 Task: Look for space in Wārāh, Pakistan from 1st July, 2023 to 8th July, 2023 for 2 adults, 1 child in price range Rs.15000 to Rs.20000. Place can be entire place with 1  bedroom having 1 bed and 1 bathroom. Property type can be house, flat, guest house, hotel. Booking option can be shelf check-in. Required host language is English.
Action: Mouse moved to (628, 89)
Screenshot: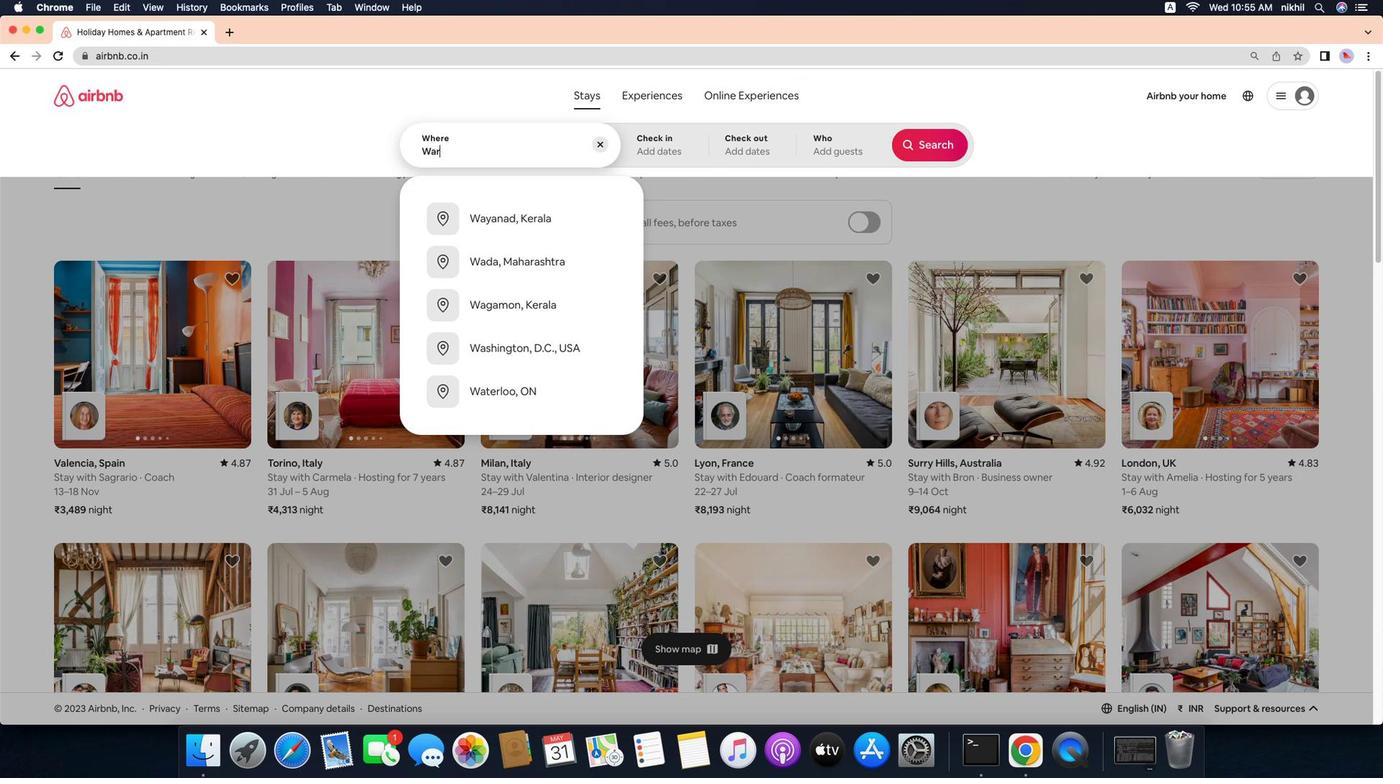 
Action: Mouse pressed left at (628, 89)
Screenshot: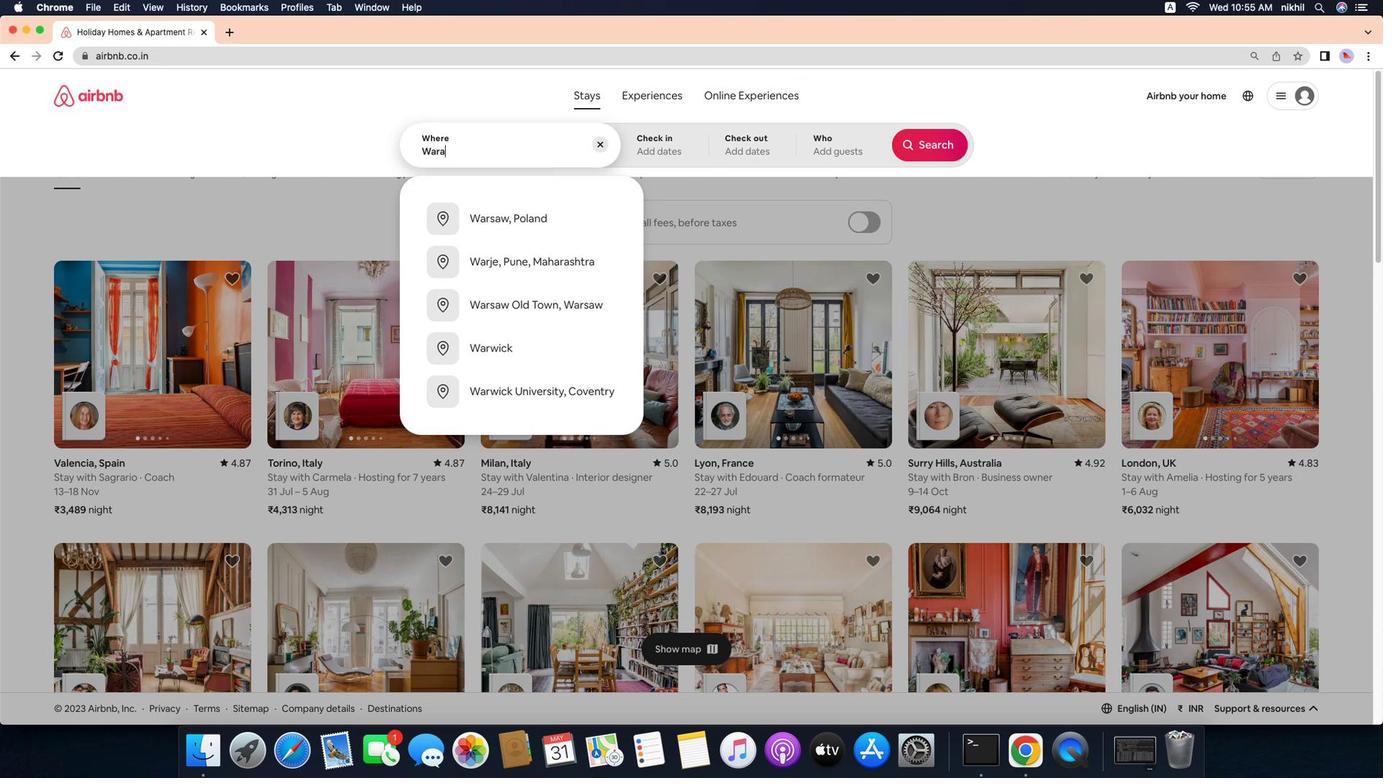 
Action: Mouse moved to (626, 93)
Screenshot: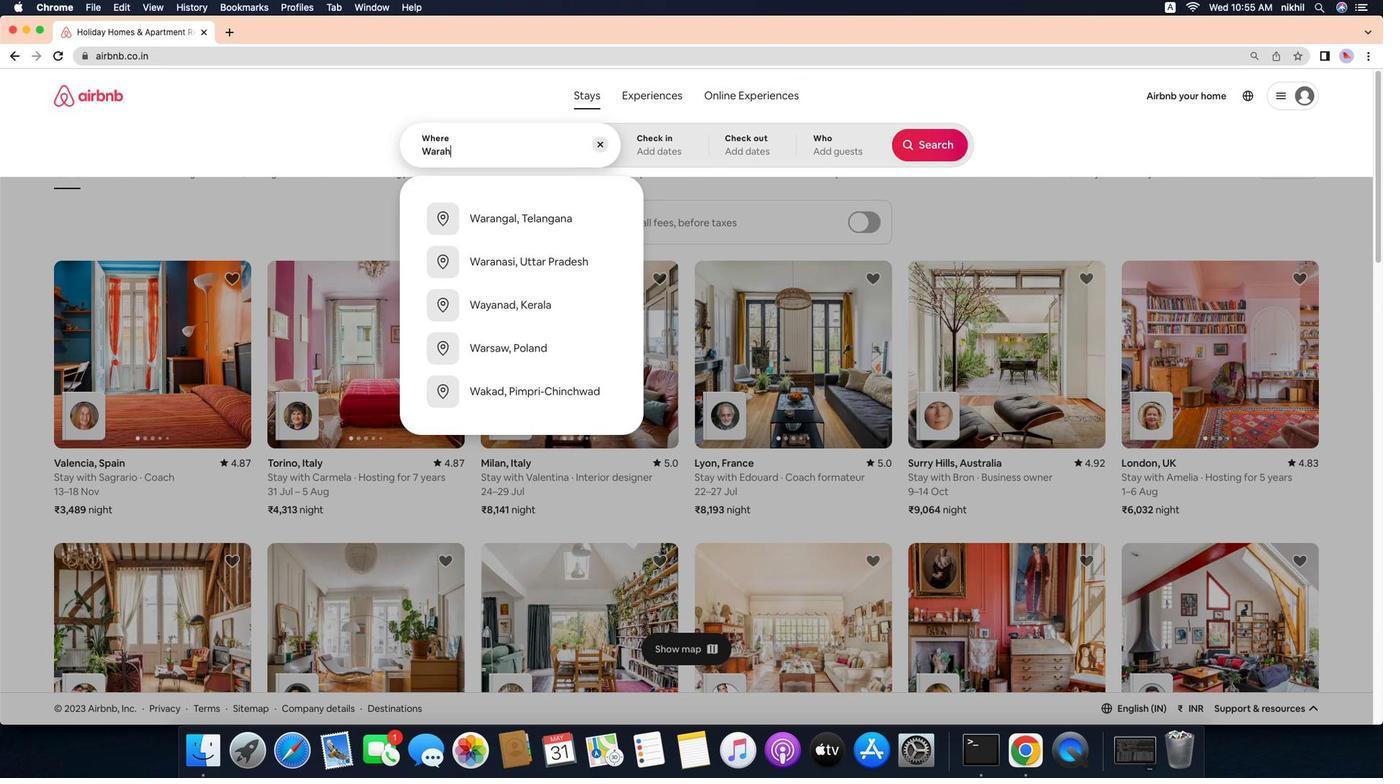 
Action: Mouse pressed left at (626, 93)
Screenshot: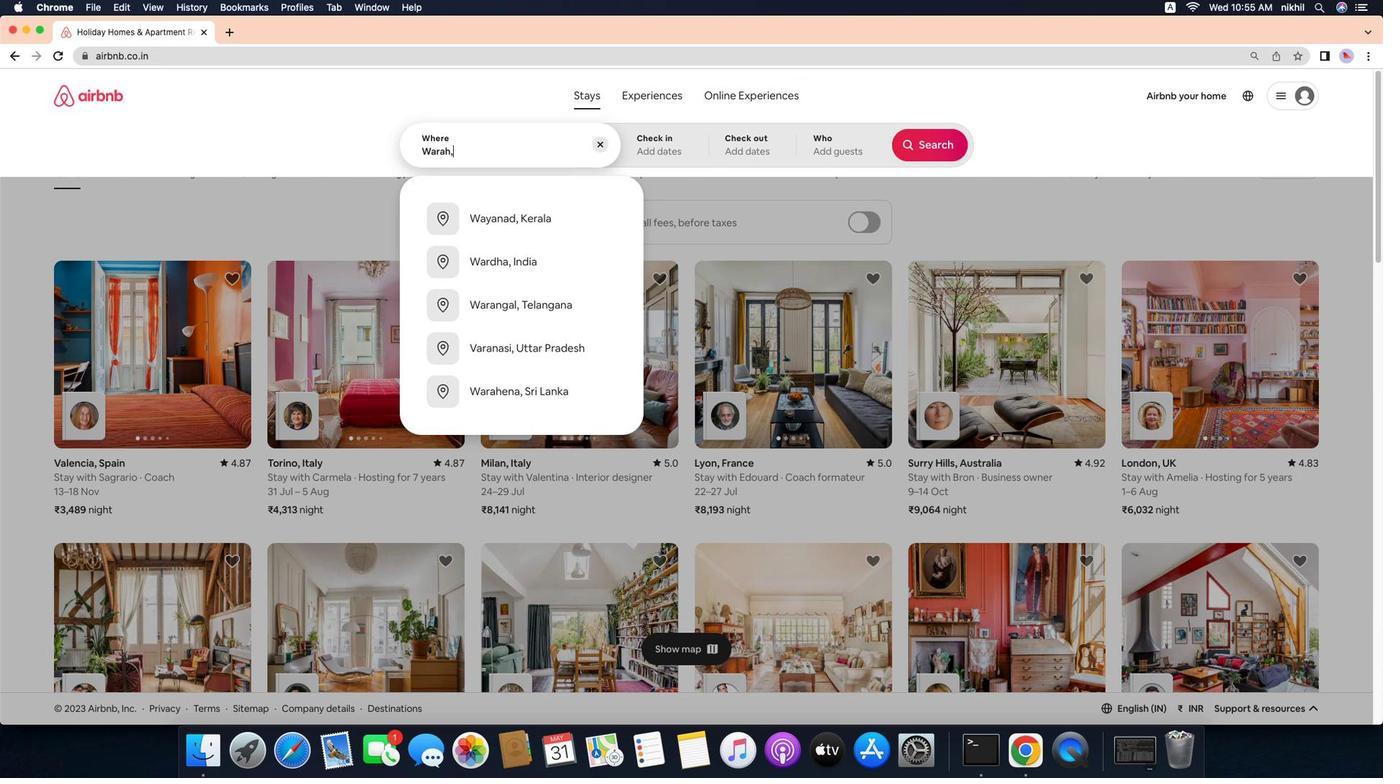 
Action: Mouse moved to (553, 153)
Screenshot: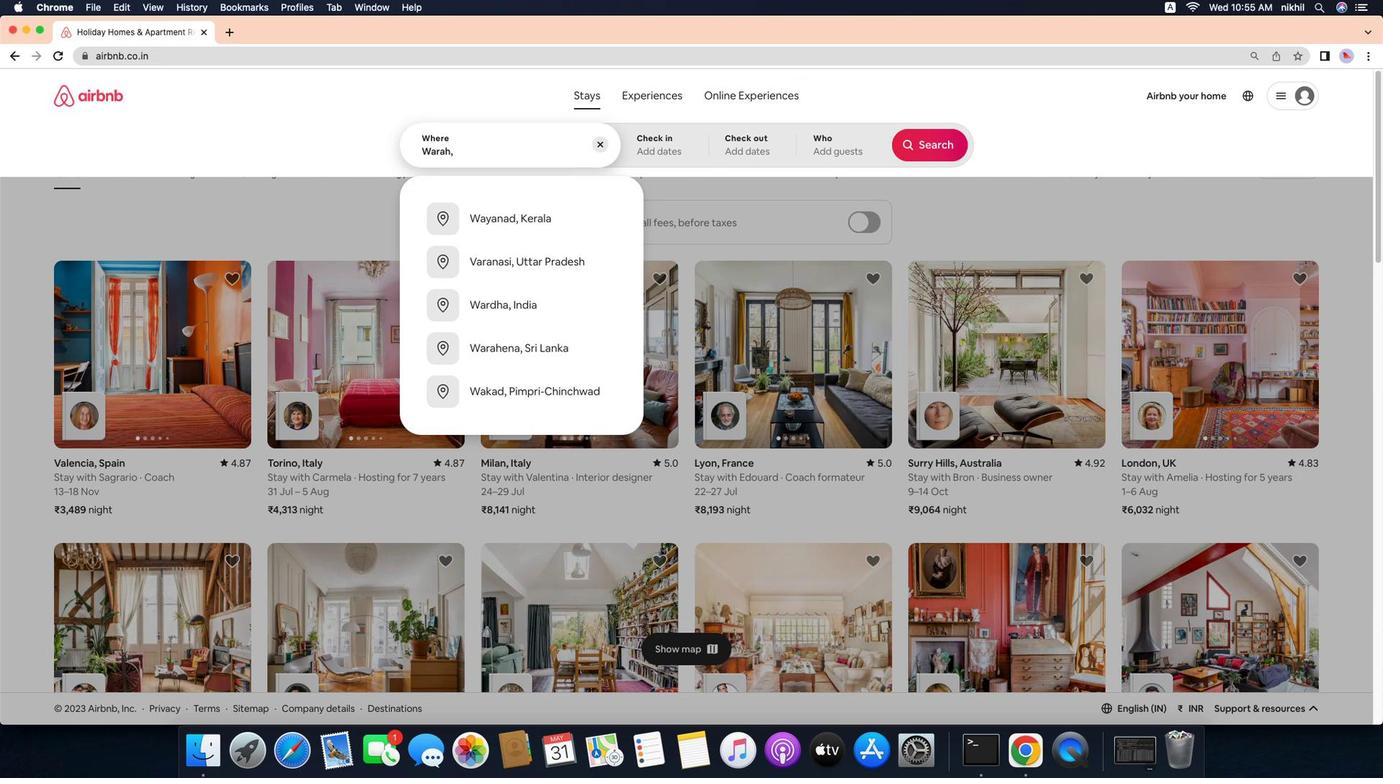 
Action: Mouse pressed left at (553, 153)
Screenshot: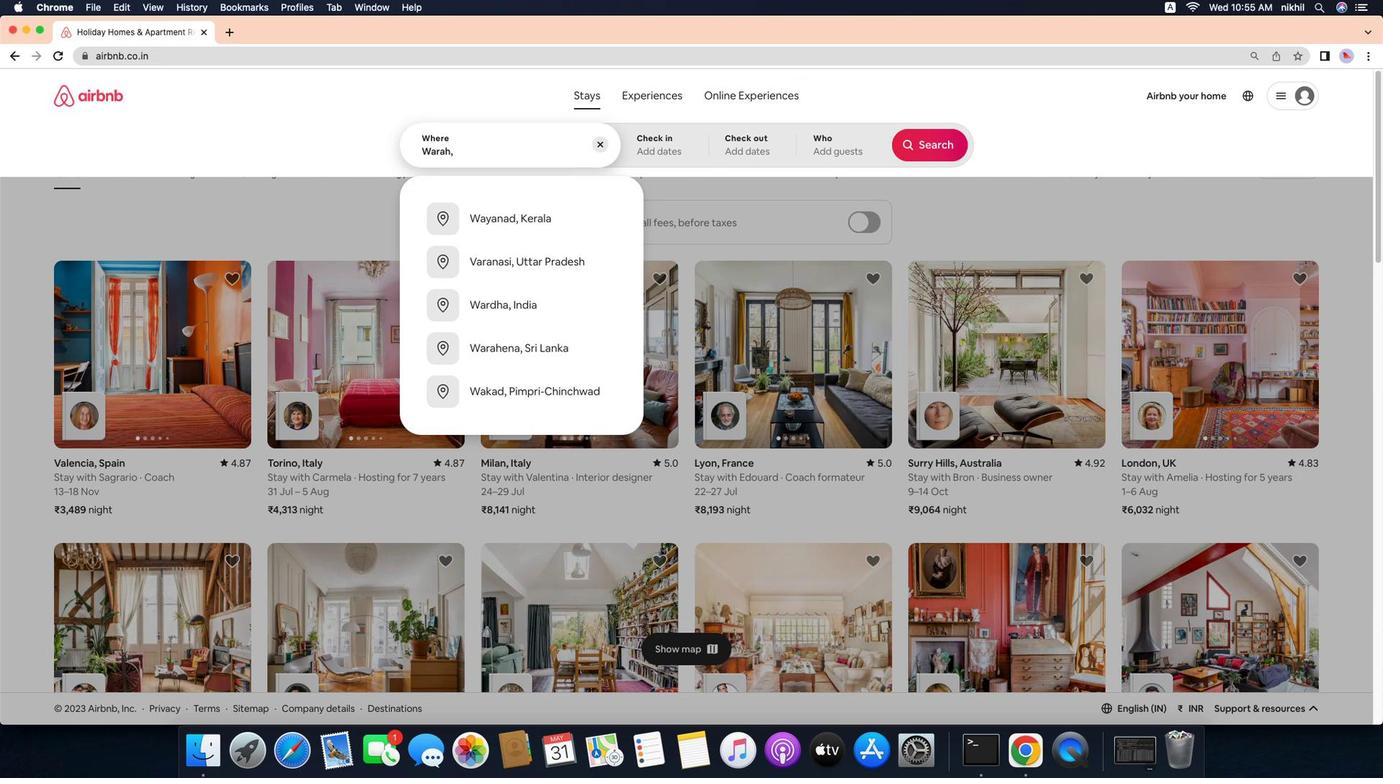 
Action: Mouse moved to (551, 153)
Screenshot: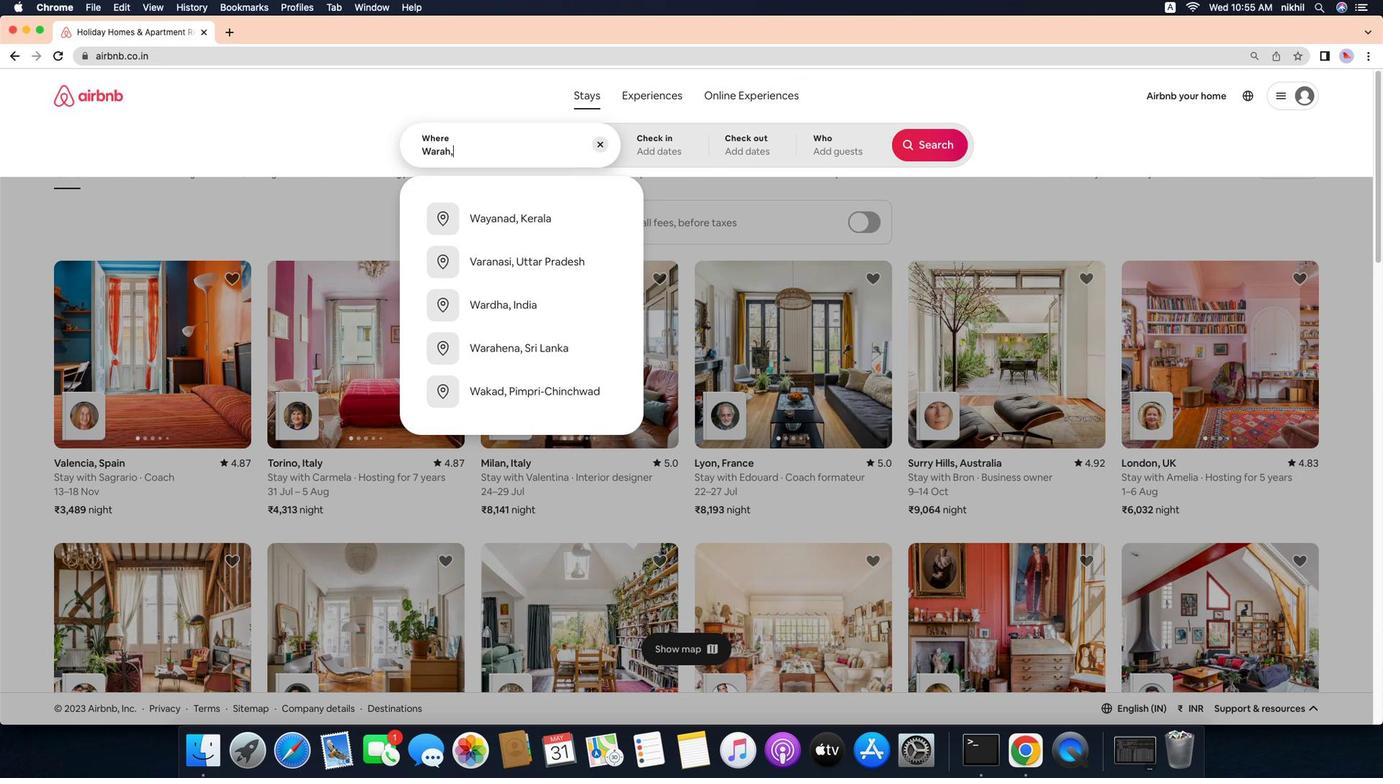 
Action: Key pressed Key.caps_lock'W'Key.caps_lock'a''r''a''h'','Key.spaceKey.caps_lock'P'Key.caps_lock'a'
Screenshot: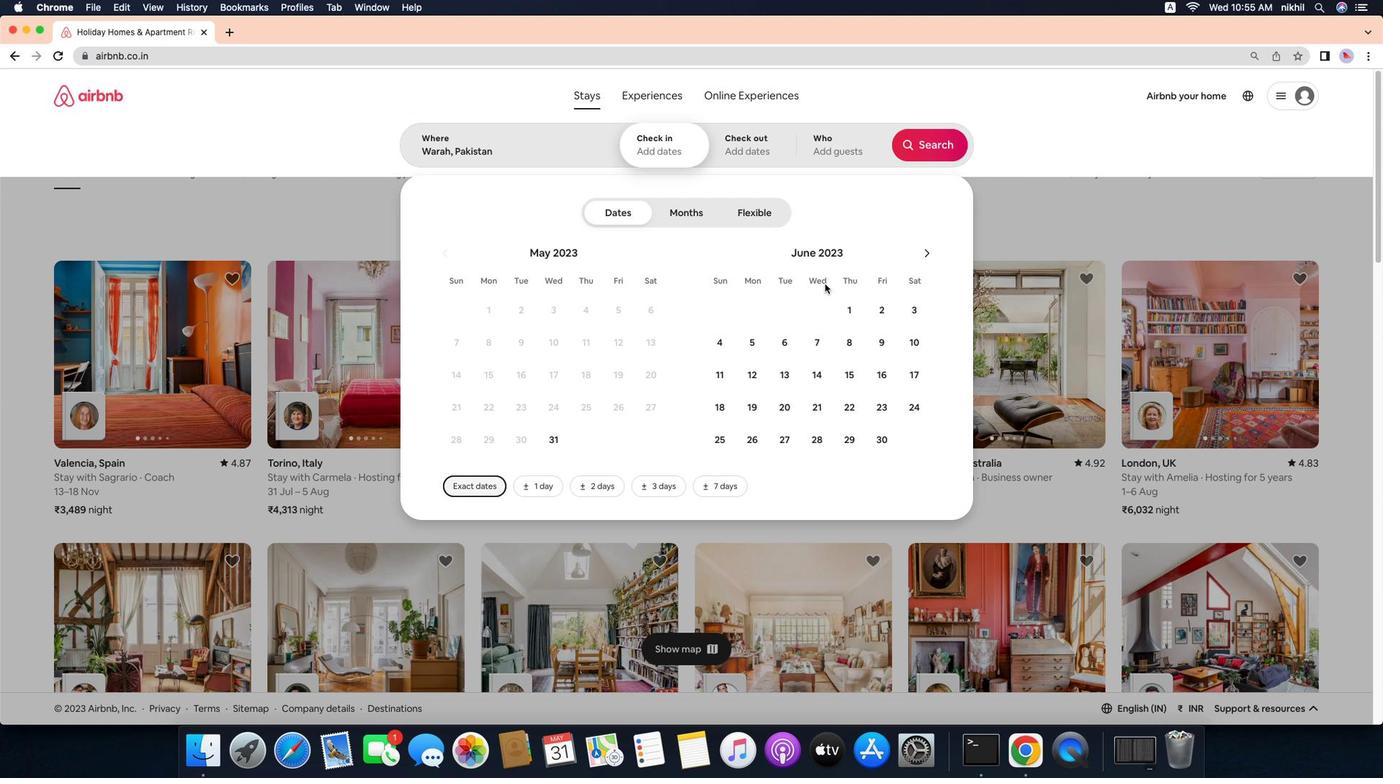 
Action: Mouse moved to (623, 234)
Screenshot: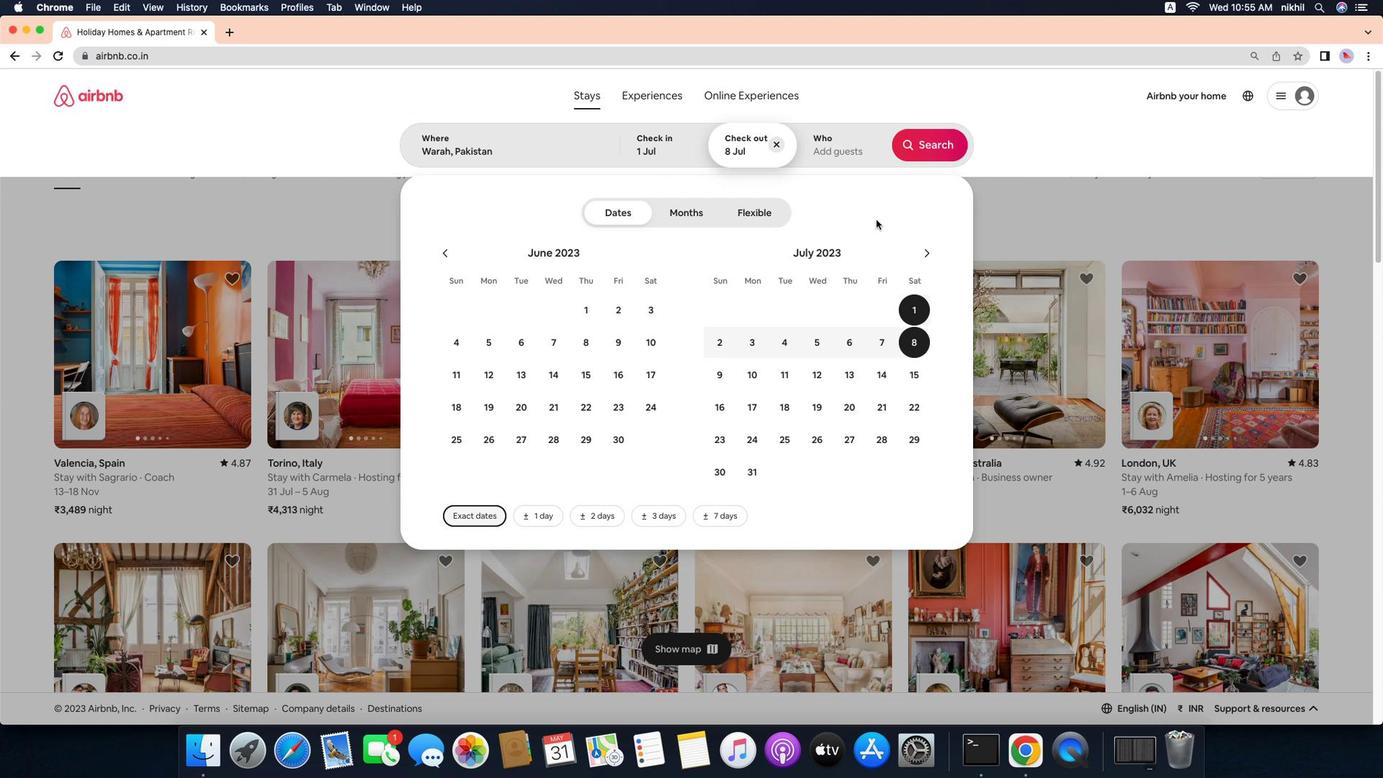 
Action: Mouse pressed left at (623, 234)
Screenshot: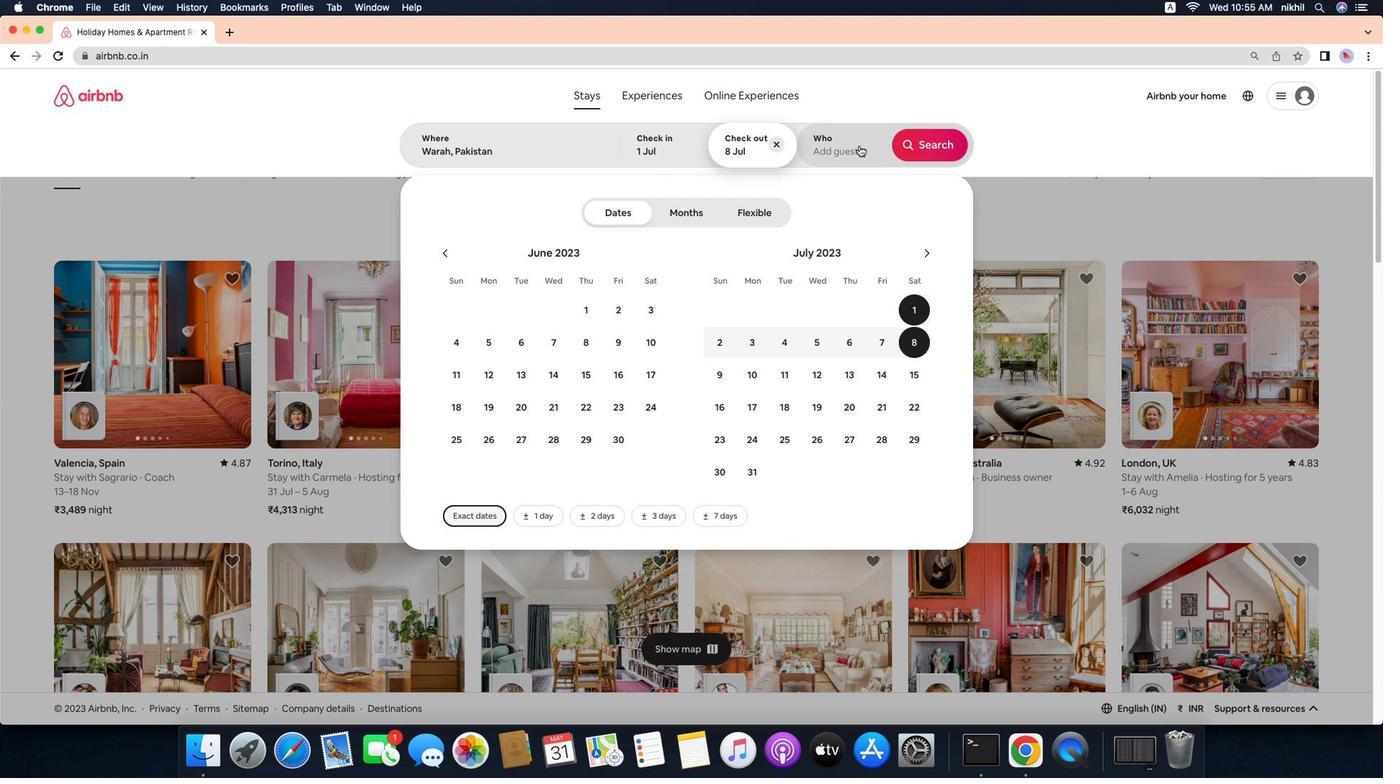 
Action: Mouse moved to (979, 259)
Screenshot: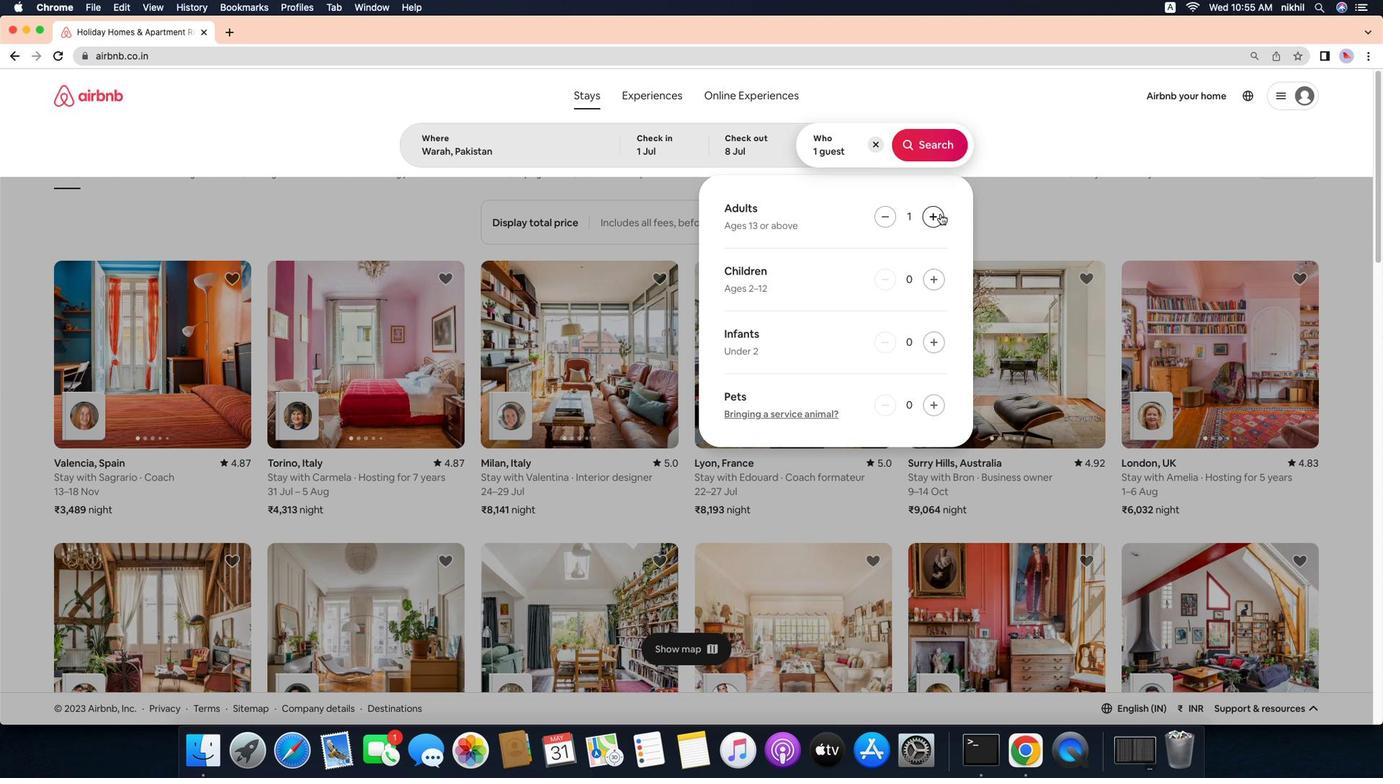 
Action: Mouse pressed left at (979, 259)
Screenshot: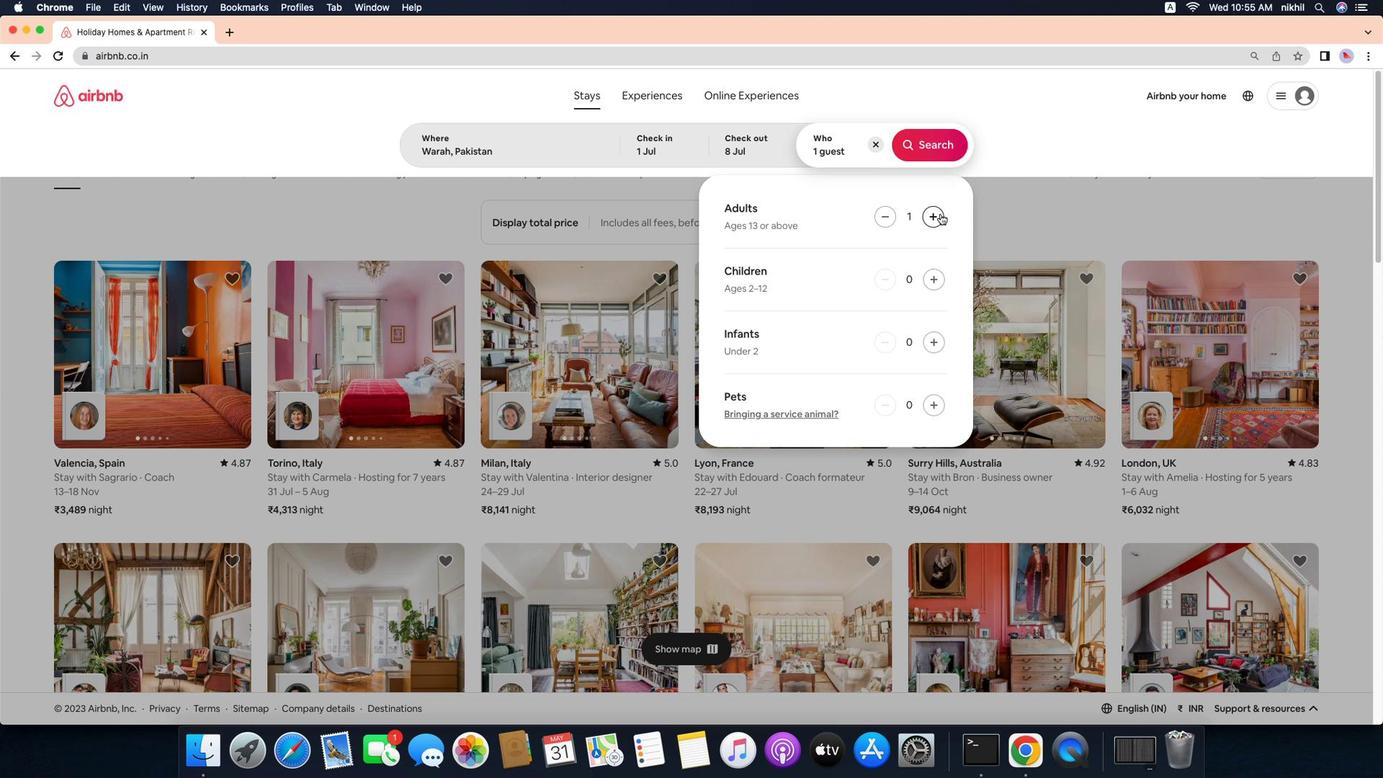 
Action: Mouse moved to (966, 309)
Screenshot: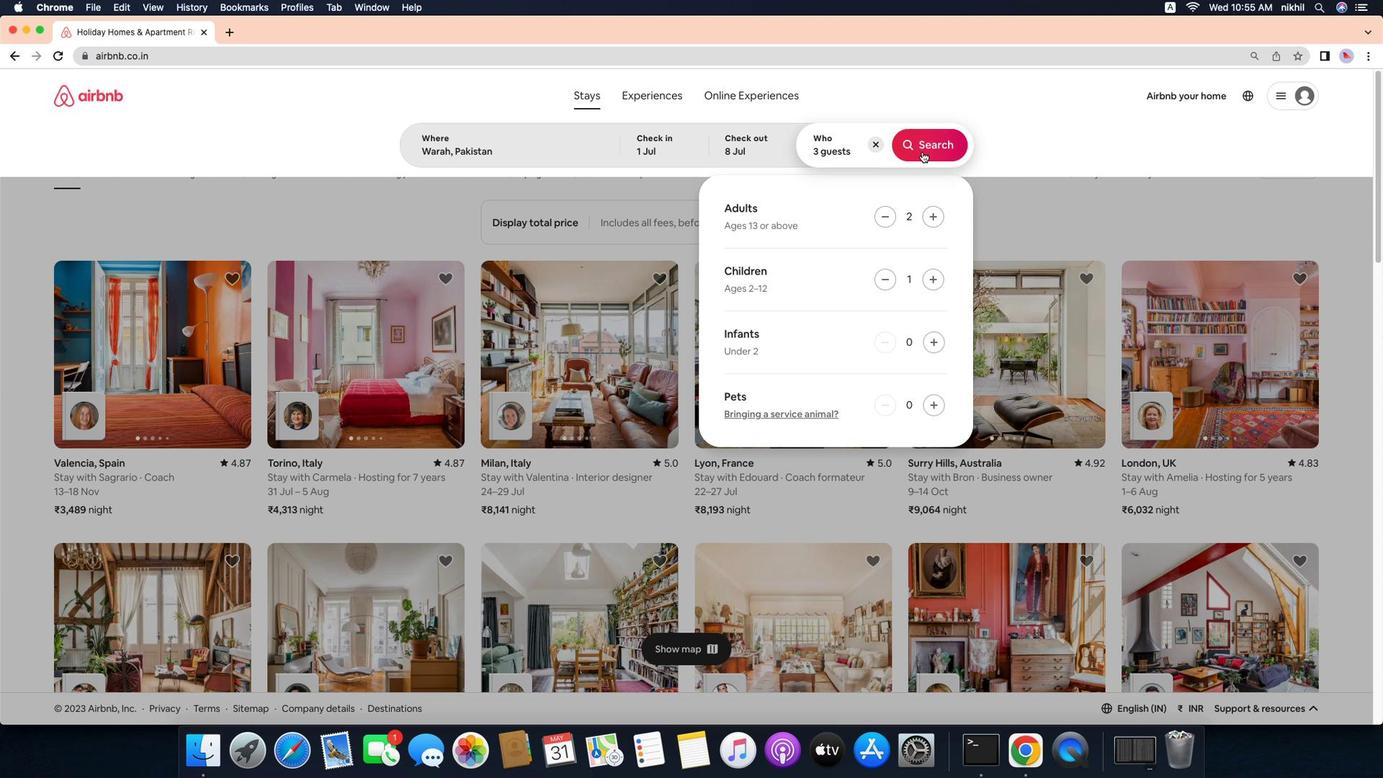 
Action: Mouse pressed left at (966, 309)
Screenshot: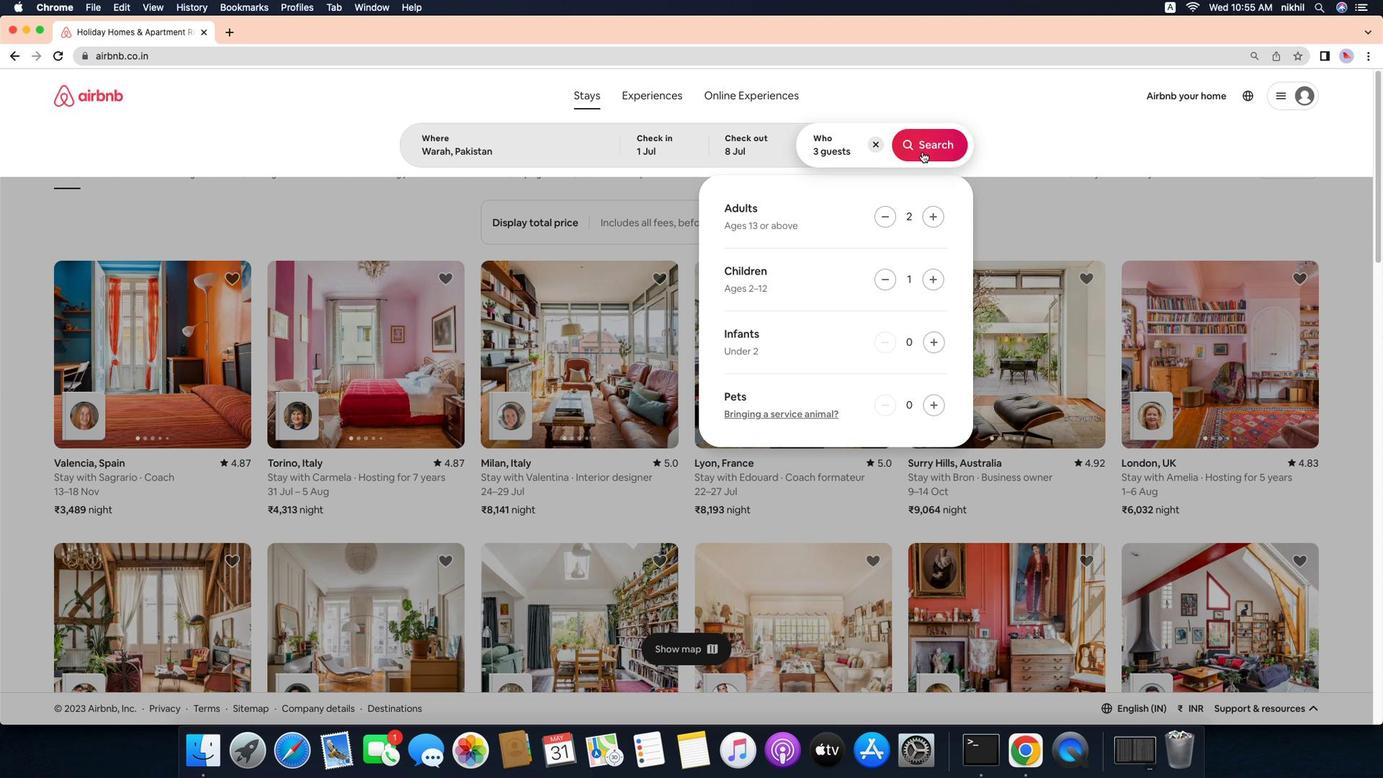 
Action: Mouse moved to (966, 353)
Screenshot: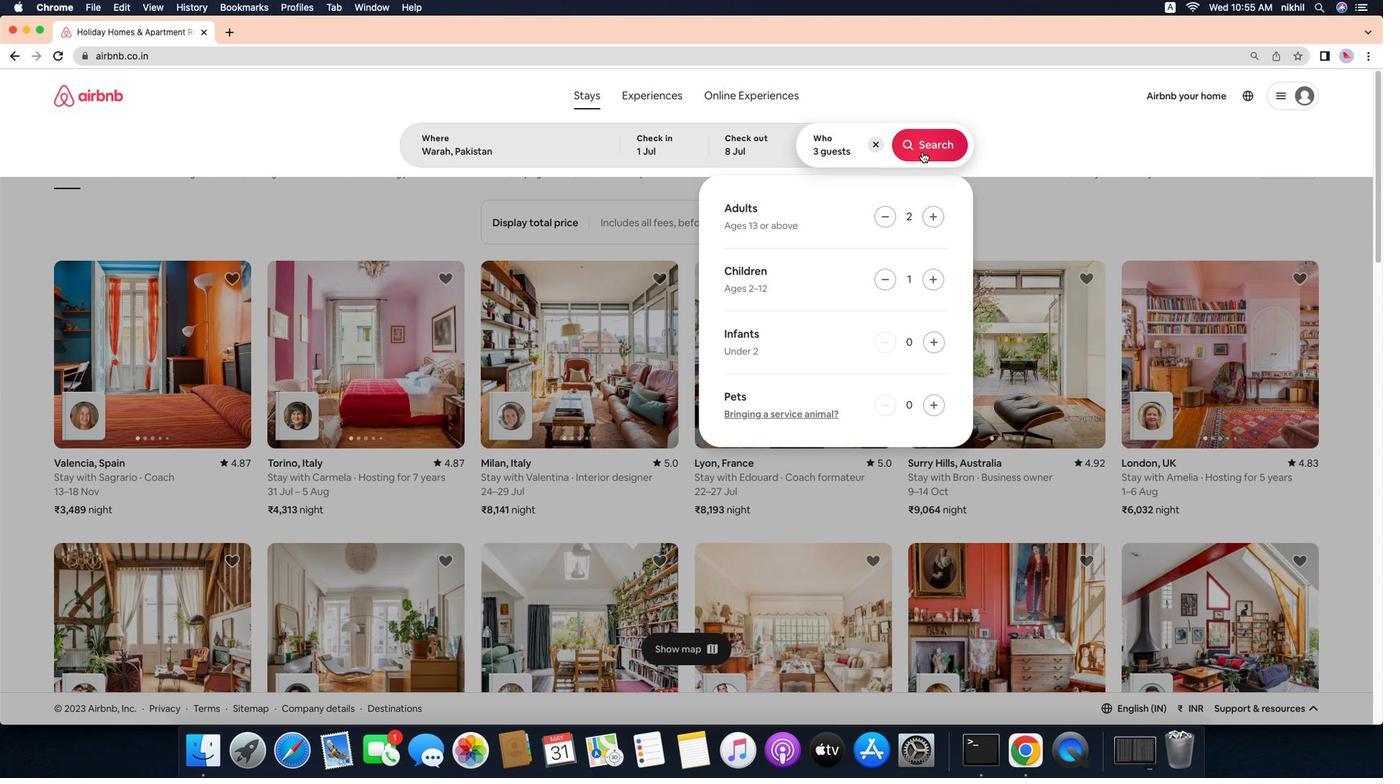 
Action: Mouse pressed left at (966, 353)
Screenshot: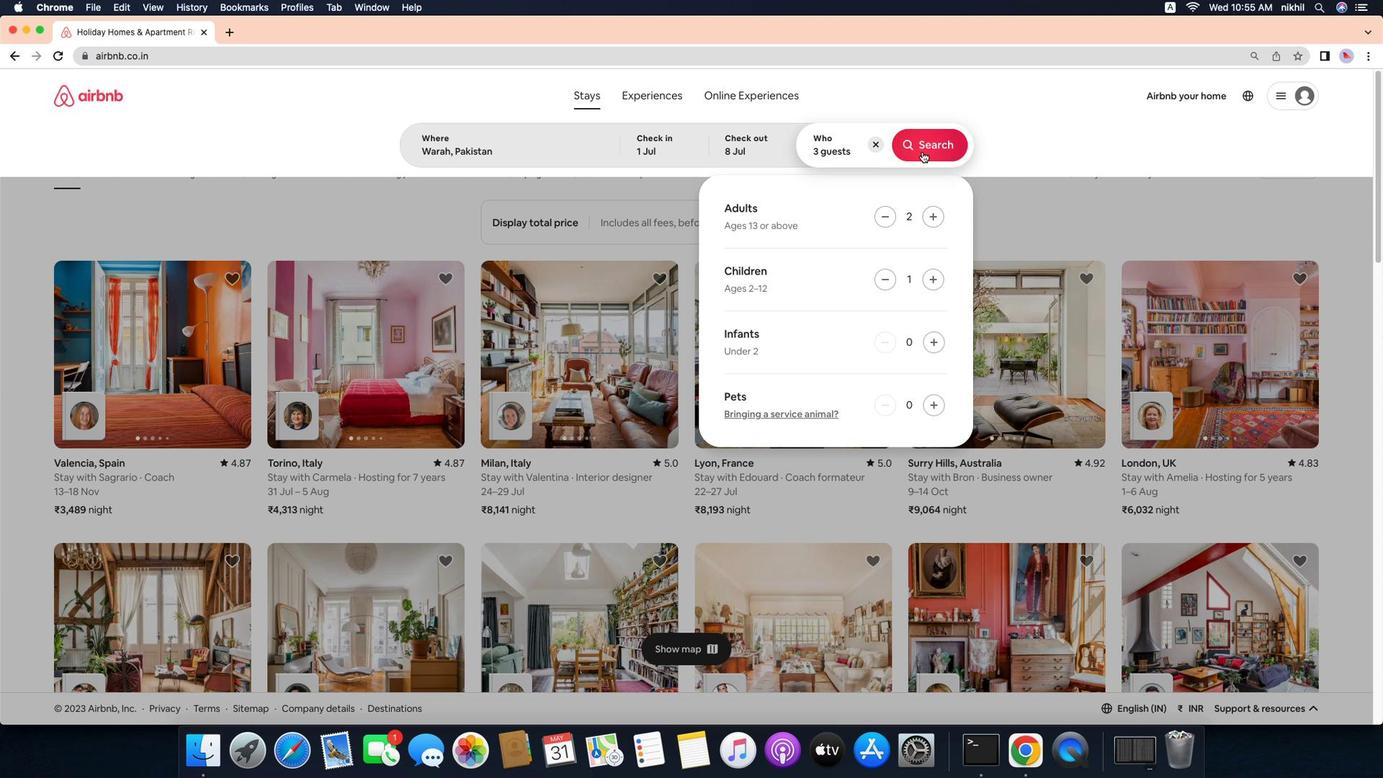 
Action: Mouse moved to (905, 143)
Screenshot: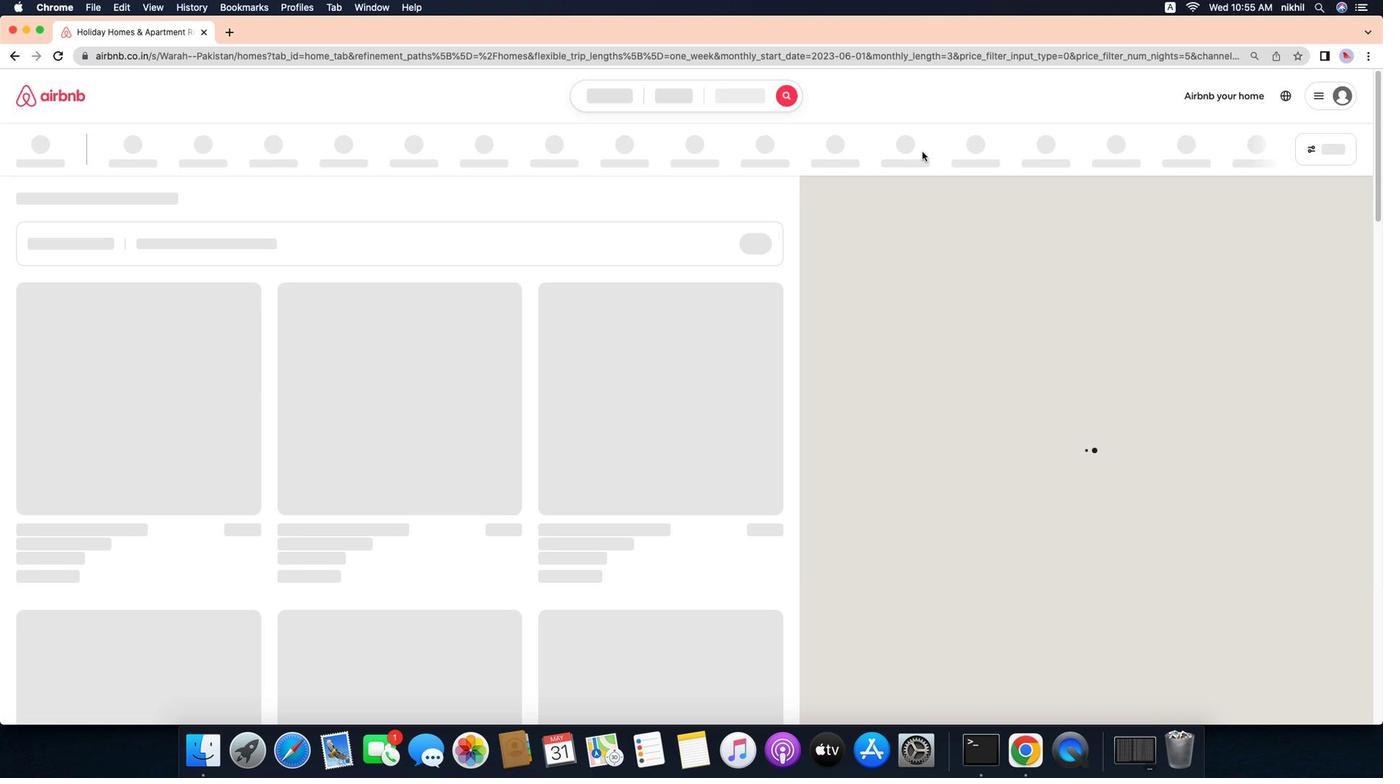 
Action: Mouse pressed left at (905, 143)
Screenshot: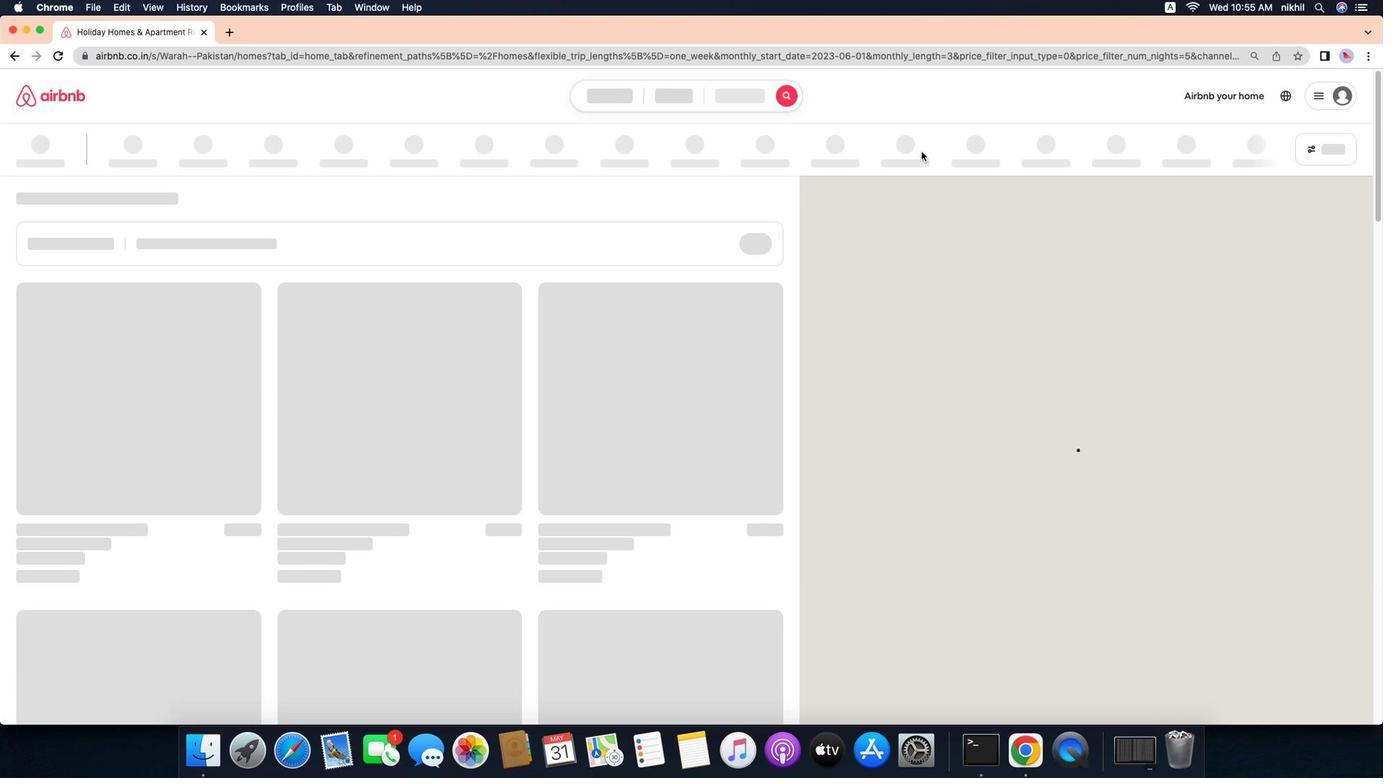 
Action: Mouse moved to (992, 216)
Screenshot: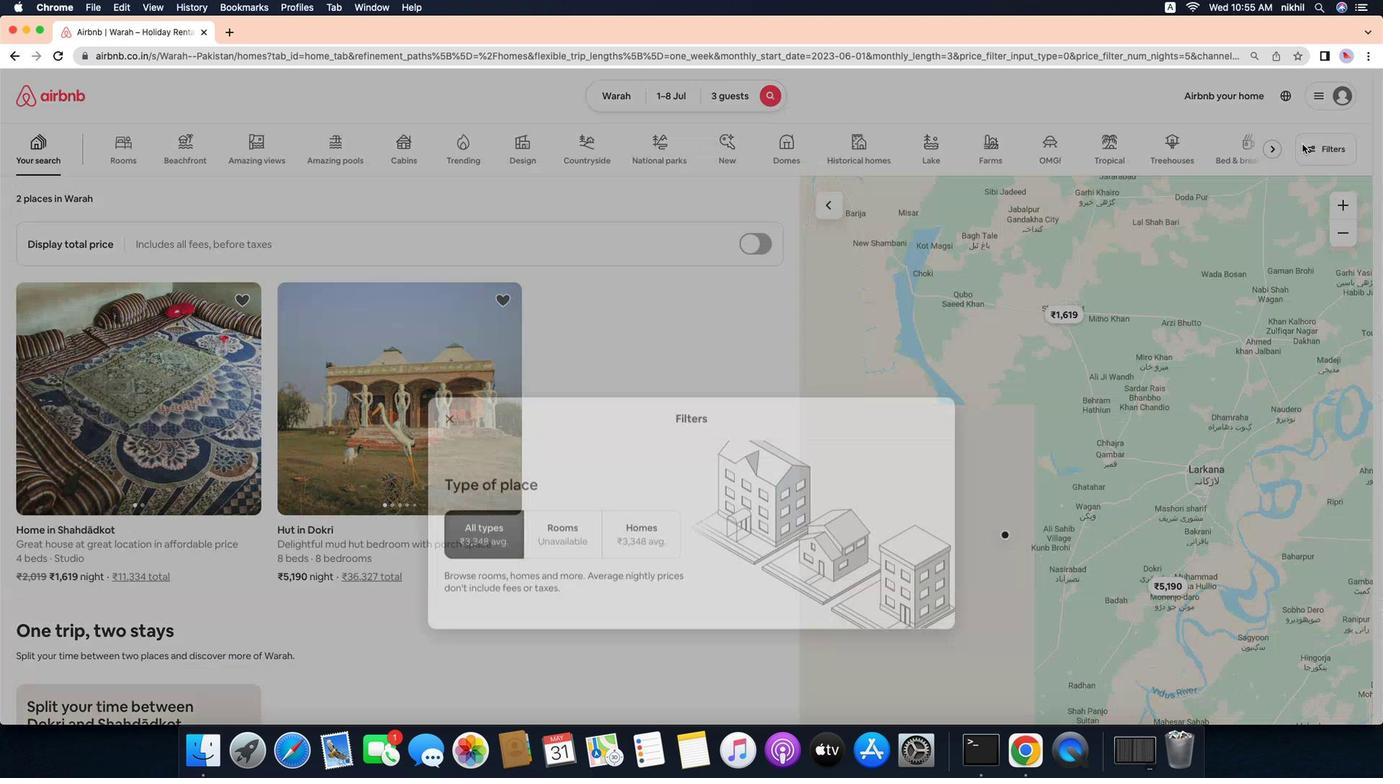 
Action: Mouse pressed left at (992, 216)
Screenshot: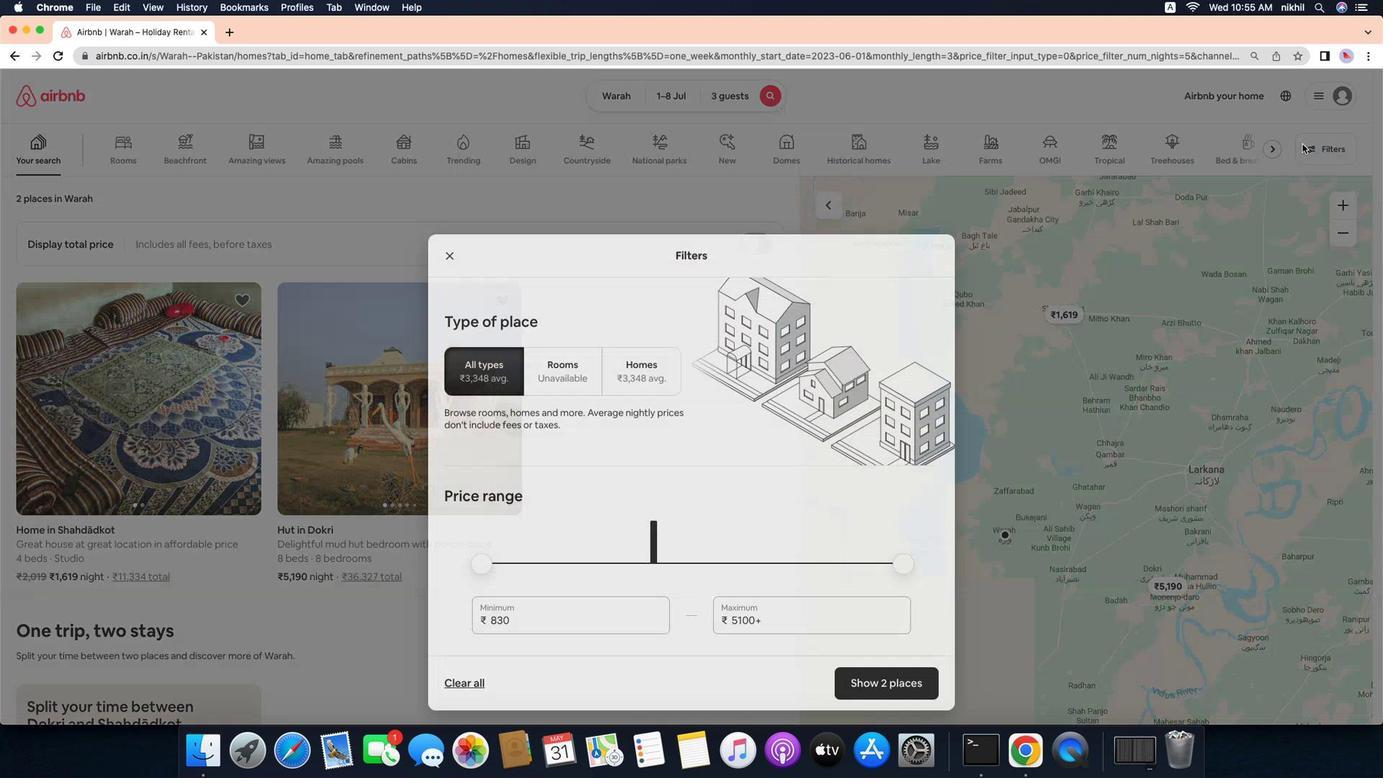 
Action: Mouse pressed left at (992, 216)
Screenshot: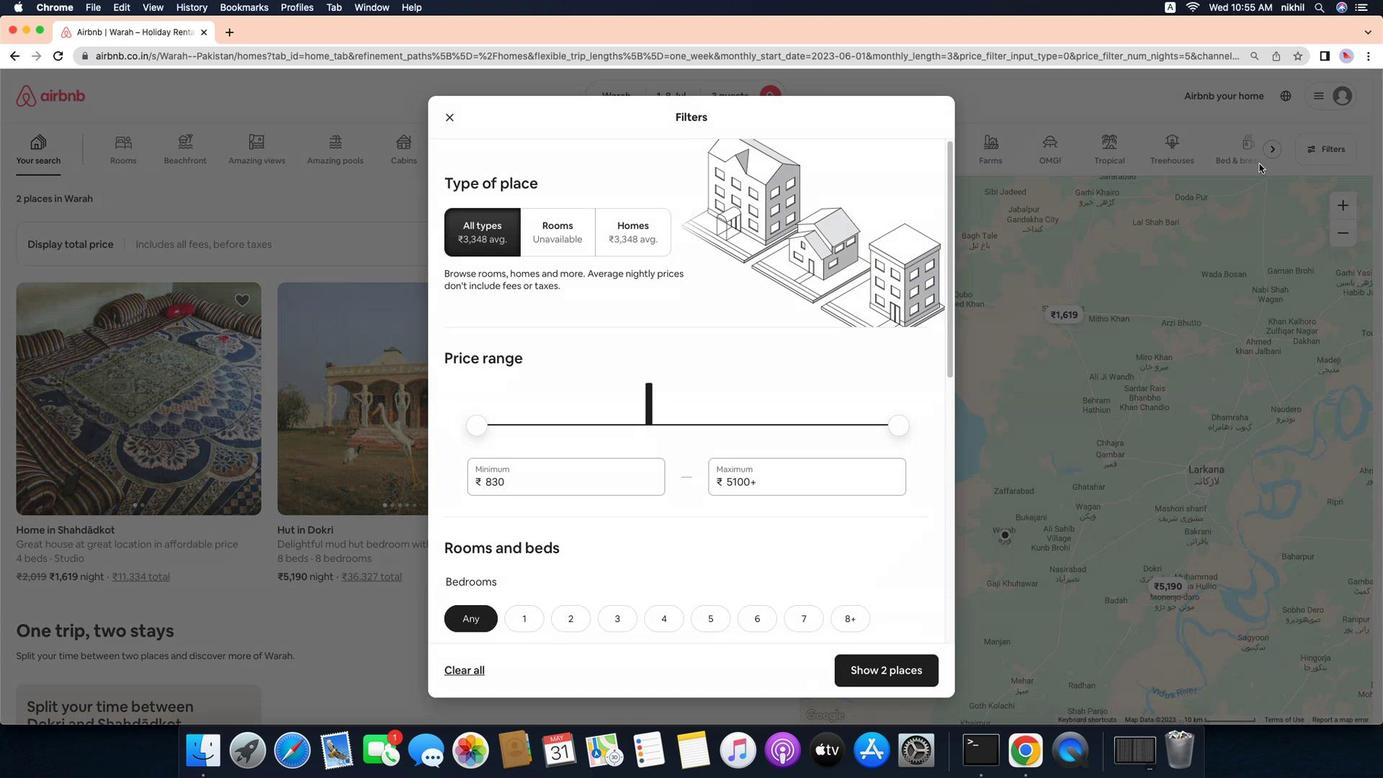 
Action: Mouse moved to (989, 286)
Screenshot: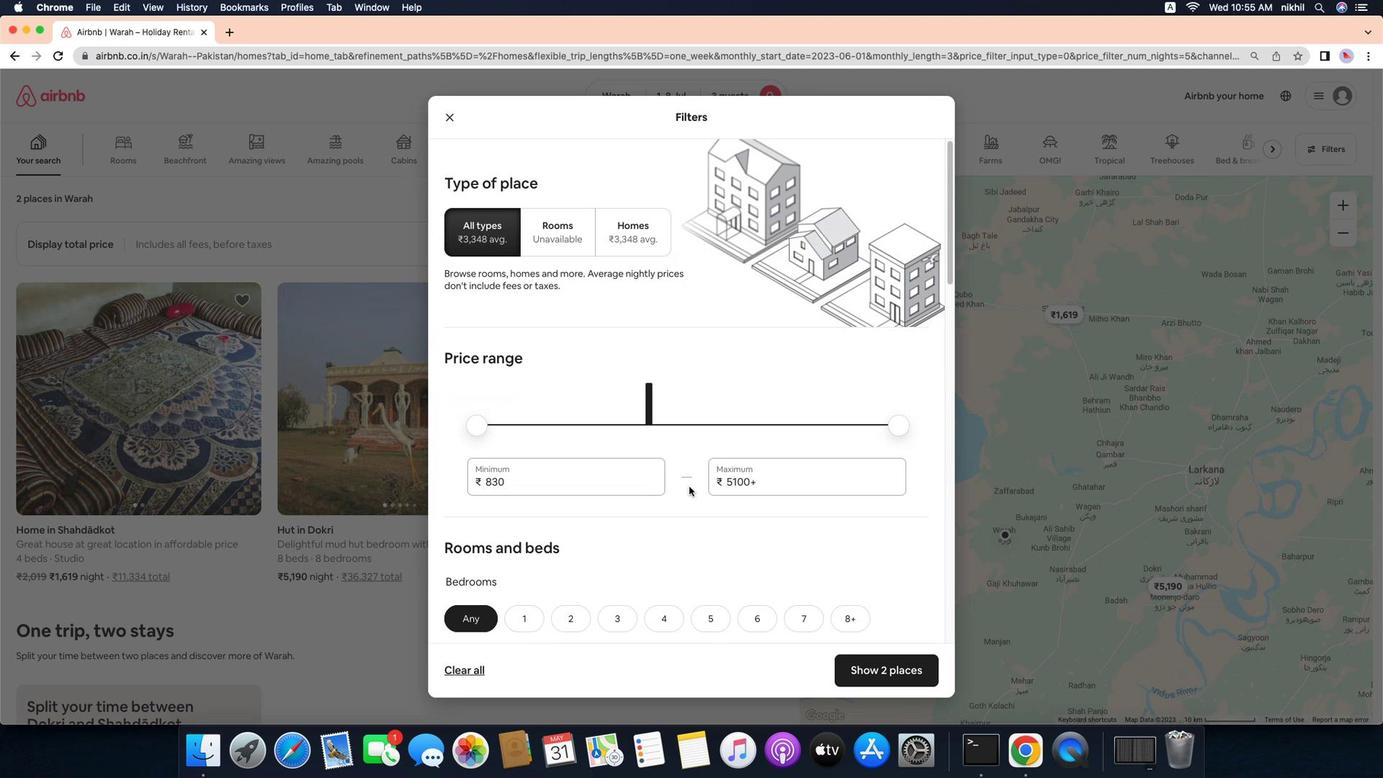 
Action: Mouse pressed left at (989, 286)
Screenshot: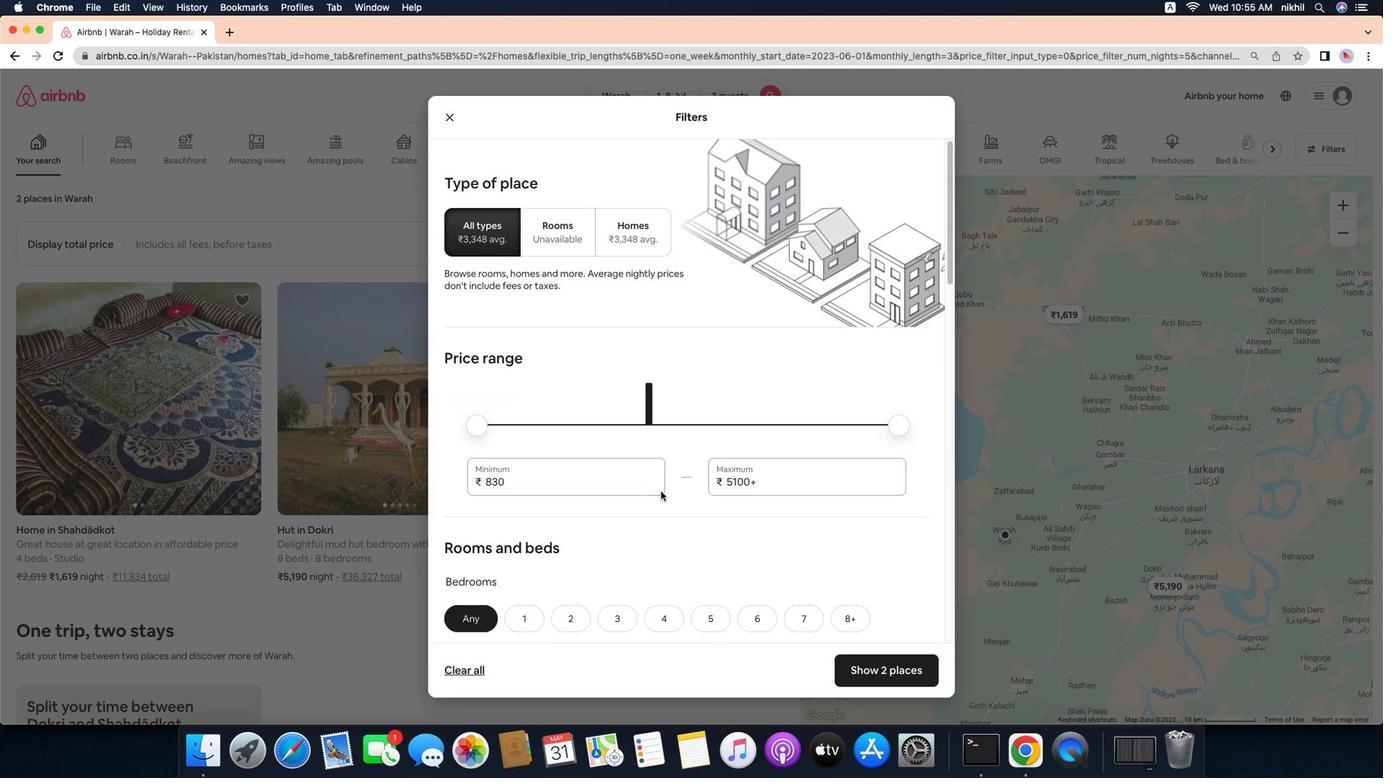 
Action: Mouse moved to (971, 149)
Screenshot: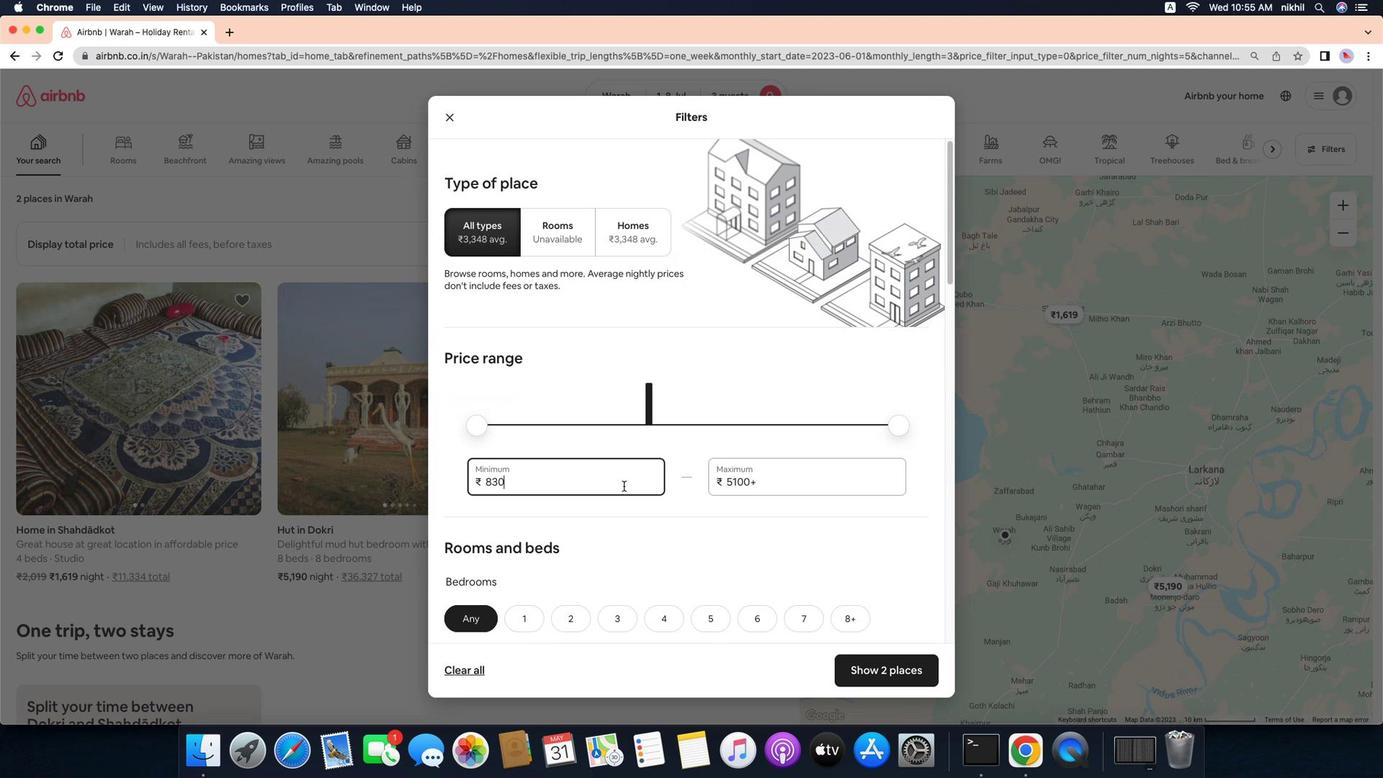 
Action: Mouse pressed left at (971, 149)
Screenshot: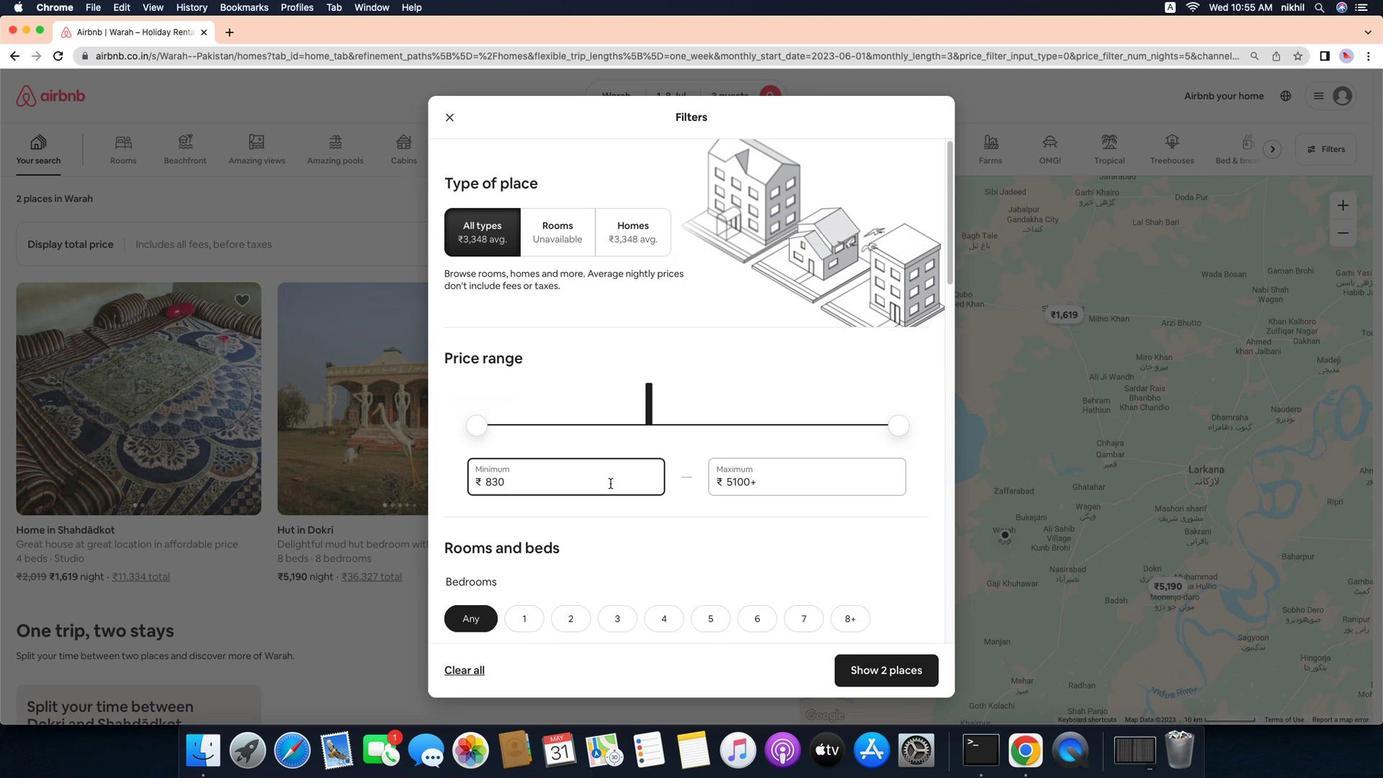 
Action: Mouse moved to (1377, 142)
Screenshot: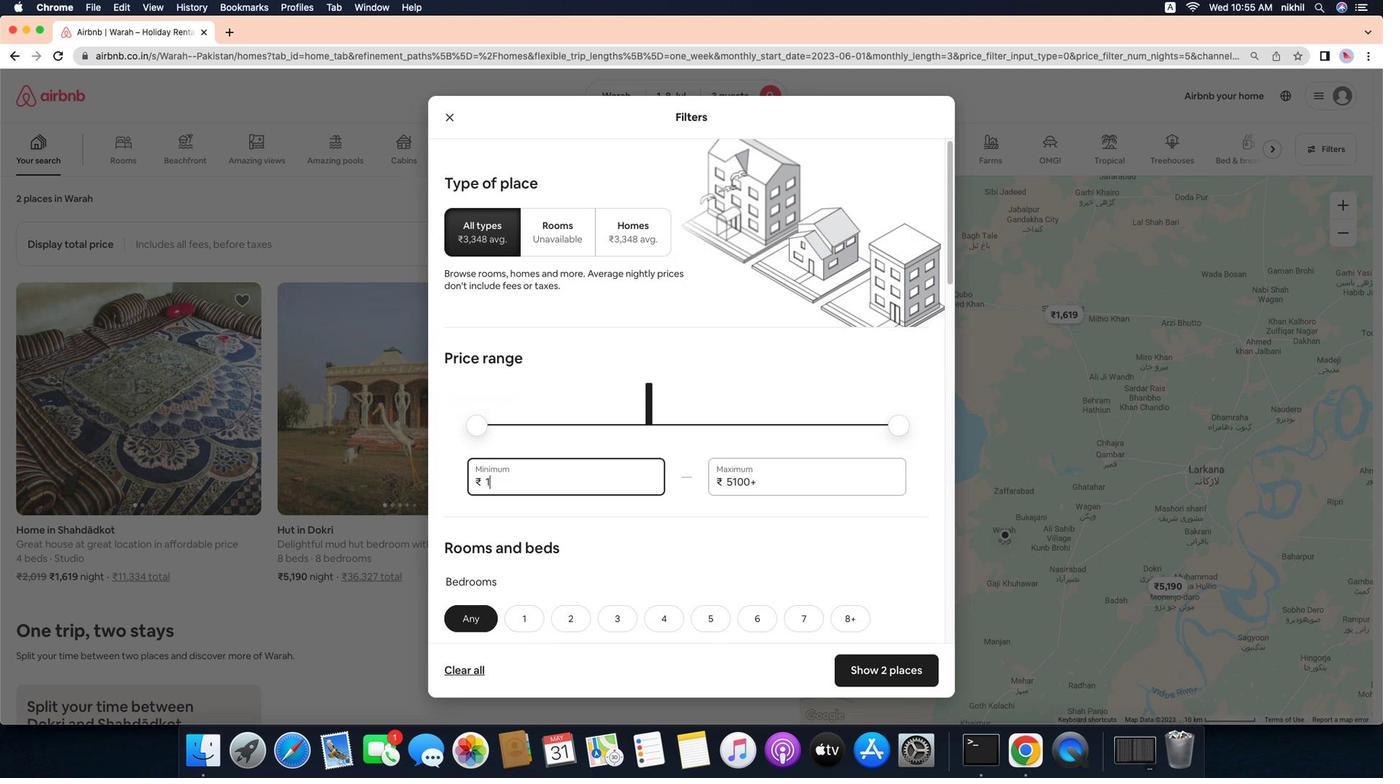 
Action: Mouse pressed left at (1377, 142)
Screenshot: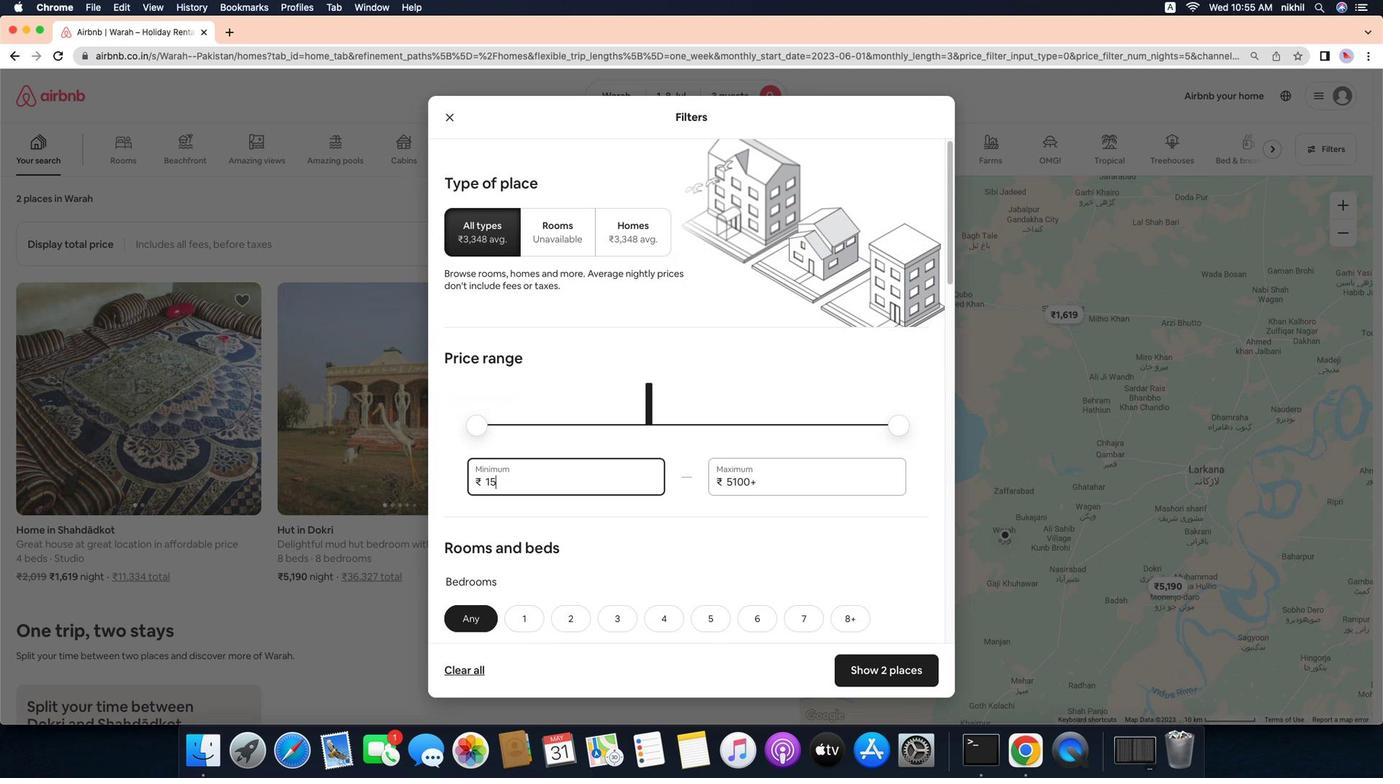 
Action: Mouse moved to (653, 506)
Screenshot: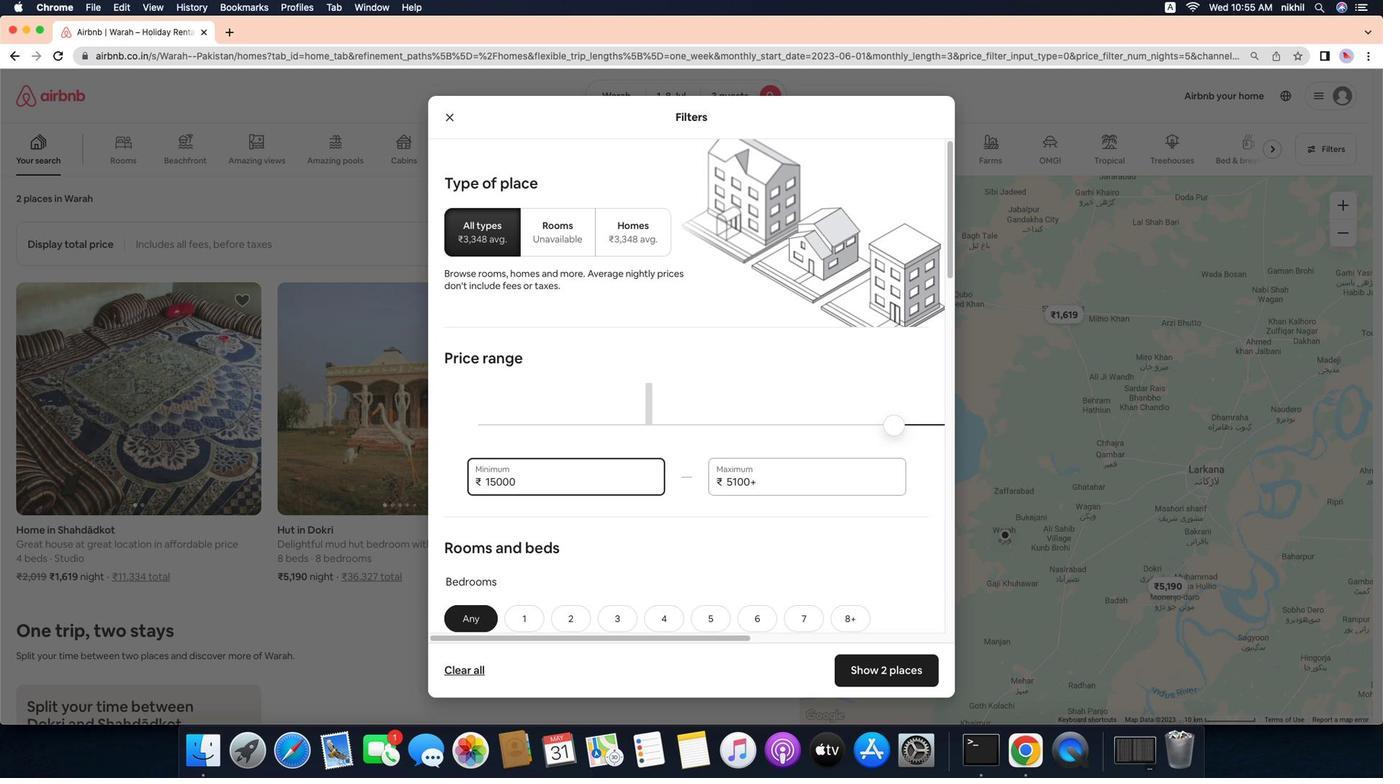 
Action: Mouse pressed left at (653, 506)
Screenshot: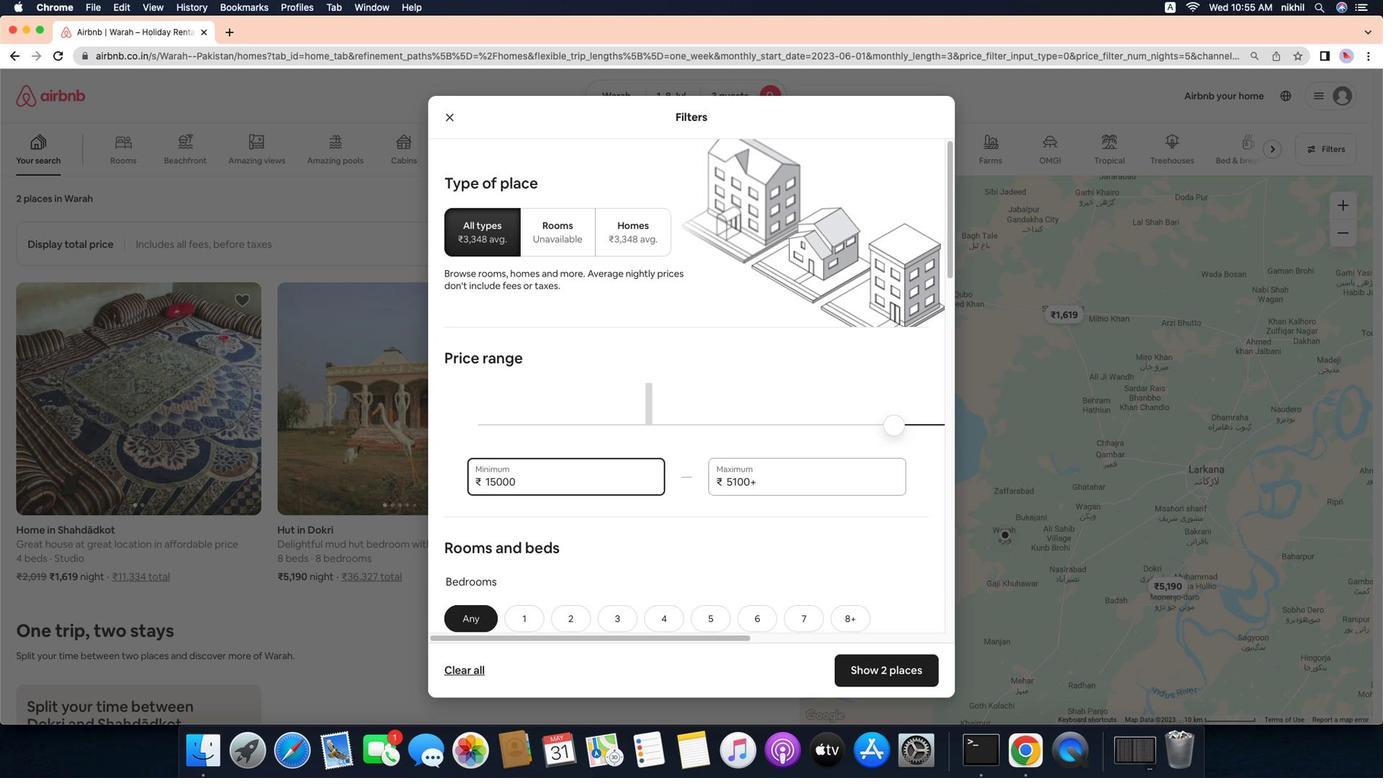 
Action: Mouse moved to (639, 504)
Screenshot: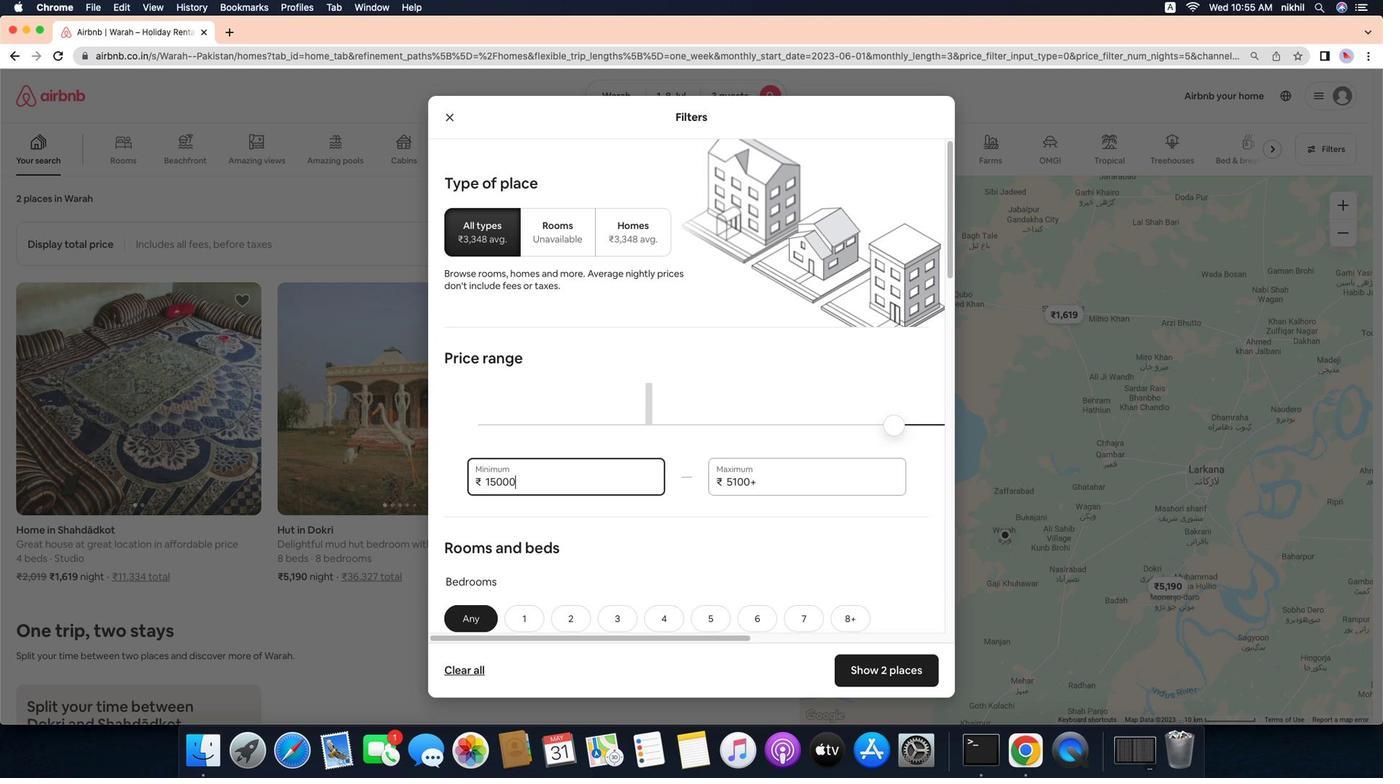 
Action: Key pressed Key.backspaceKey.backspaceKey.backspaceKey.backspace'1''5''0''0''0'
Screenshot: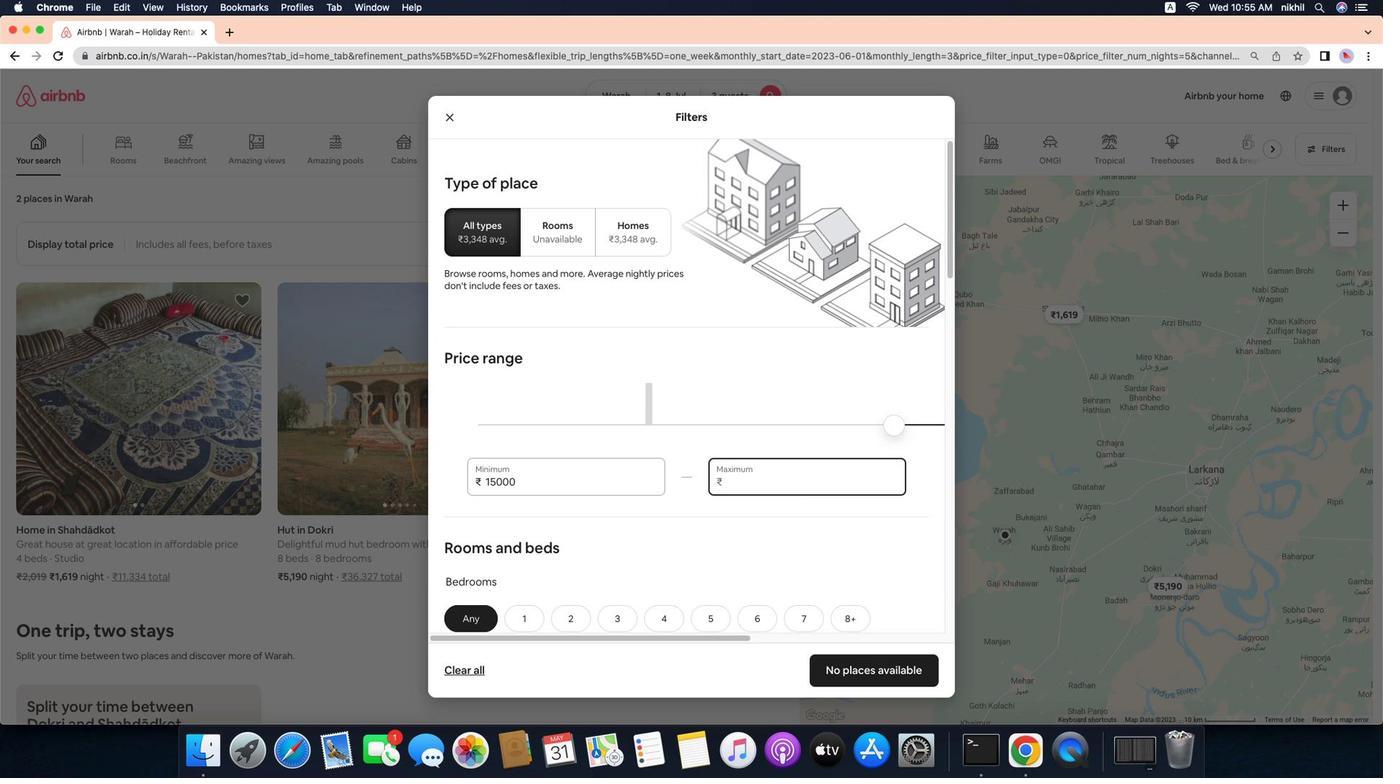 
Action: Mouse moved to (836, 512)
Screenshot: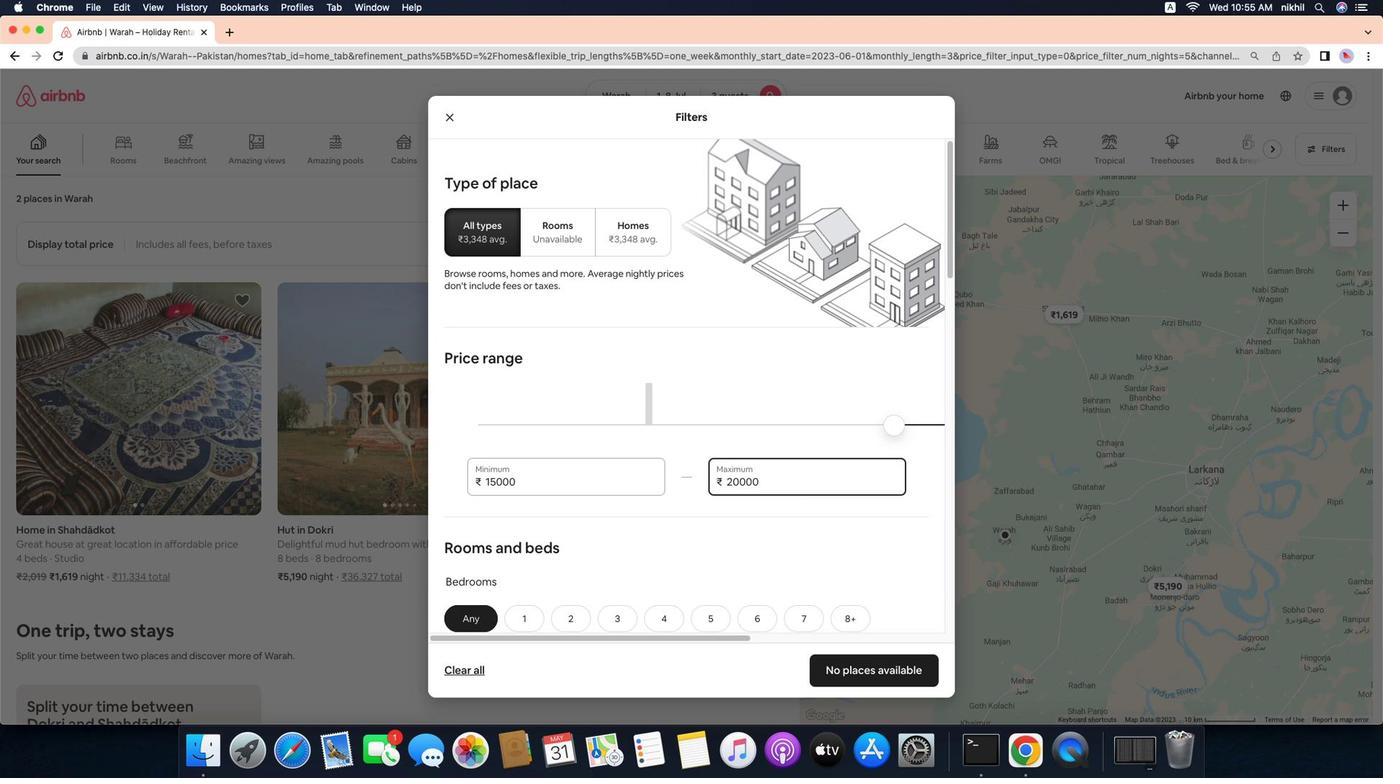 
Action: Mouse pressed left at (836, 512)
Screenshot: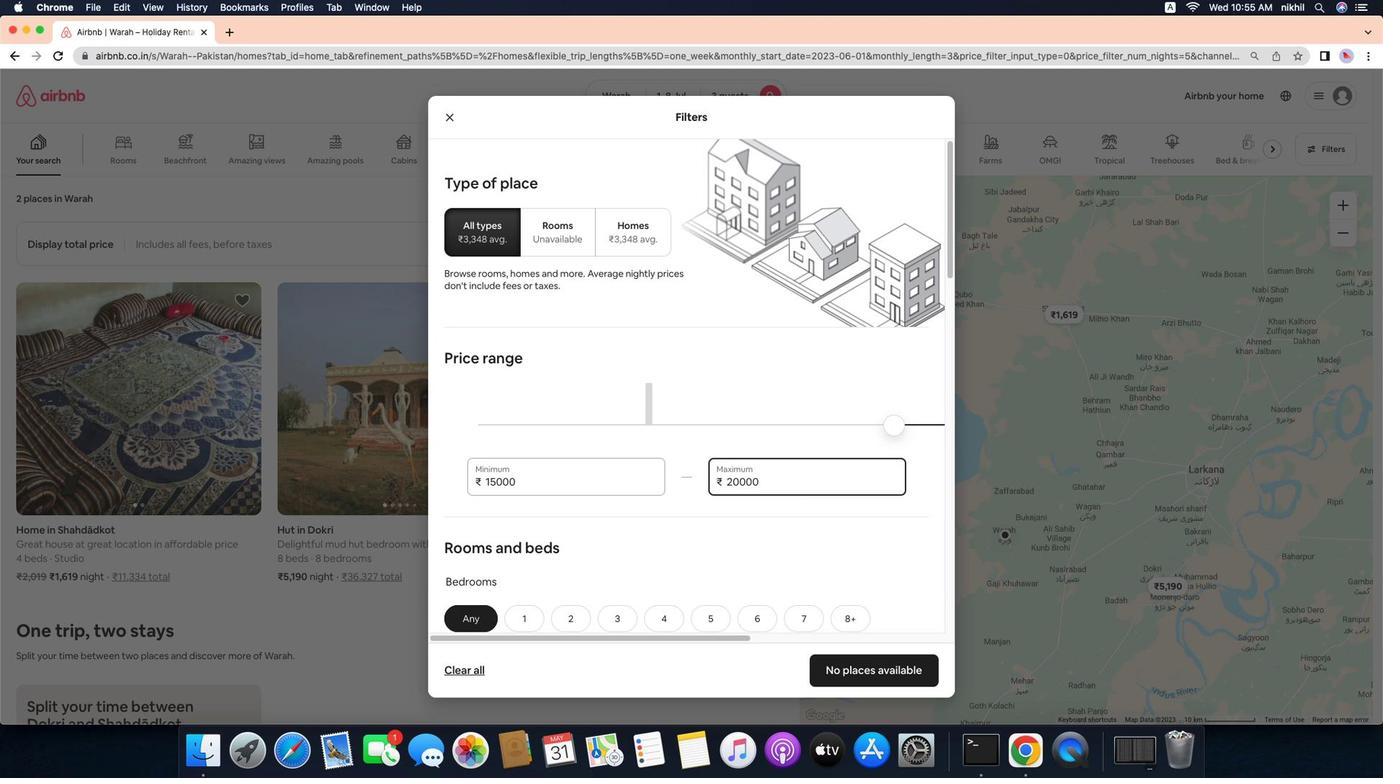 
Action: Key pressed Key.backspaceKey.backspaceKey.backspaceKey.backspaceKey.backspaceKey.backspace'2''0''0''0''0'
Screenshot: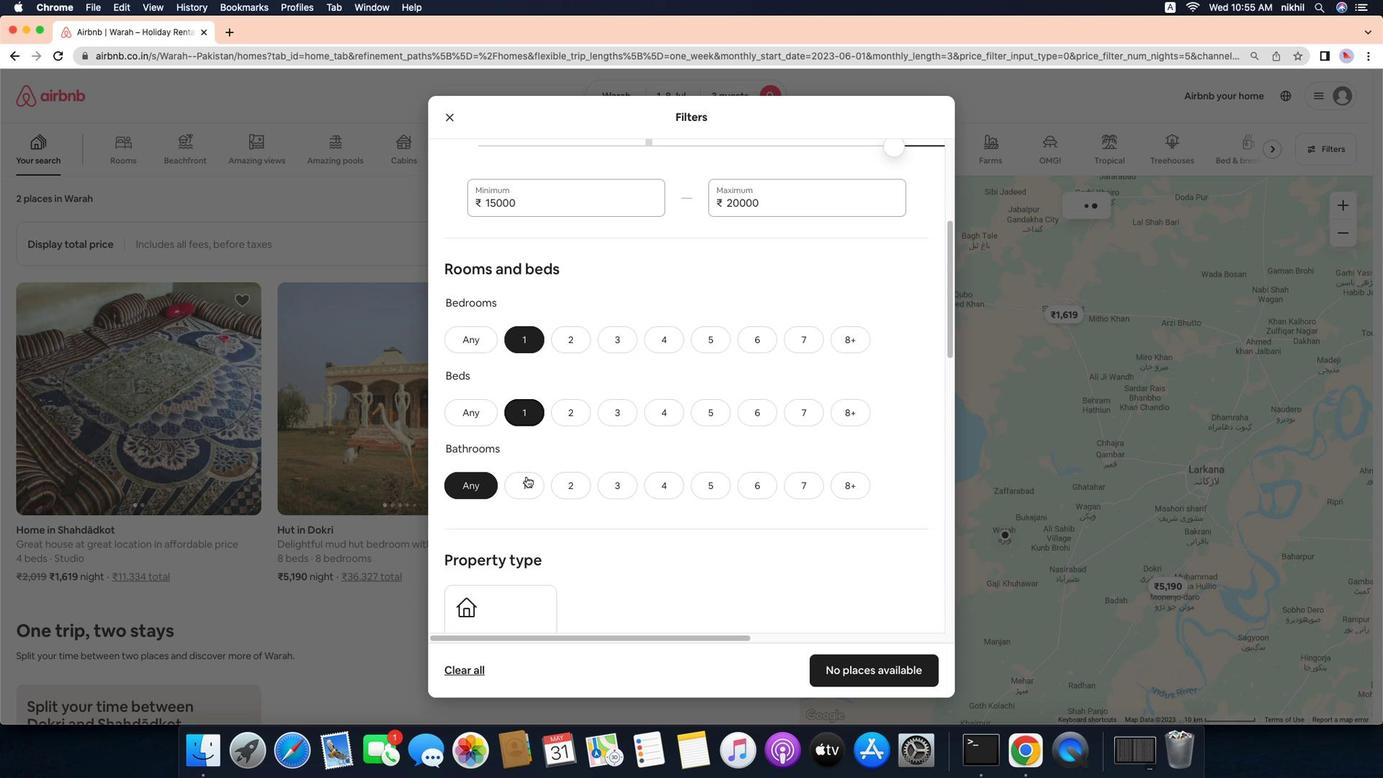 
Action: Mouse moved to (697, 538)
Screenshot: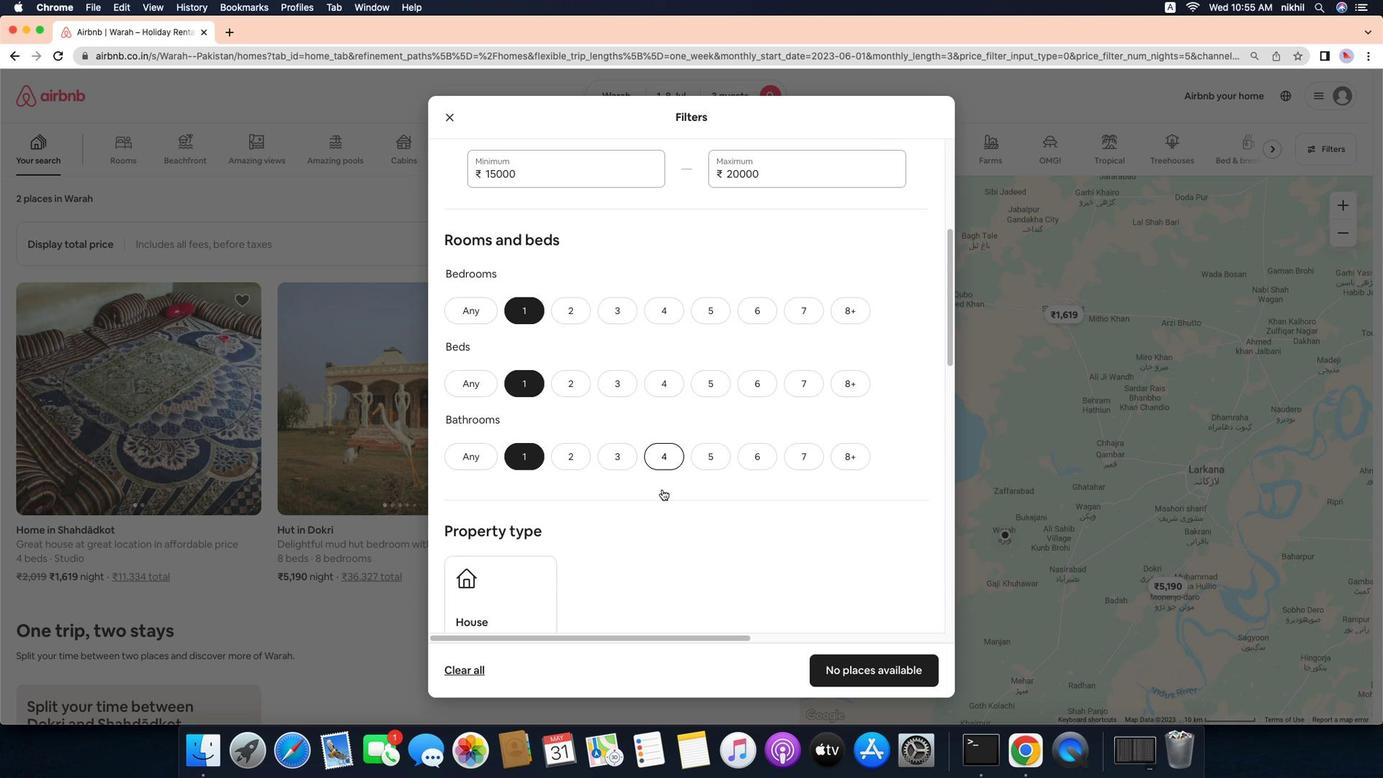 
Action: Mouse scrolled (697, 538) with delta (-10, -11)
Screenshot: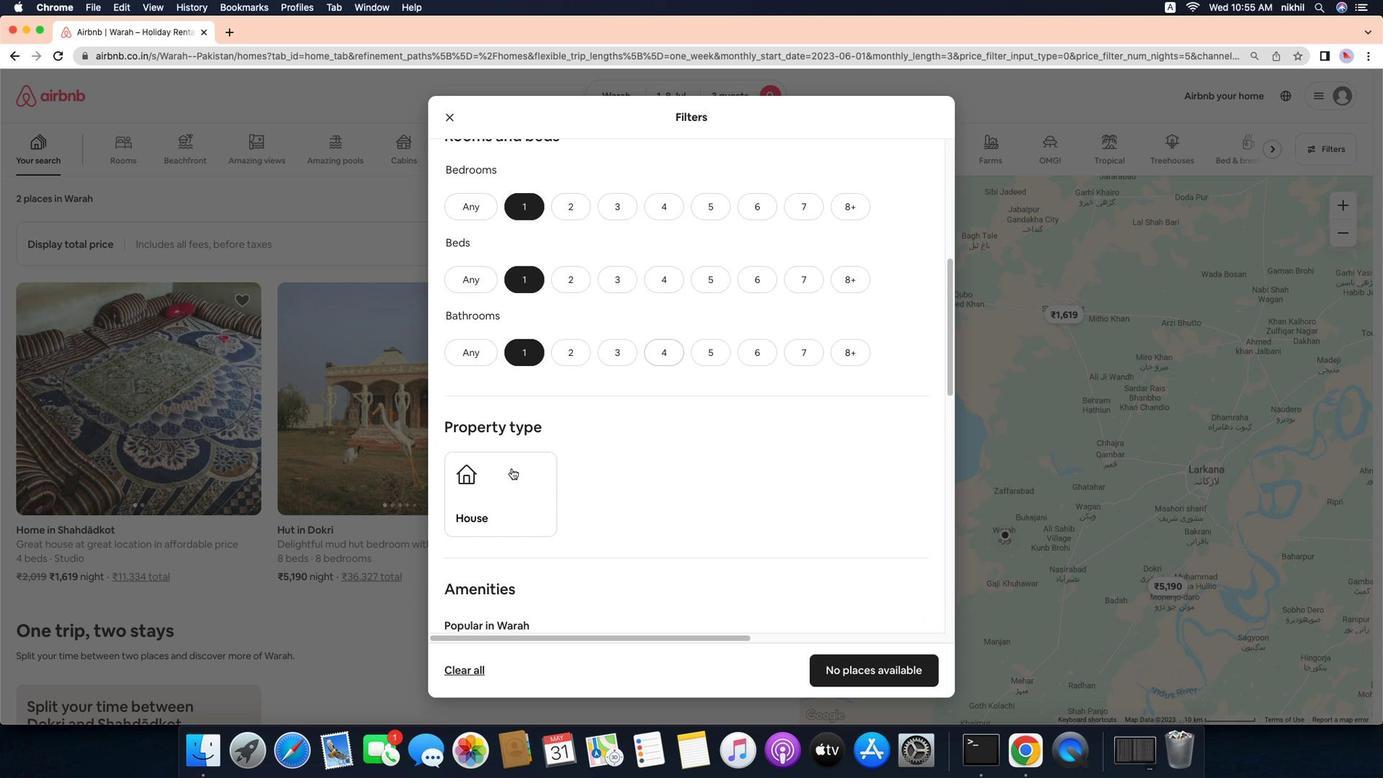 
Action: Mouse scrolled (697, 538) with delta (-10, -11)
Screenshot: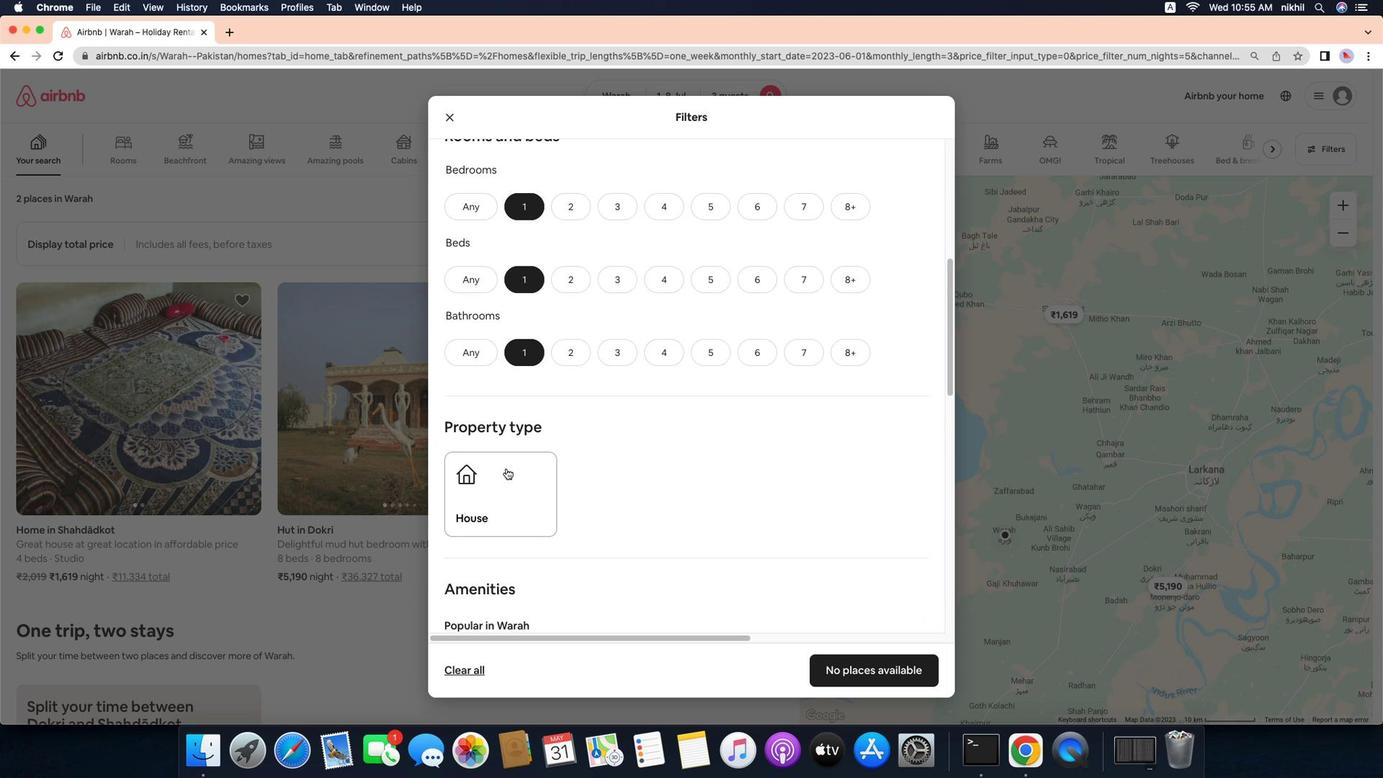 
Action: Mouse scrolled (697, 538) with delta (-10, -12)
Screenshot: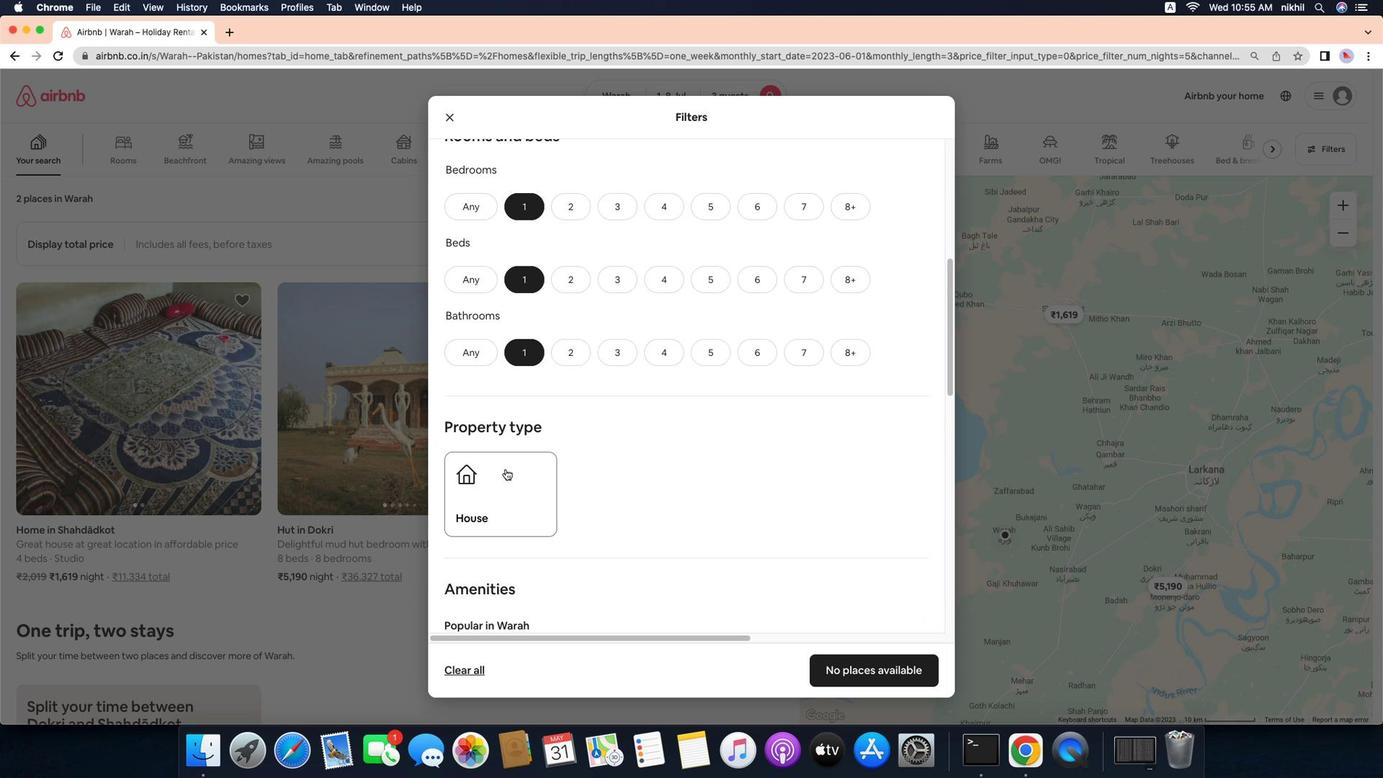 
Action: Mouse scrolled (697, 538) with delta (-10, -14)
Screenshot: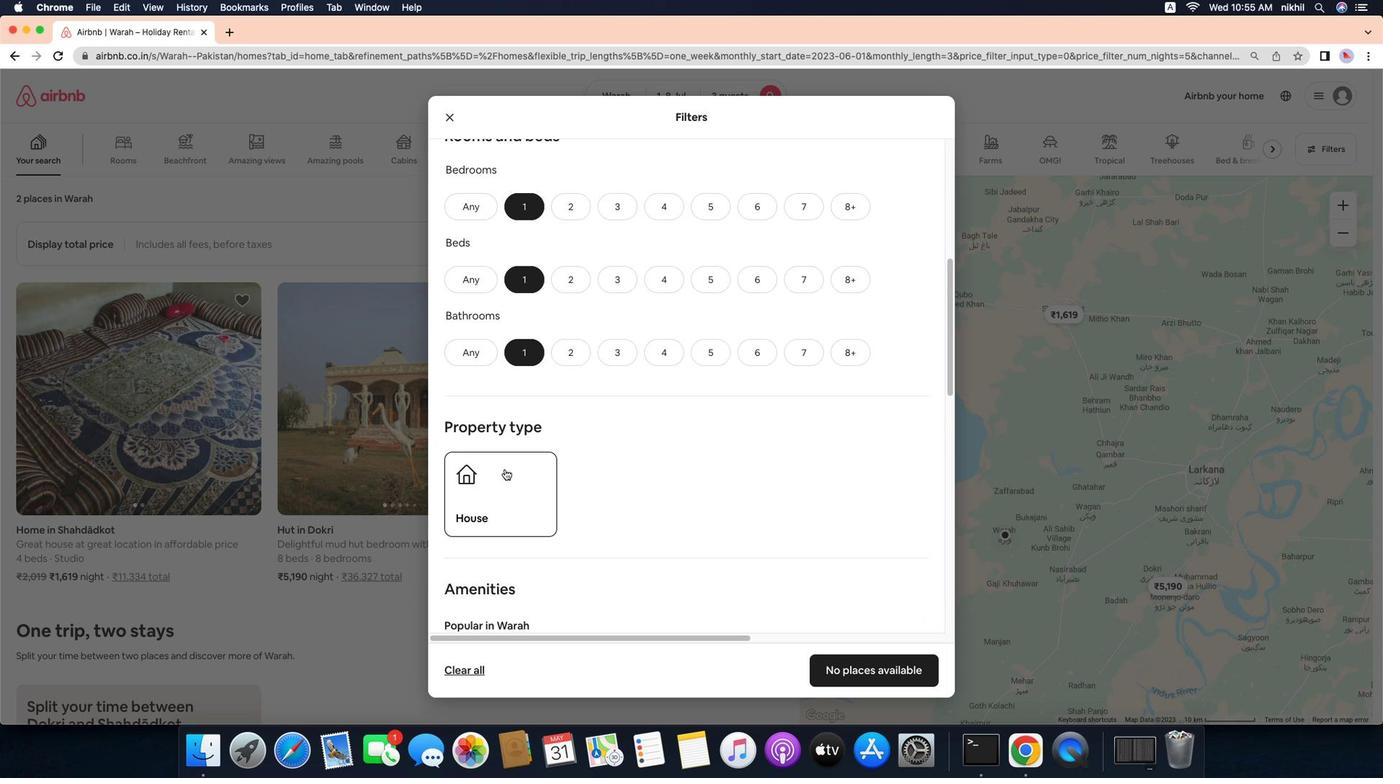 
Action: Mouse moved to (556, 366)
Screenshot: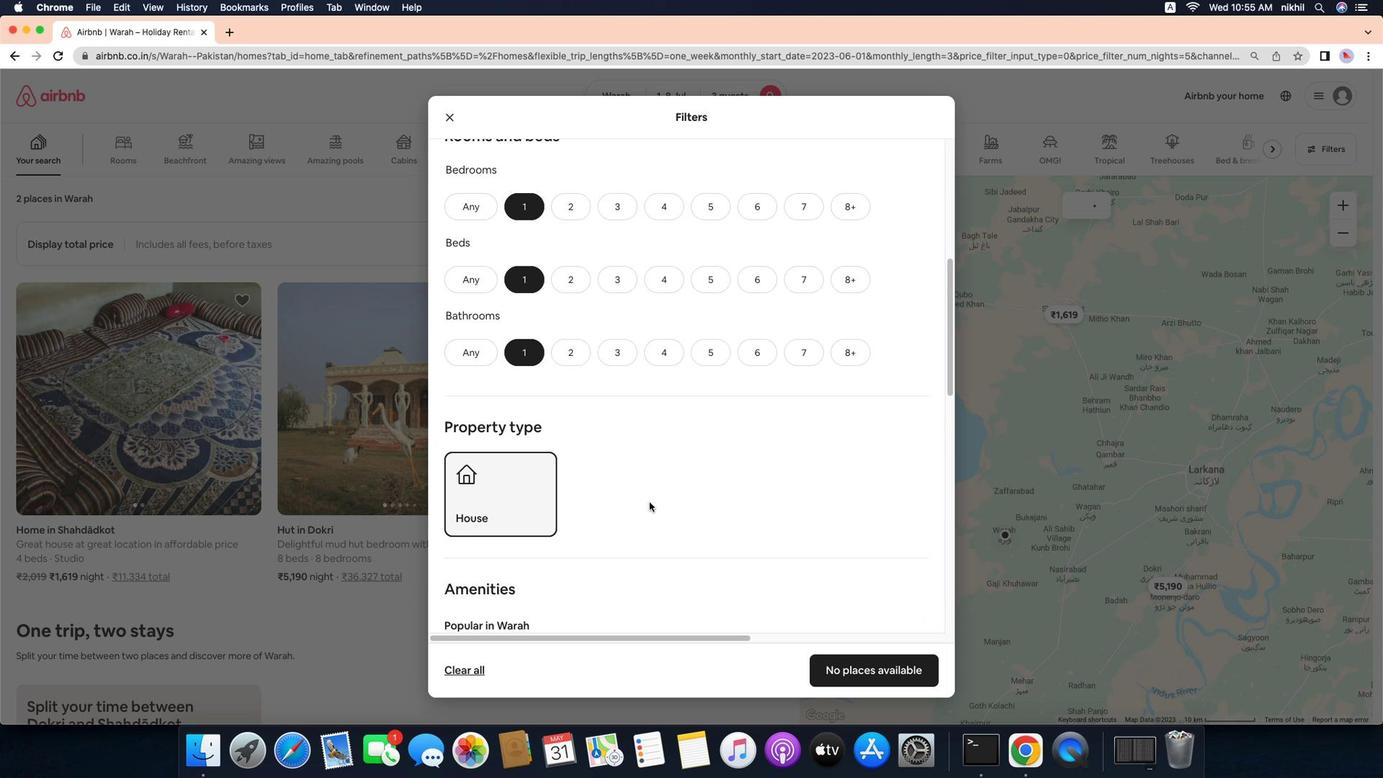 
Action: Mouse pressed left at (556, 366)
Screenshot: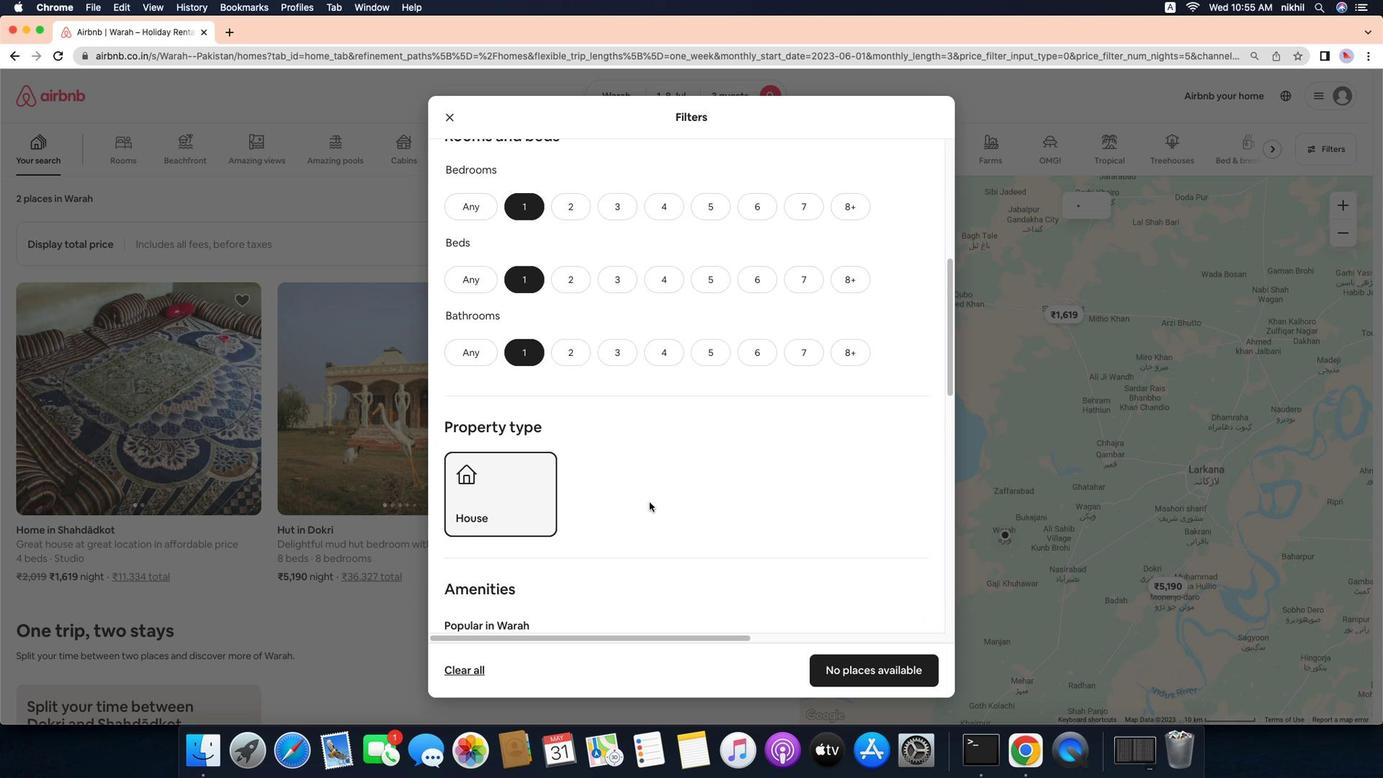 
Action: Mouse moved to (553, 355)
Screenshot: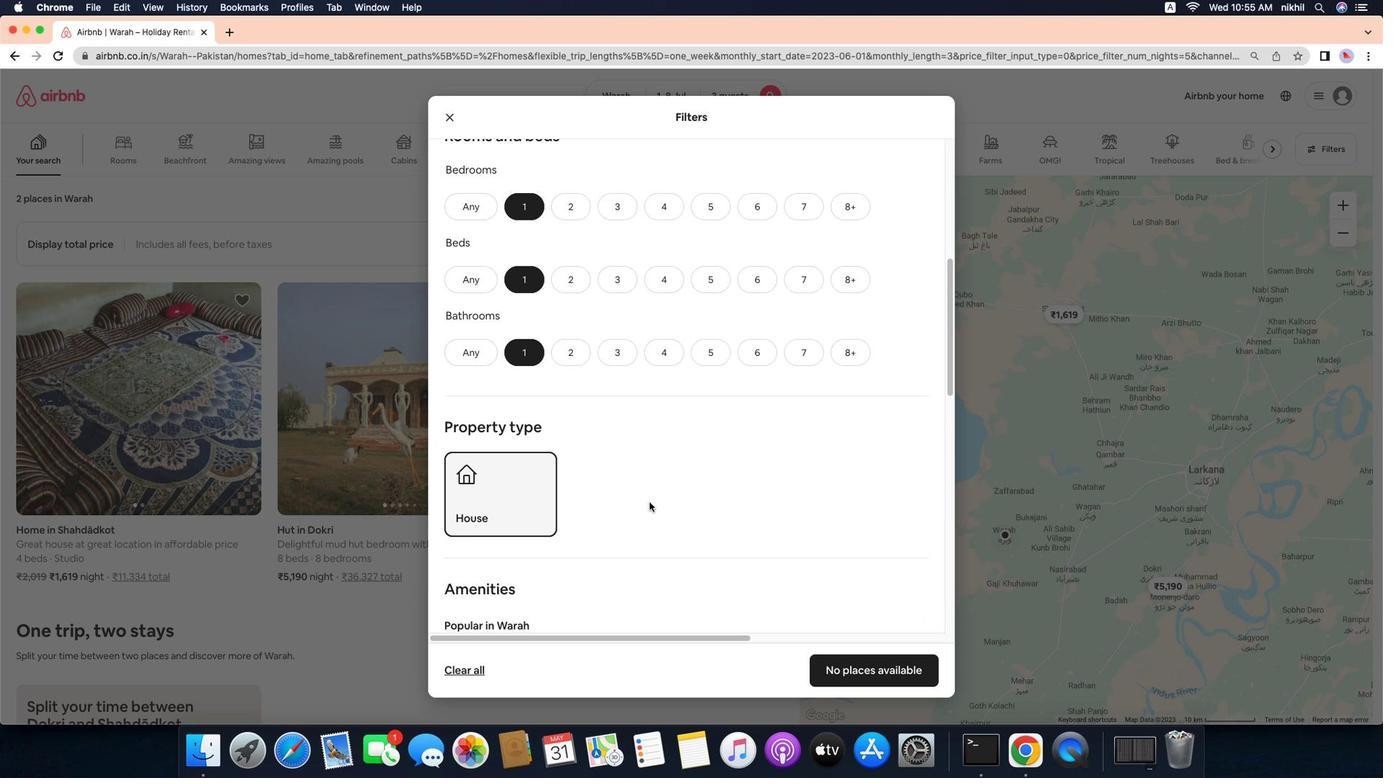 
Action: Mouse pressed left at (553, 355)
Screenshot: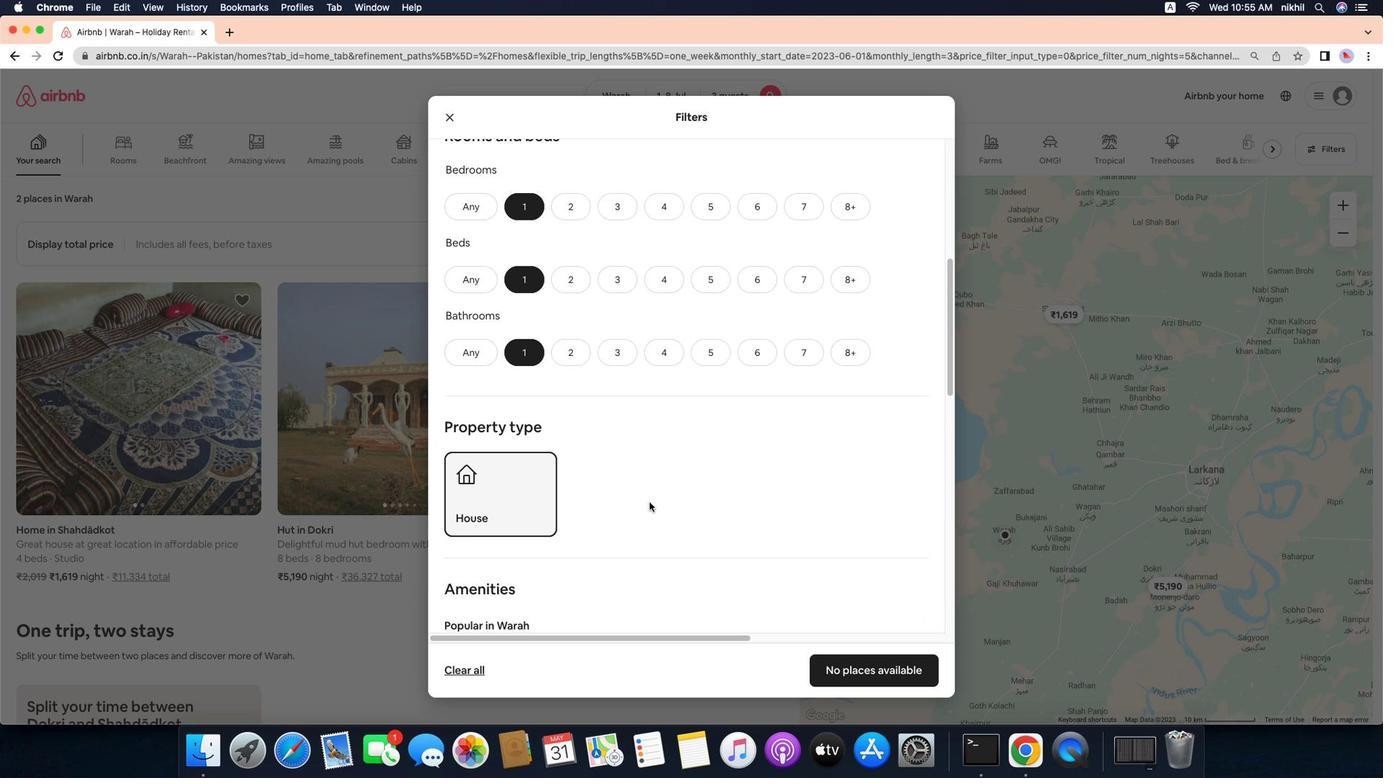
Action: Mouse moved to (548, 441)
Screenshot: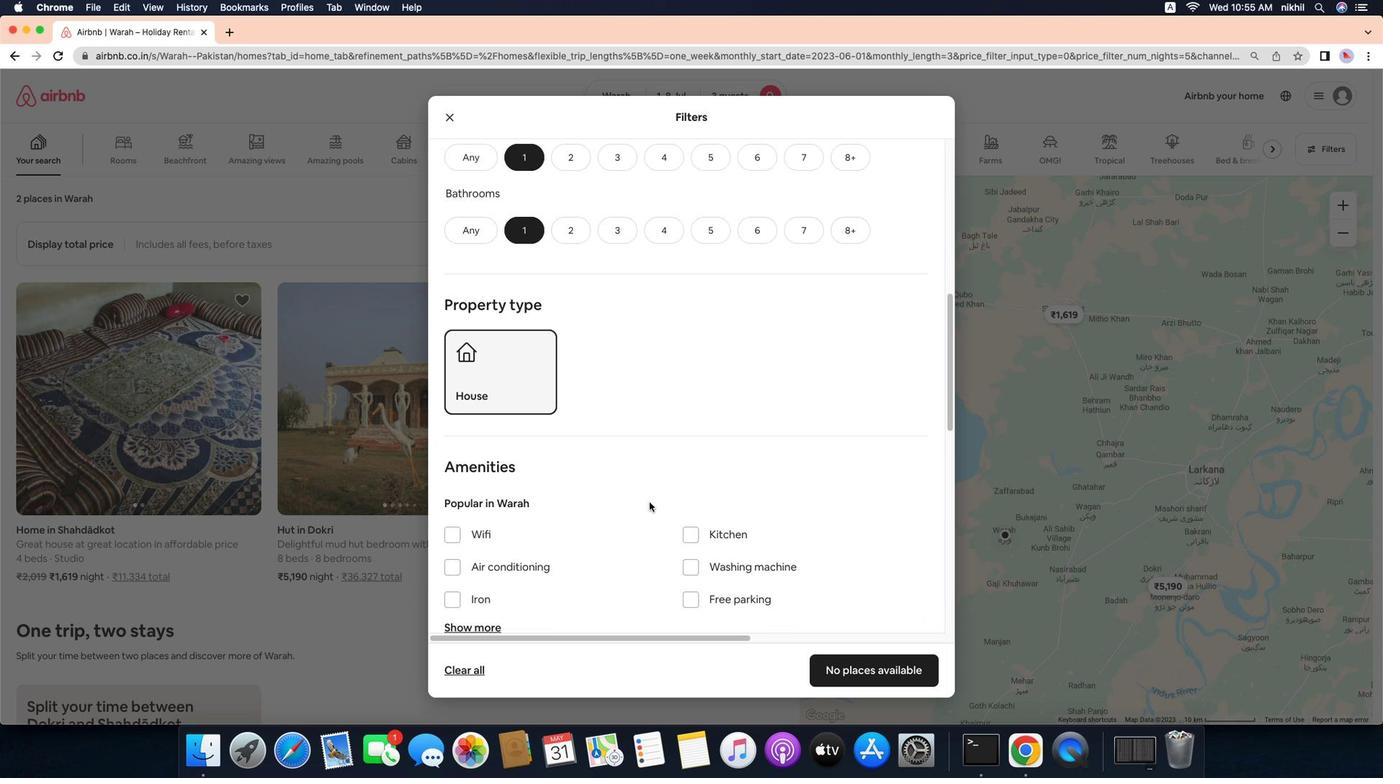 
Action: Mouse pressed left at (548, 441)
Screenshot: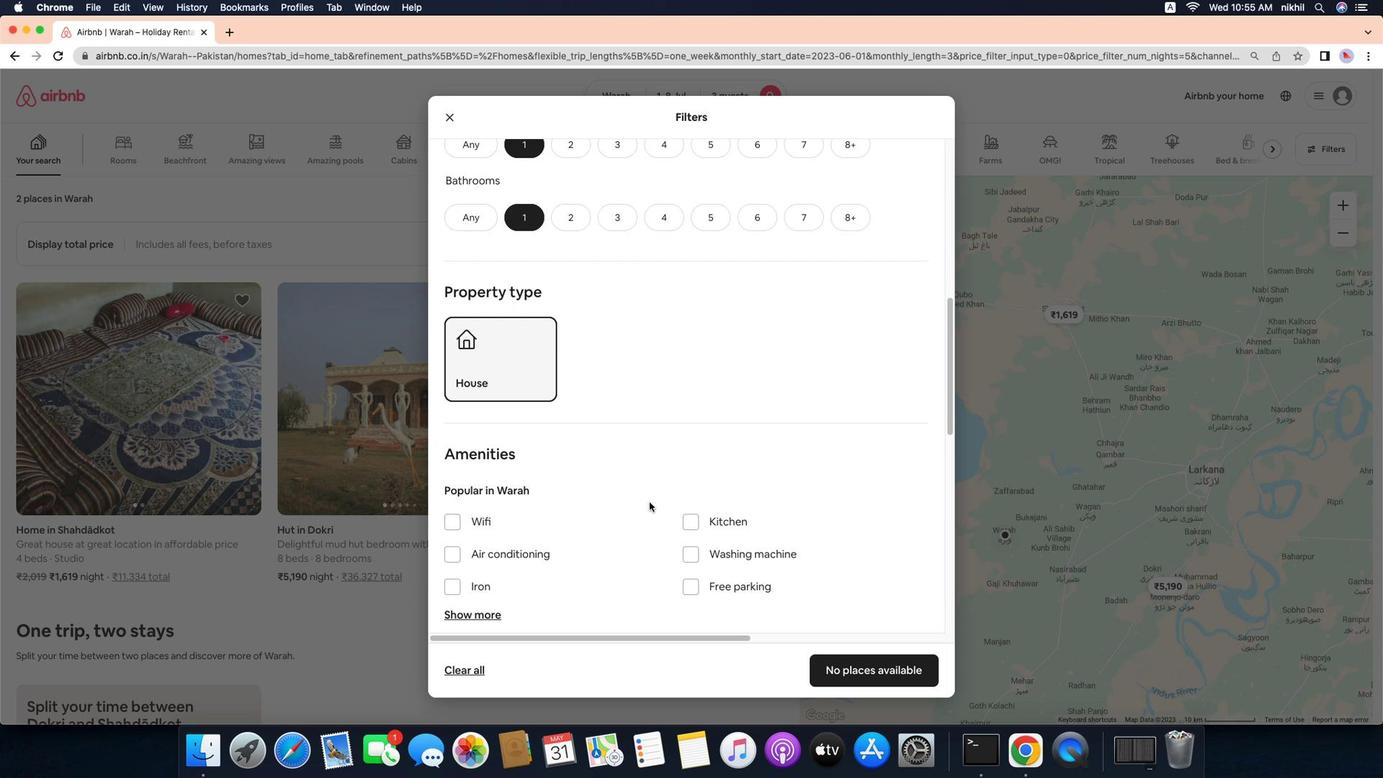 
Action: Mouse moved to (551, 505)
Screenshot: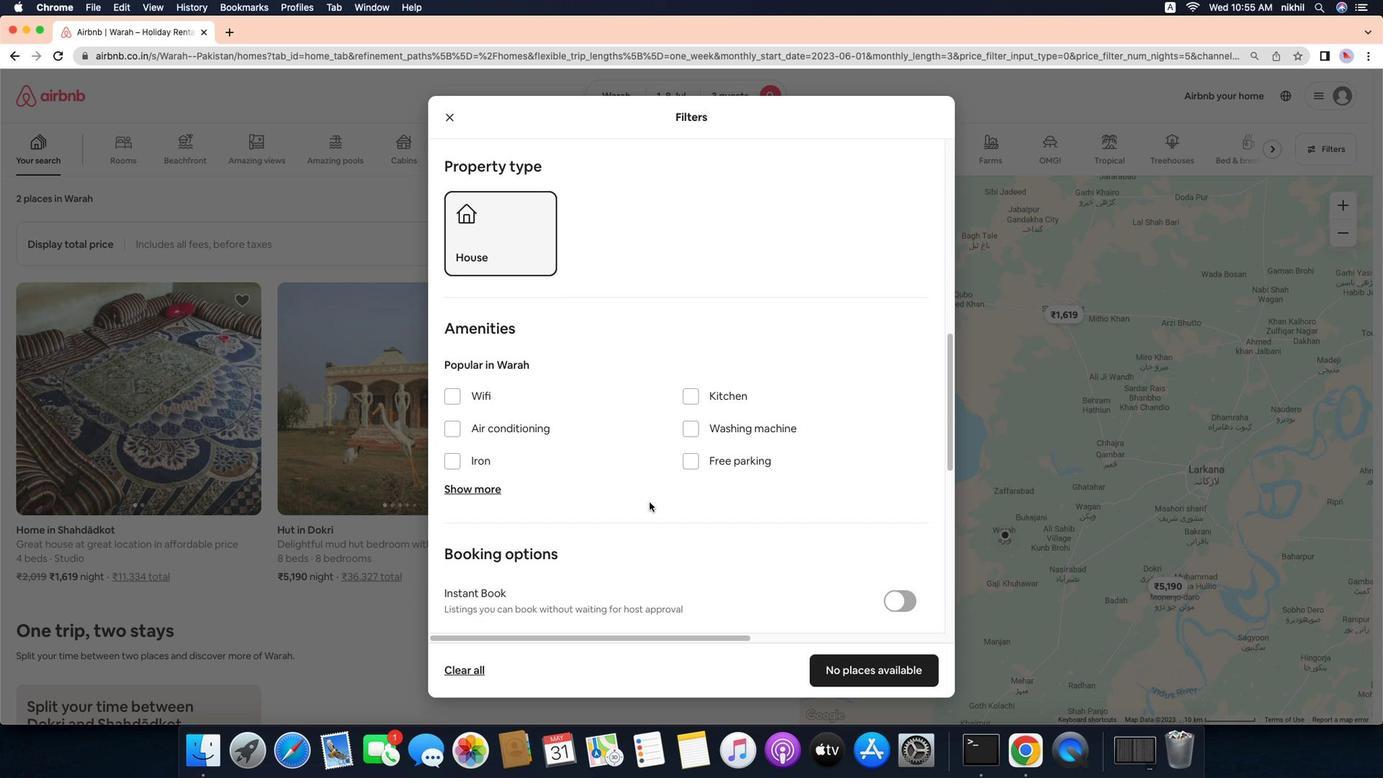 
Action: Mouse pressed left at (551, 505)
Screenshot: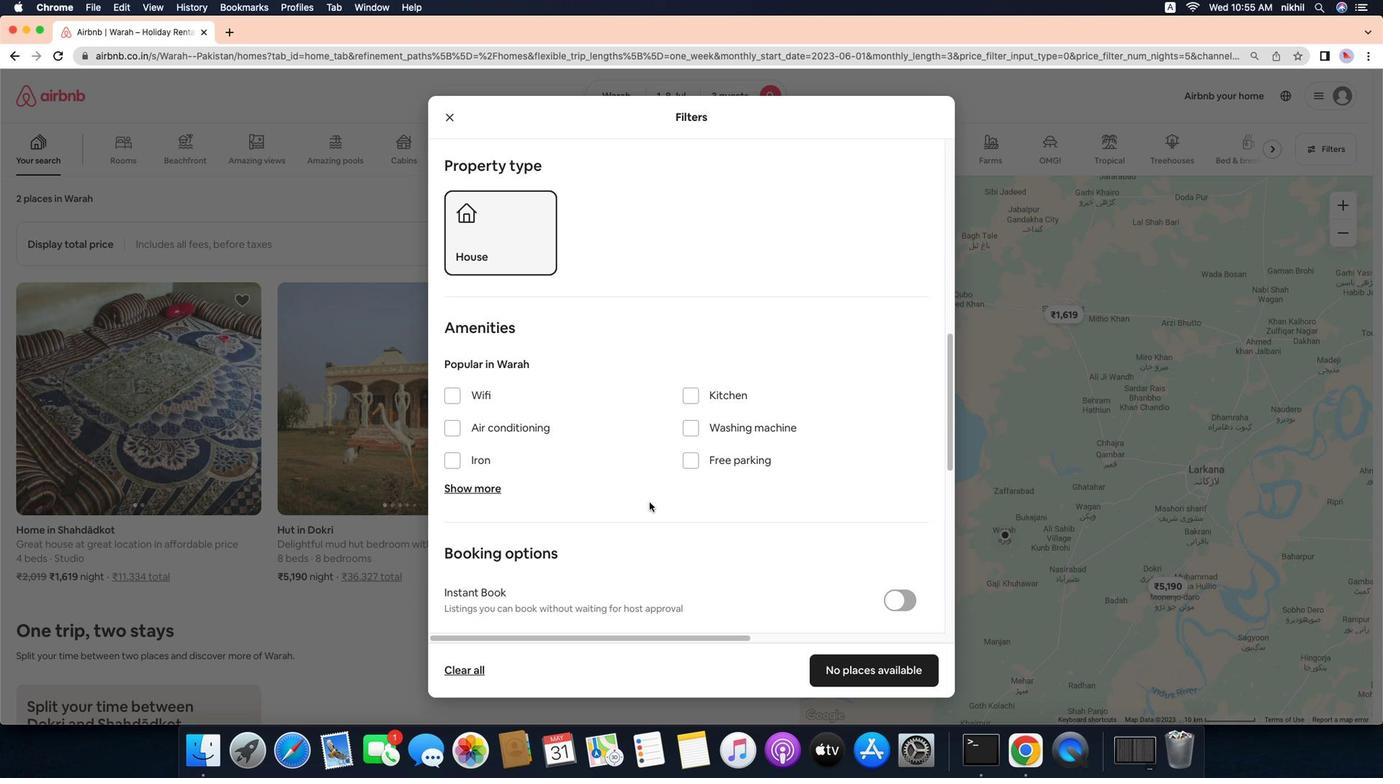 
Action: Mouse moved to (694, 510)
Screenshot: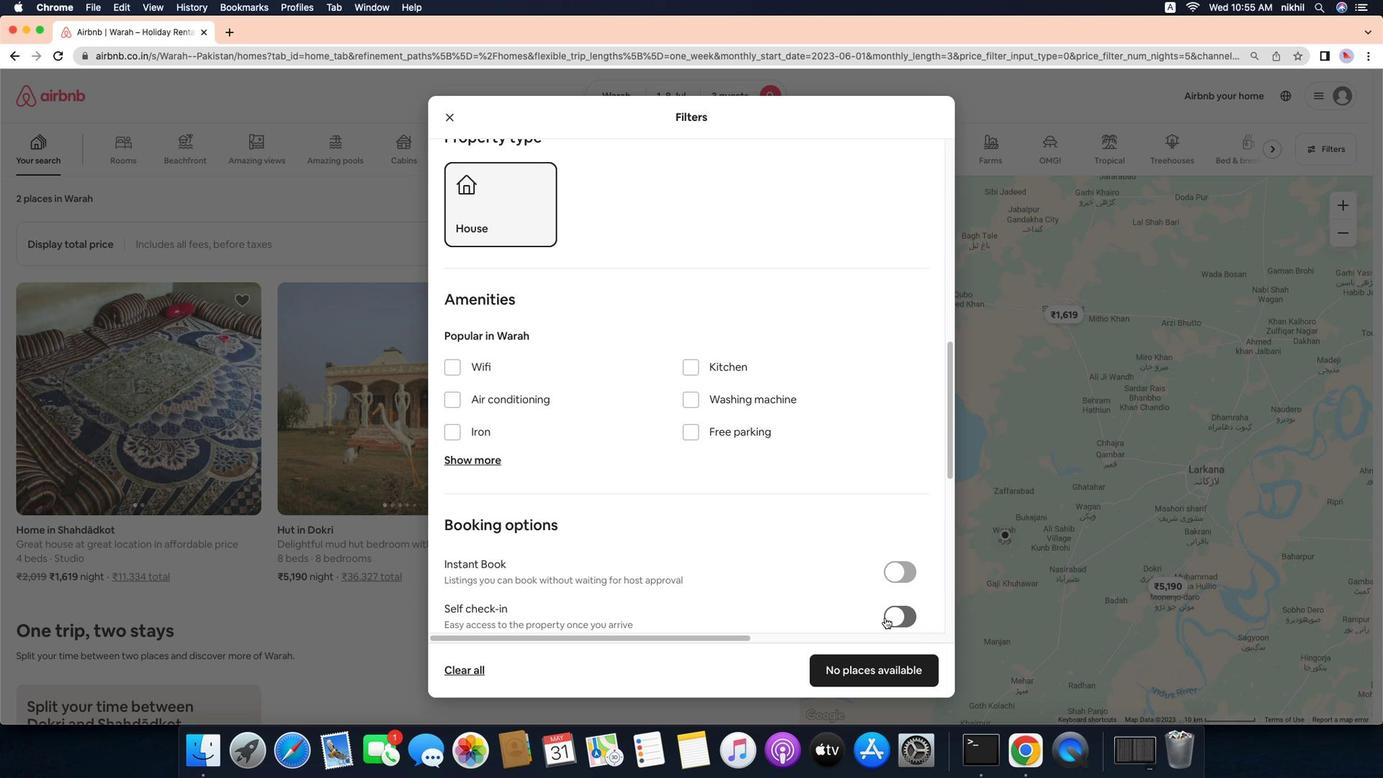 
Action: Mouse scrolled (694, 510) with delta (-10, -11)
Screenshot: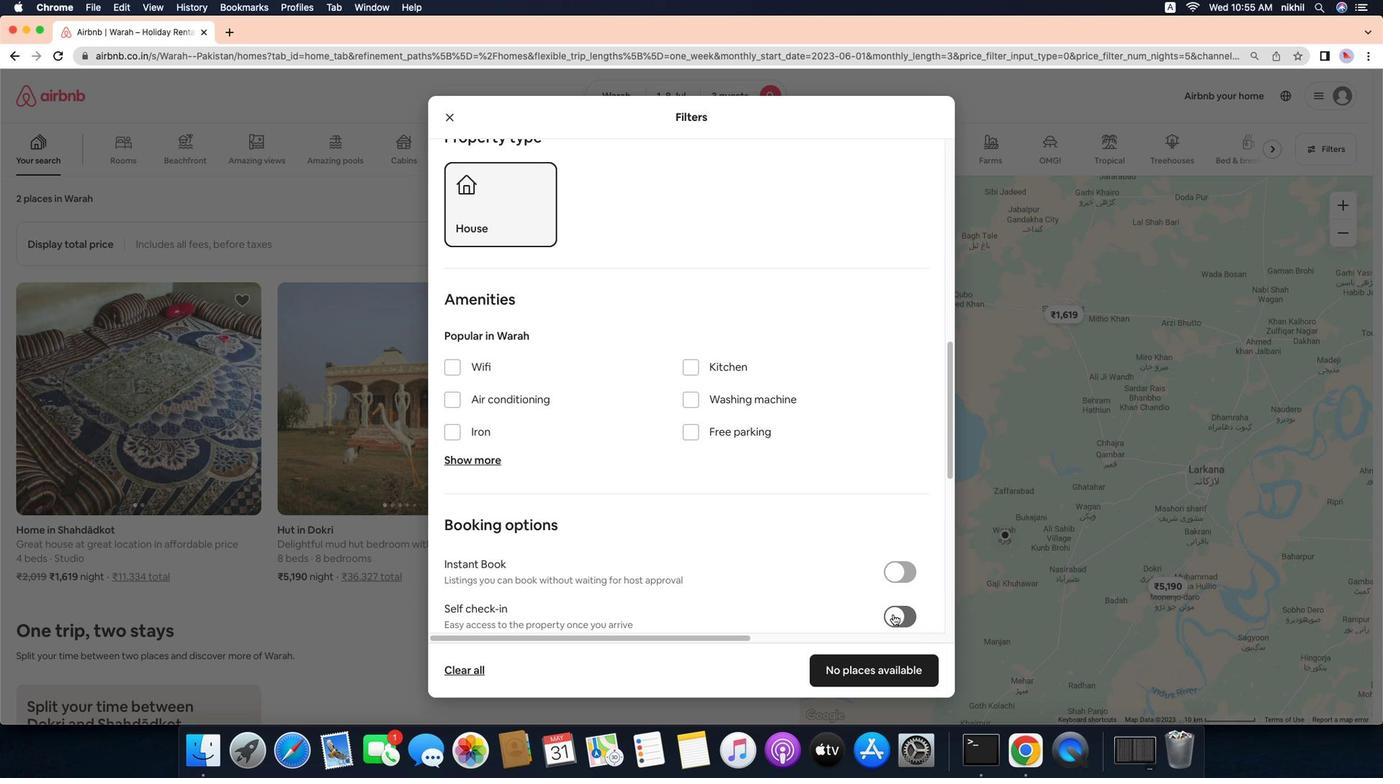 
Action: Mouse scrolled (694, 510) with delta (-10, -11)
Screenshot: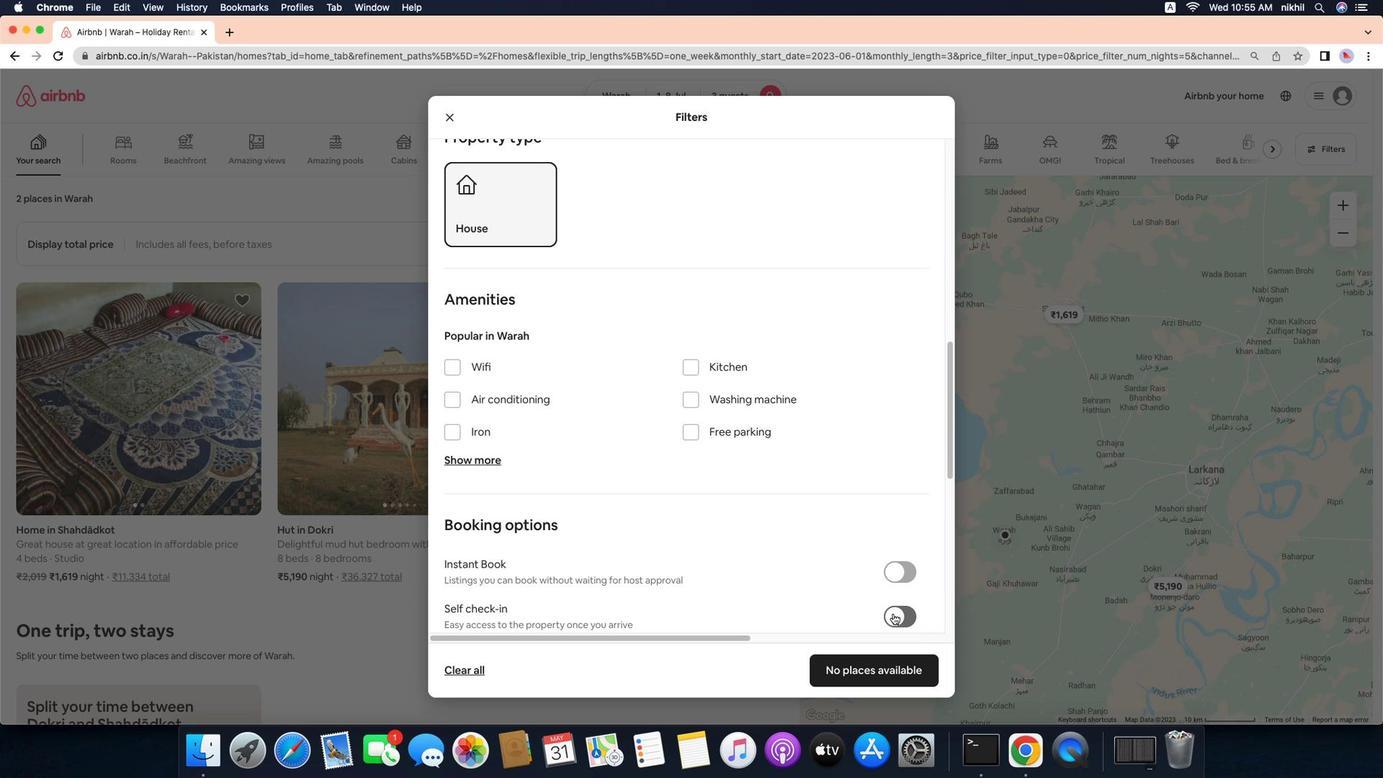 
Action: Mouse scrolled (694, 510) with delta (-10, -12)
Screenshot: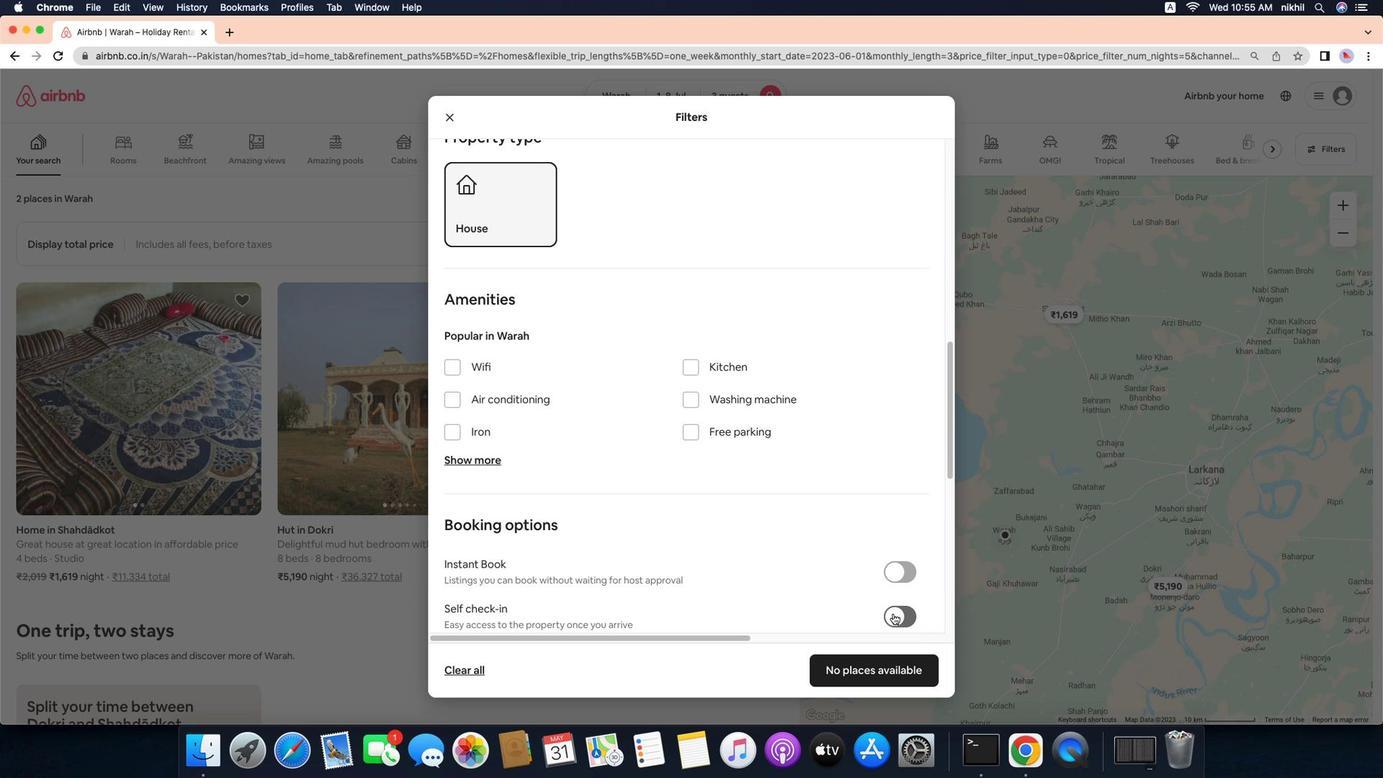 
Action: Mouse moved to (527, 488)
Screenshot: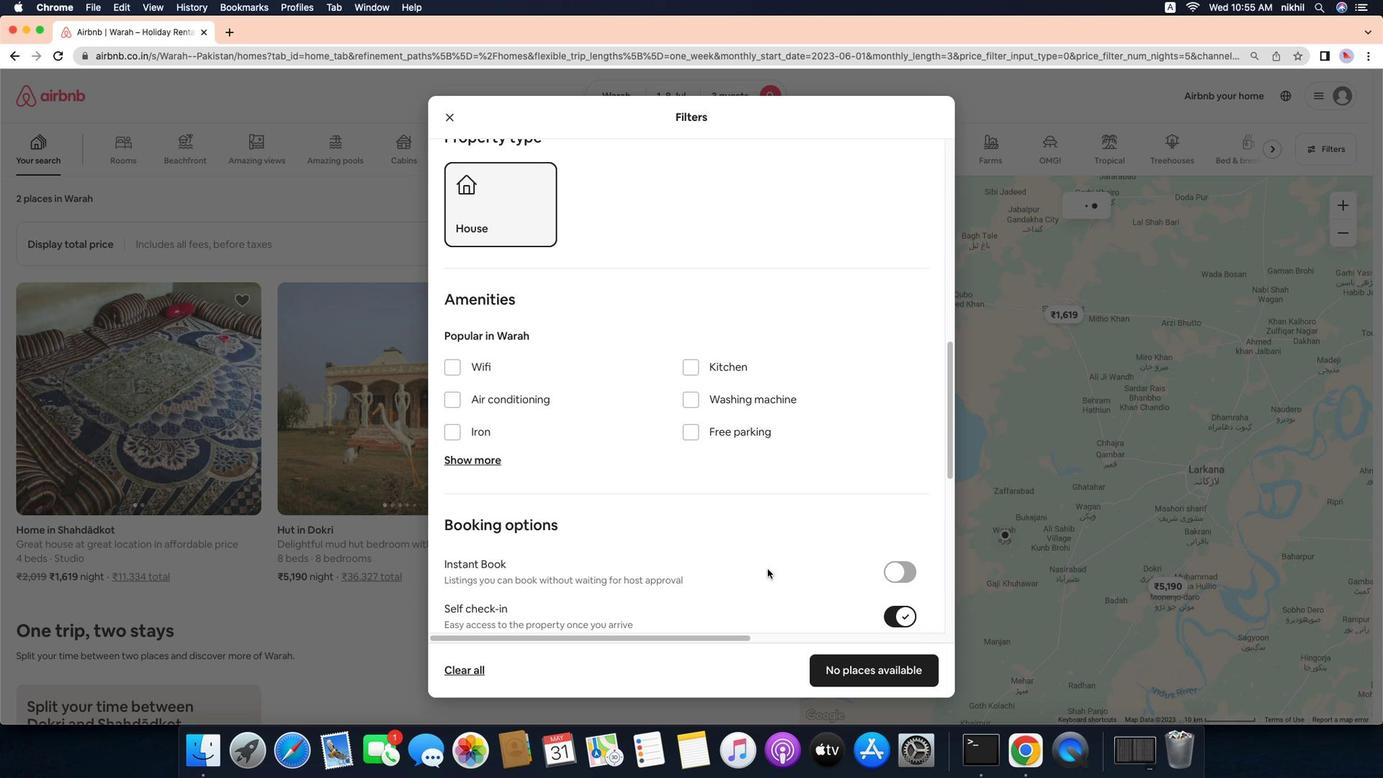 
Action: Mouse pressed left at (527, 488)
Screenshot: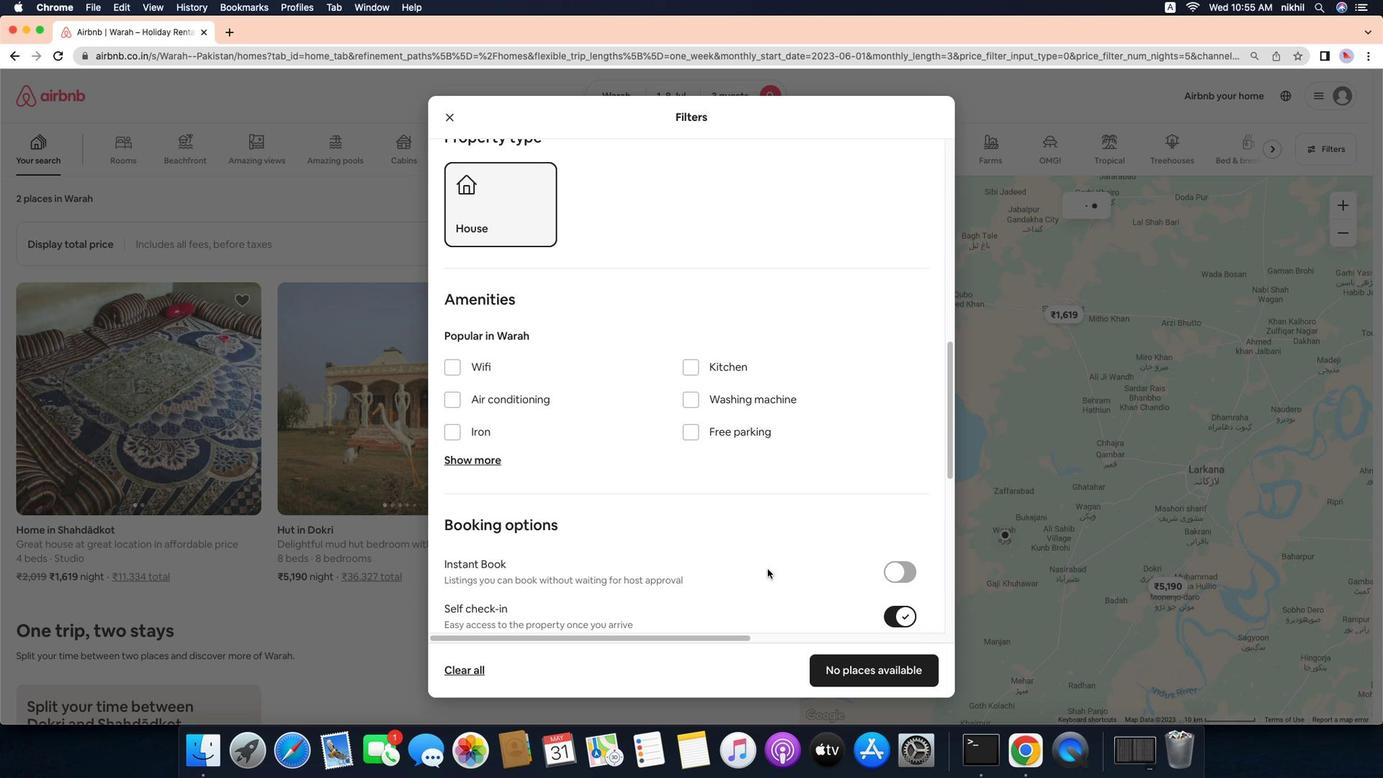 
Action: Mouse moved to (681, 524)
Screenshot: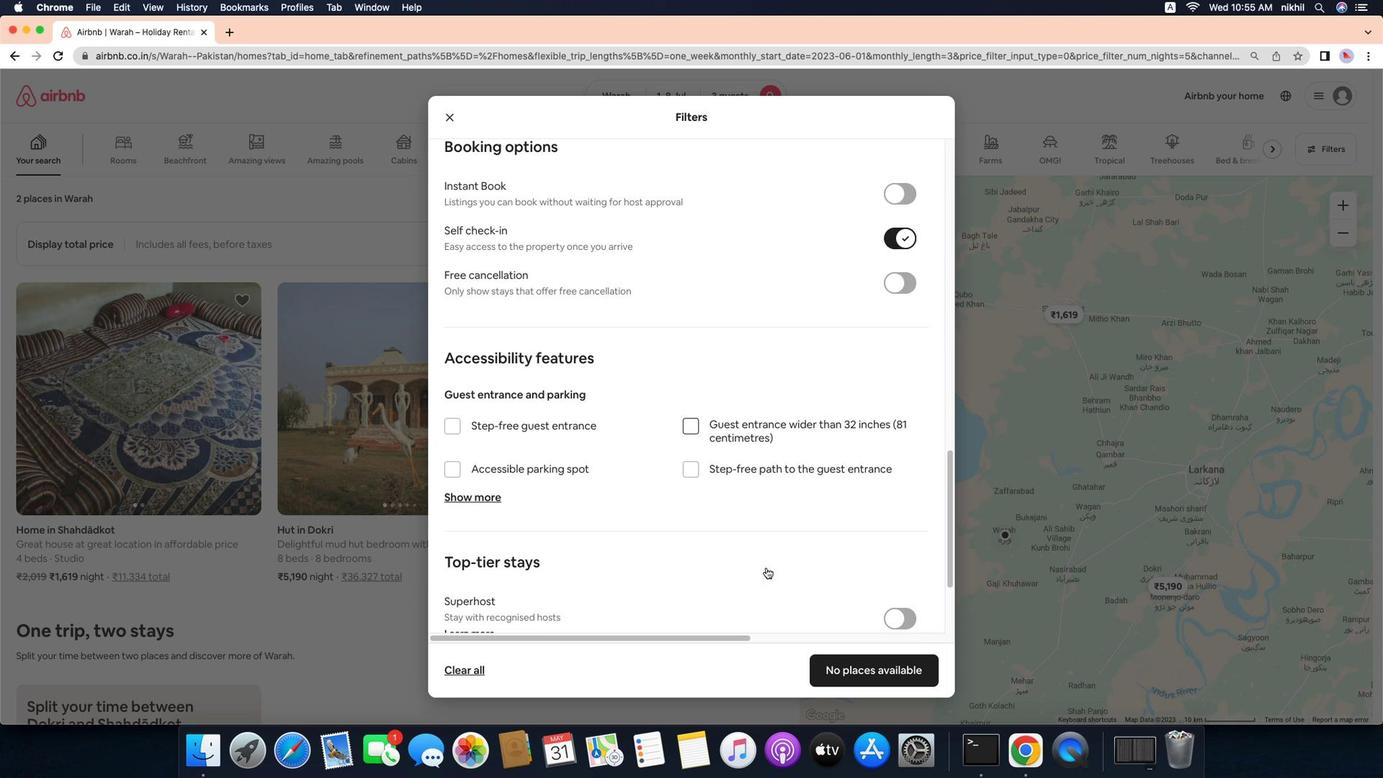 
Action: Mouse scrolled (681, 524) with delta (-10, -11)
Screenshot: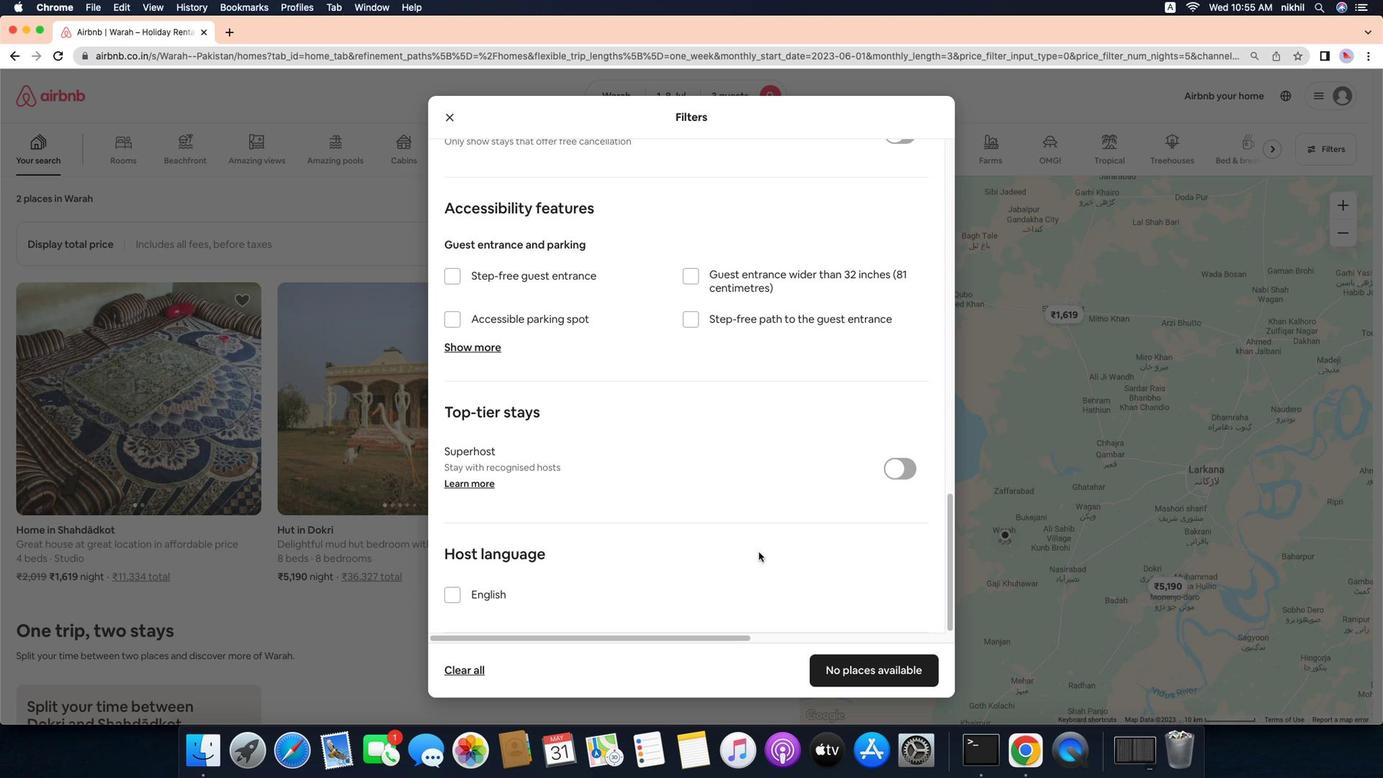 
Action: Mouse scrolled (681, 524) with delta (-10, -11)
Screenshot: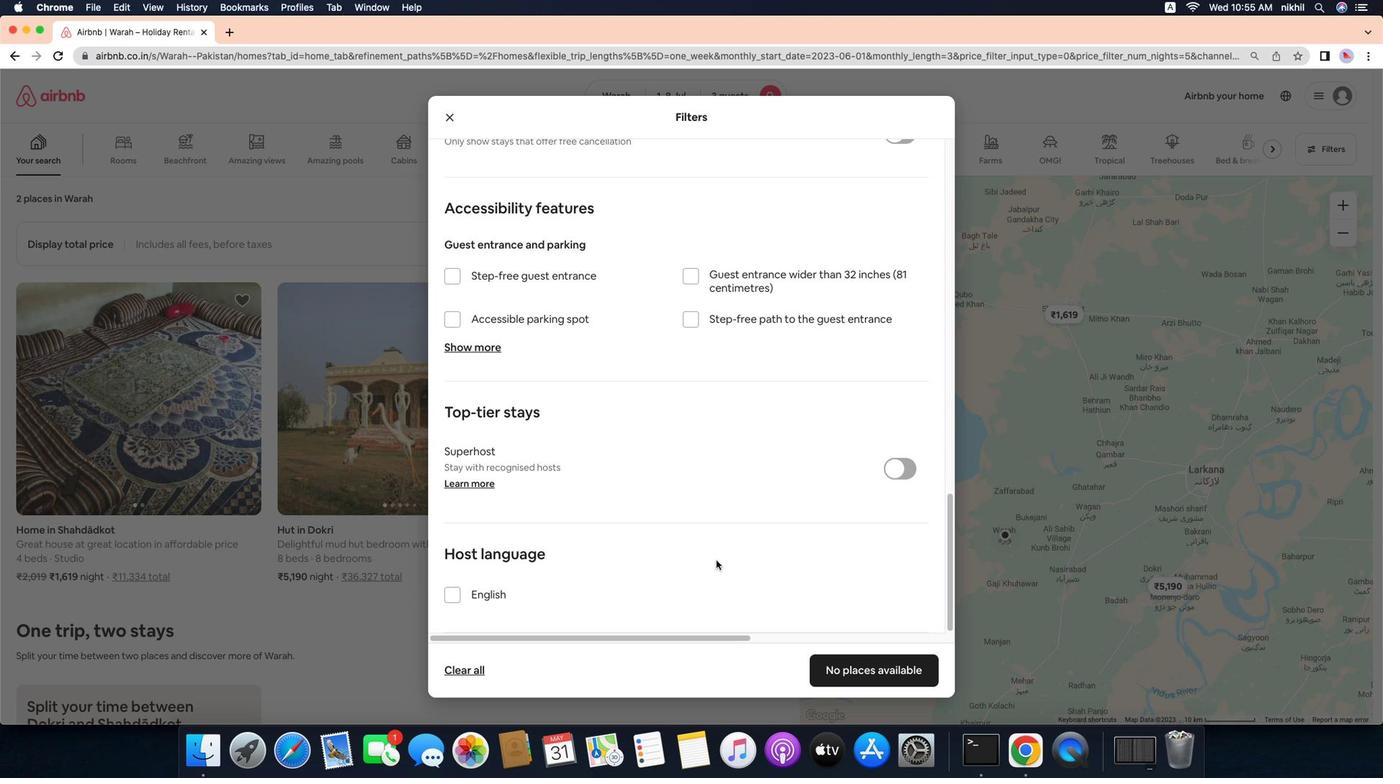 
Action: Mouse scrolled (681, 524) with delta (-10, -11)
Screenshot: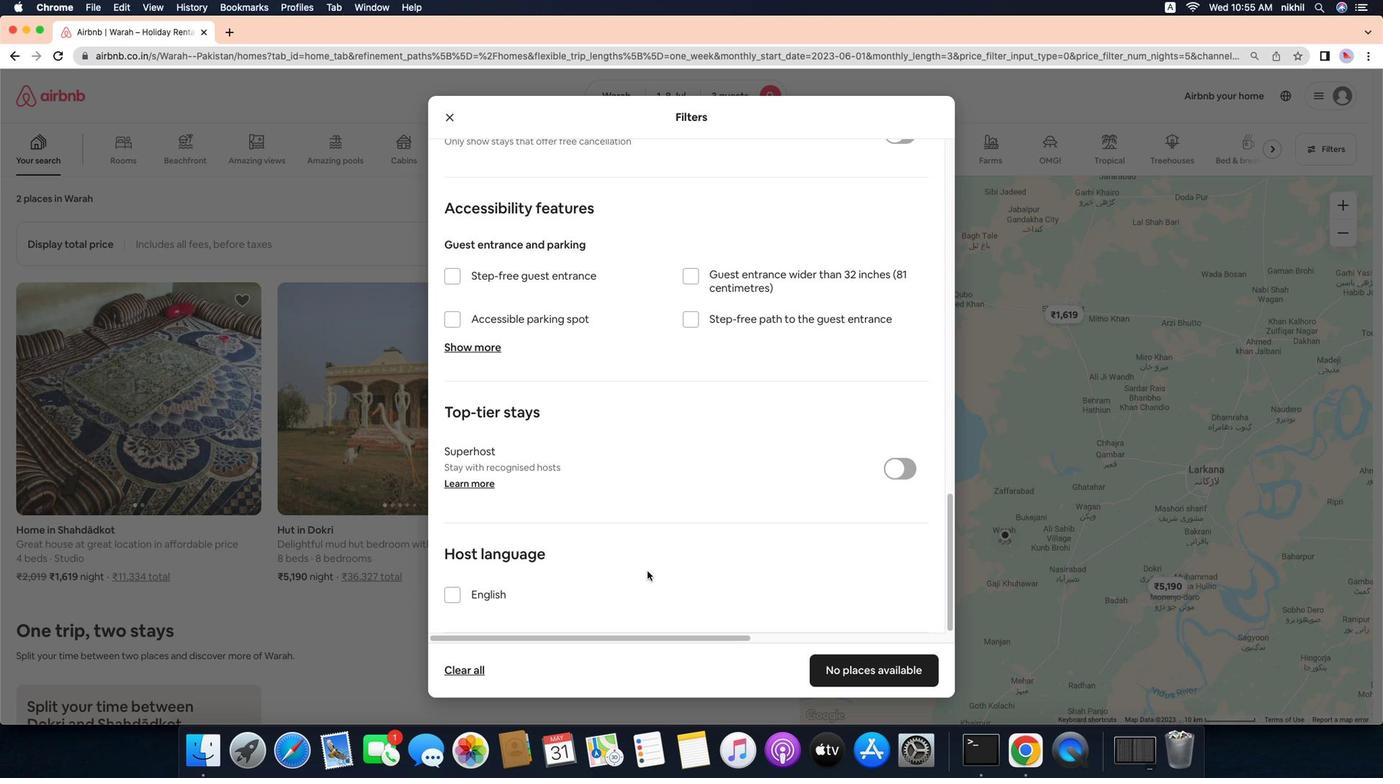 
Action: Mouse scrolled (681, 524) with delta (-10, -12)
Screenshot: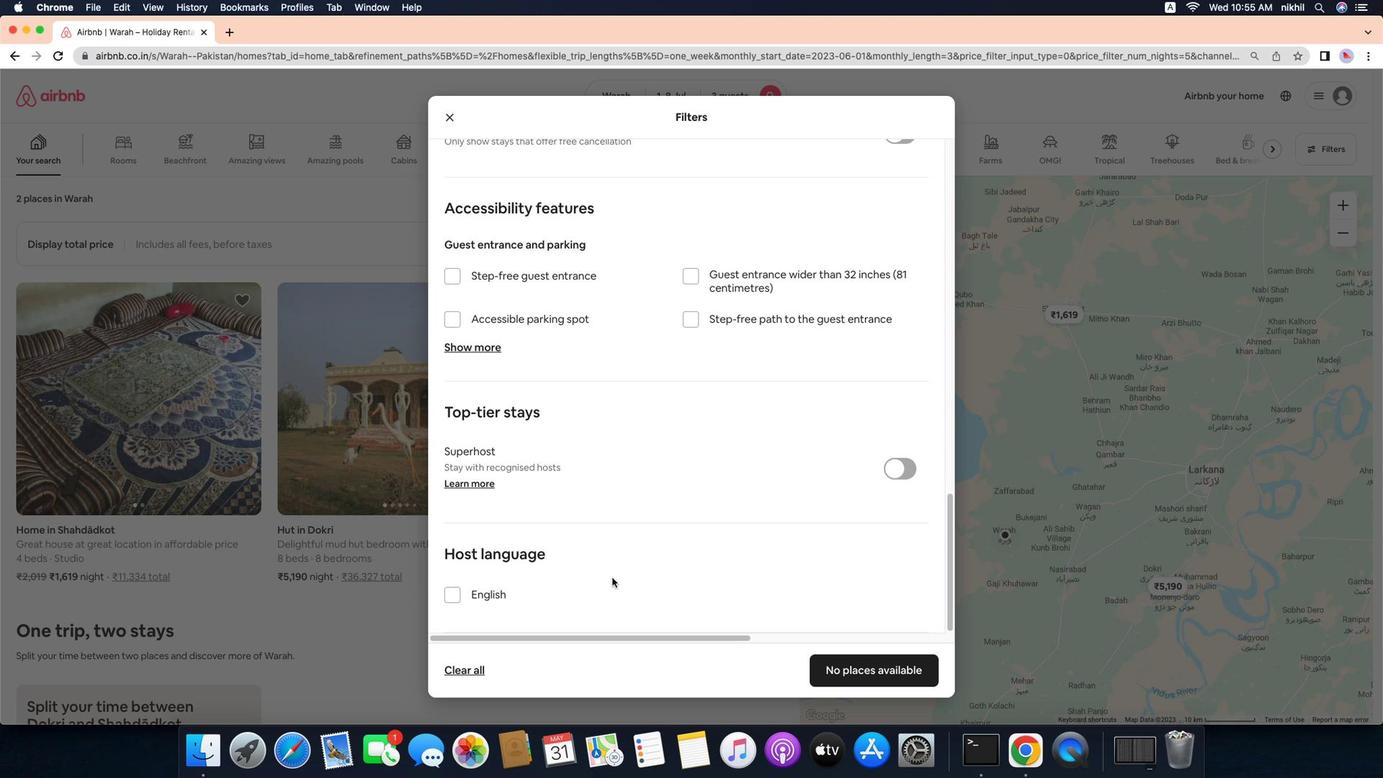
Action: Mouse scrolled (681, 524) with delta (-10, -11)
Screenshot: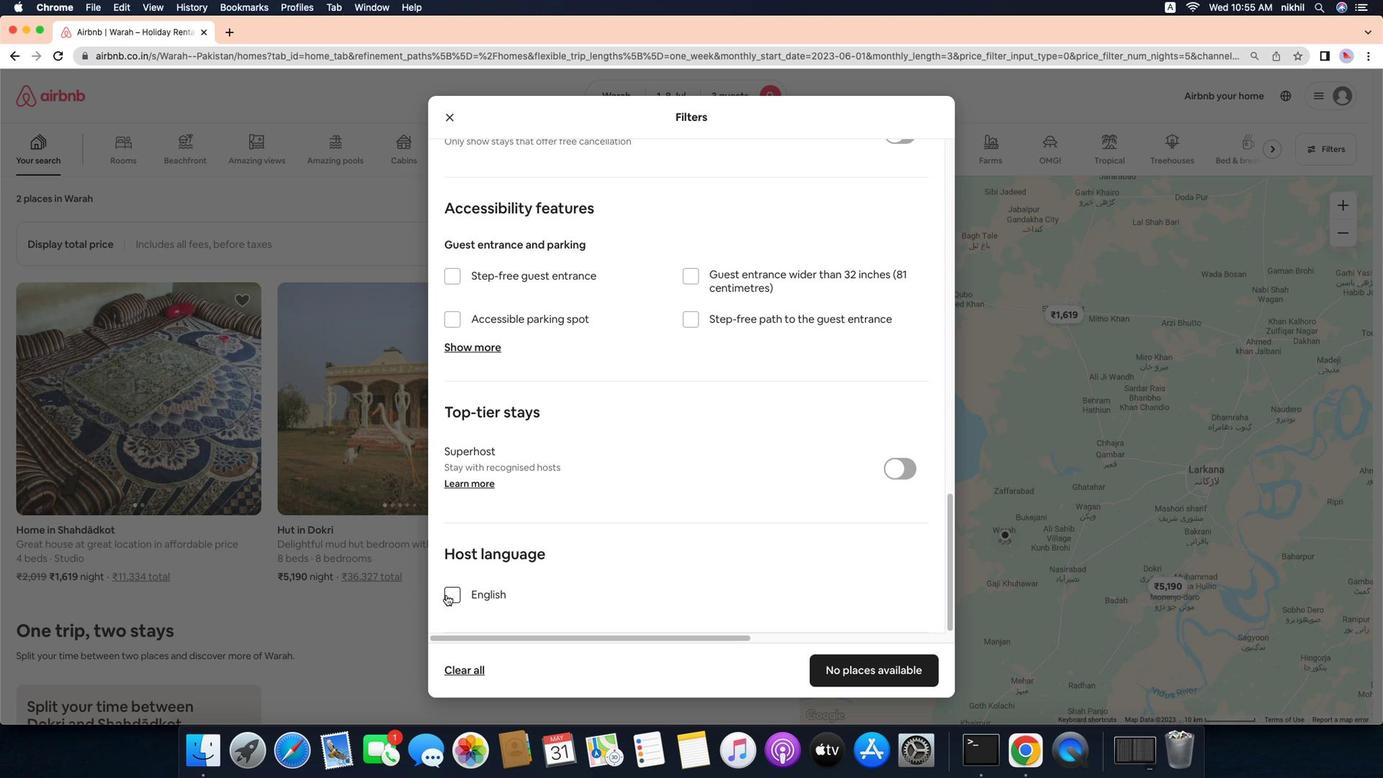 
Action: Mouse scrolled (681, 524) with delta (-10, -11)
Screenshot: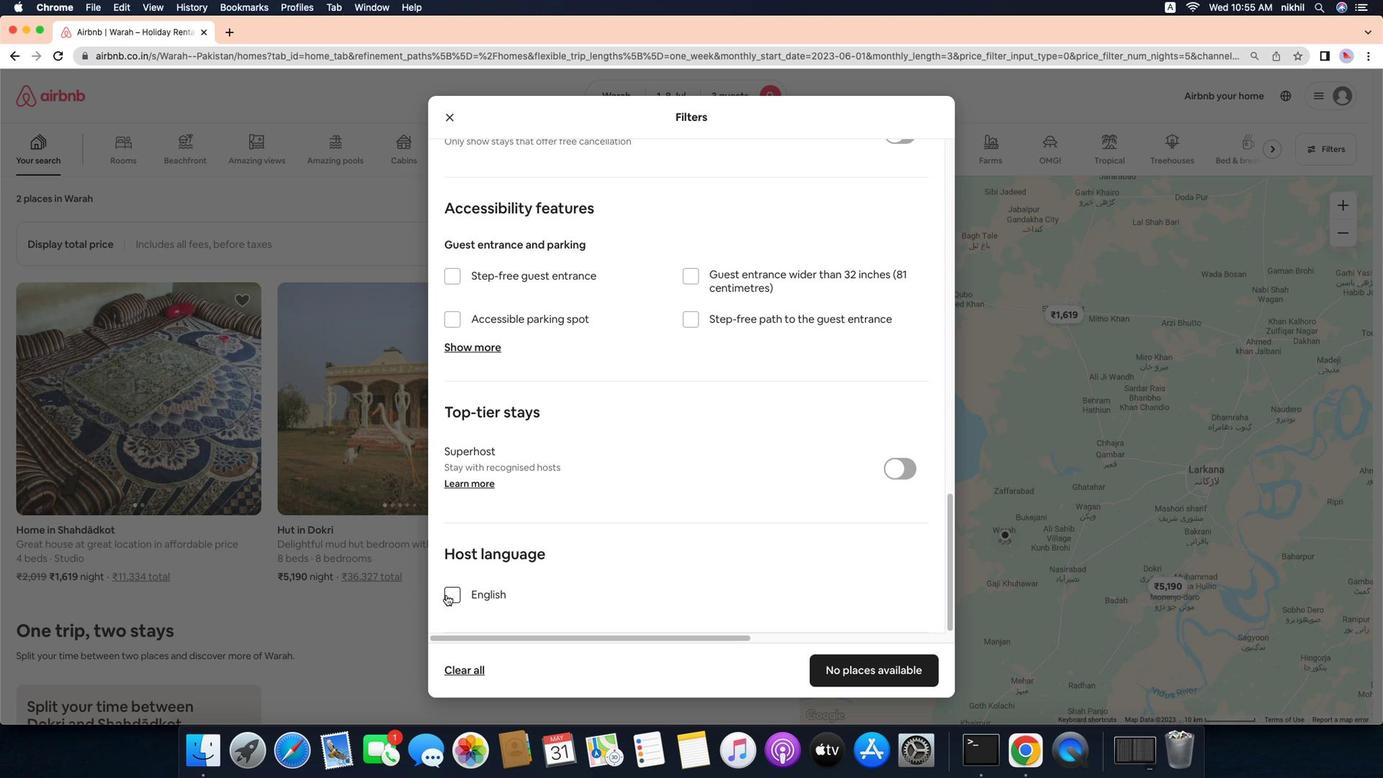
Action: Mouse scrolled (681, 524) with delta (-10, -12)
Screenshot: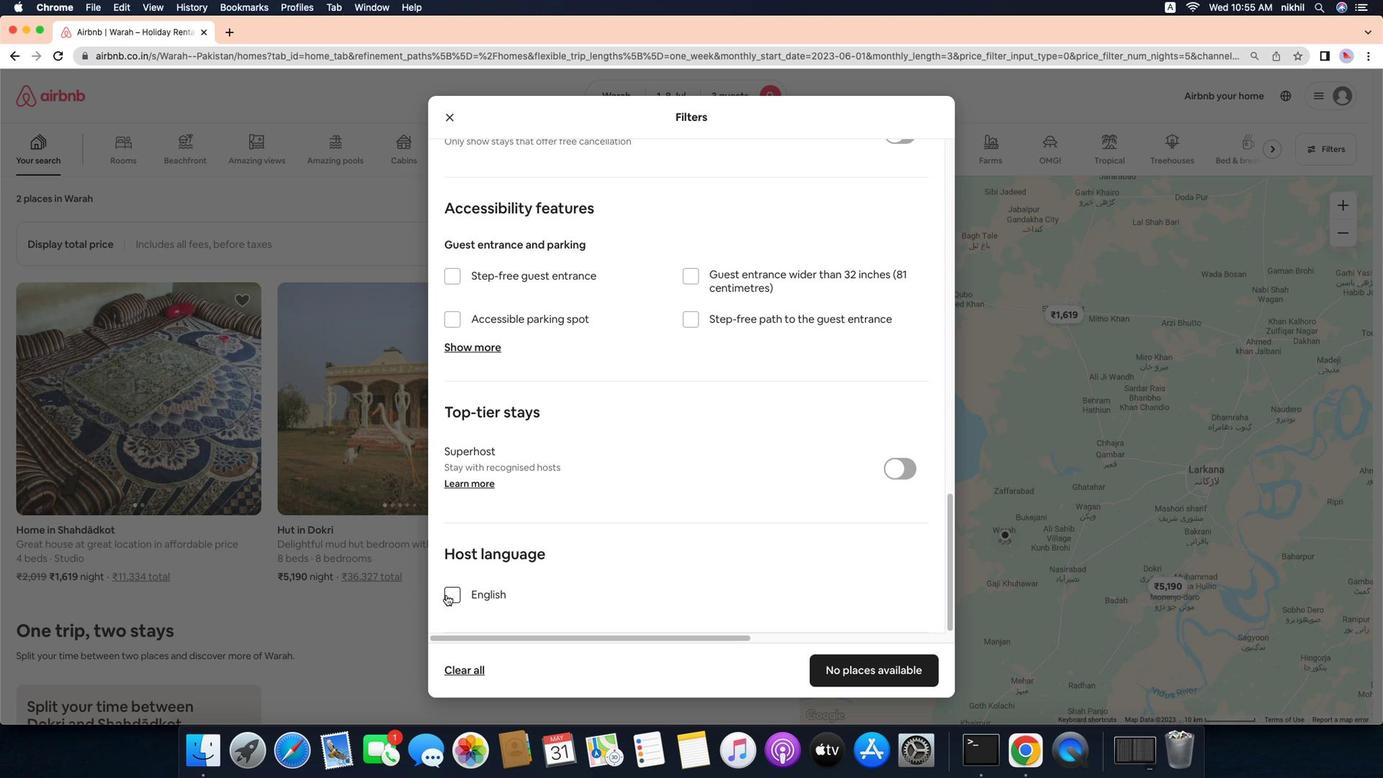 
Action: Mouse scrolled (681, 524) with delta (-10, -11)
Screenshot: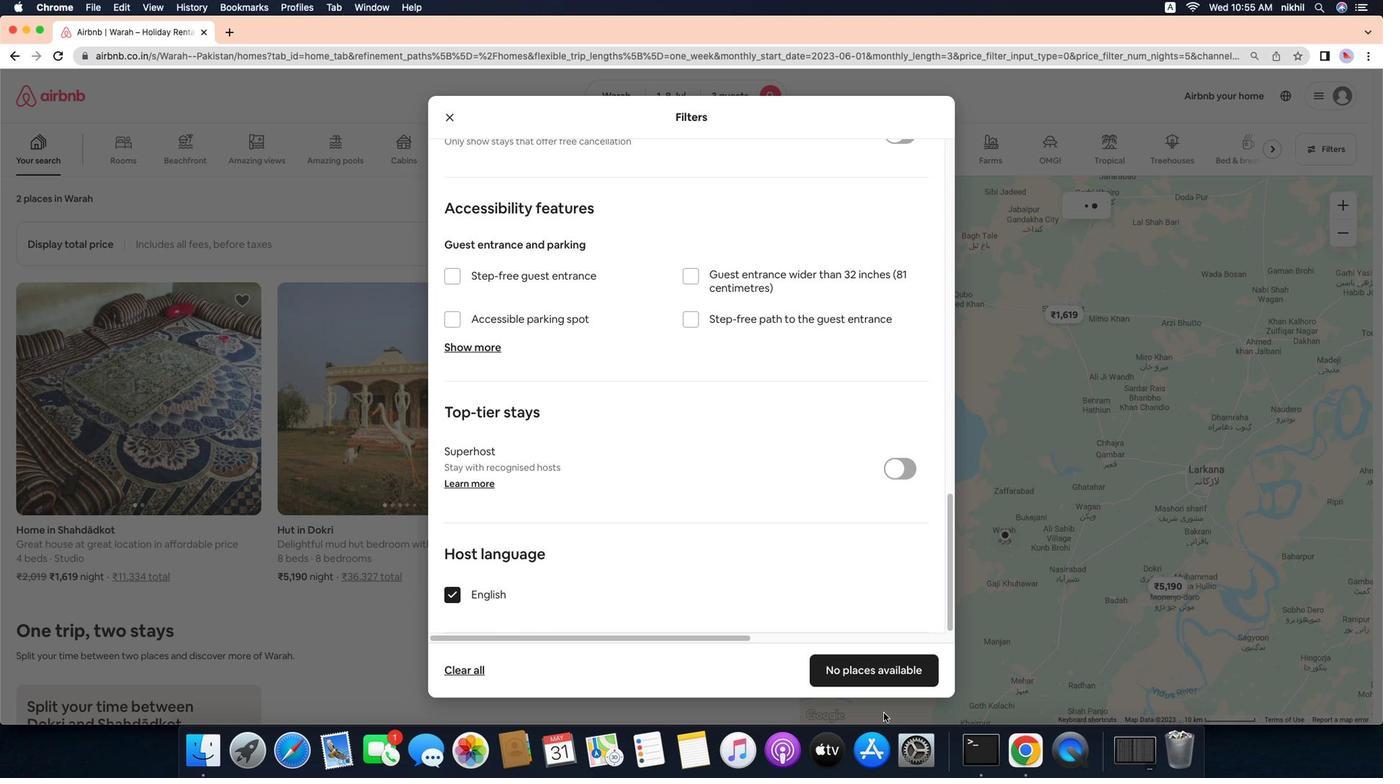 
Action: Mouse scrolled (681, 524) with delta (-10, -11)
Screenshot: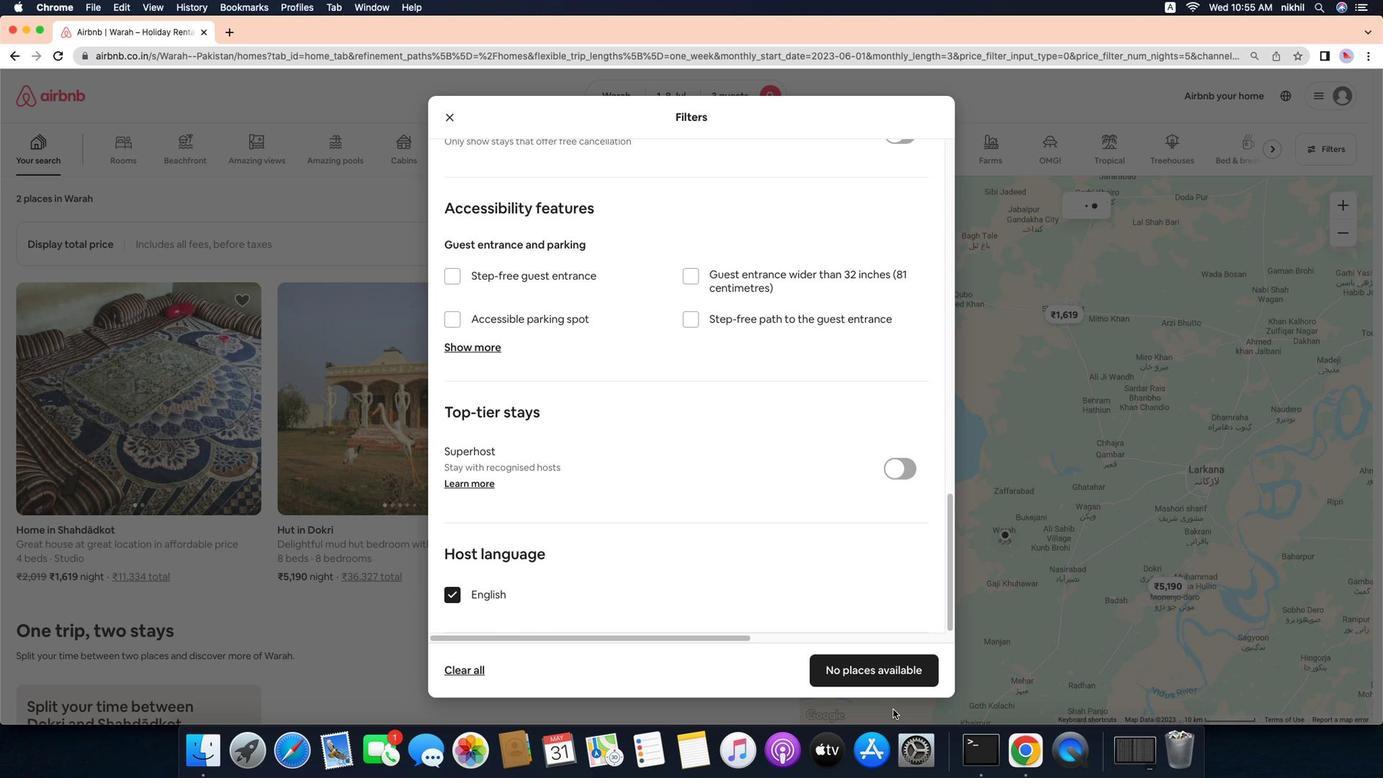 
Action: Mouse moved to (940, 643)
Screenshot: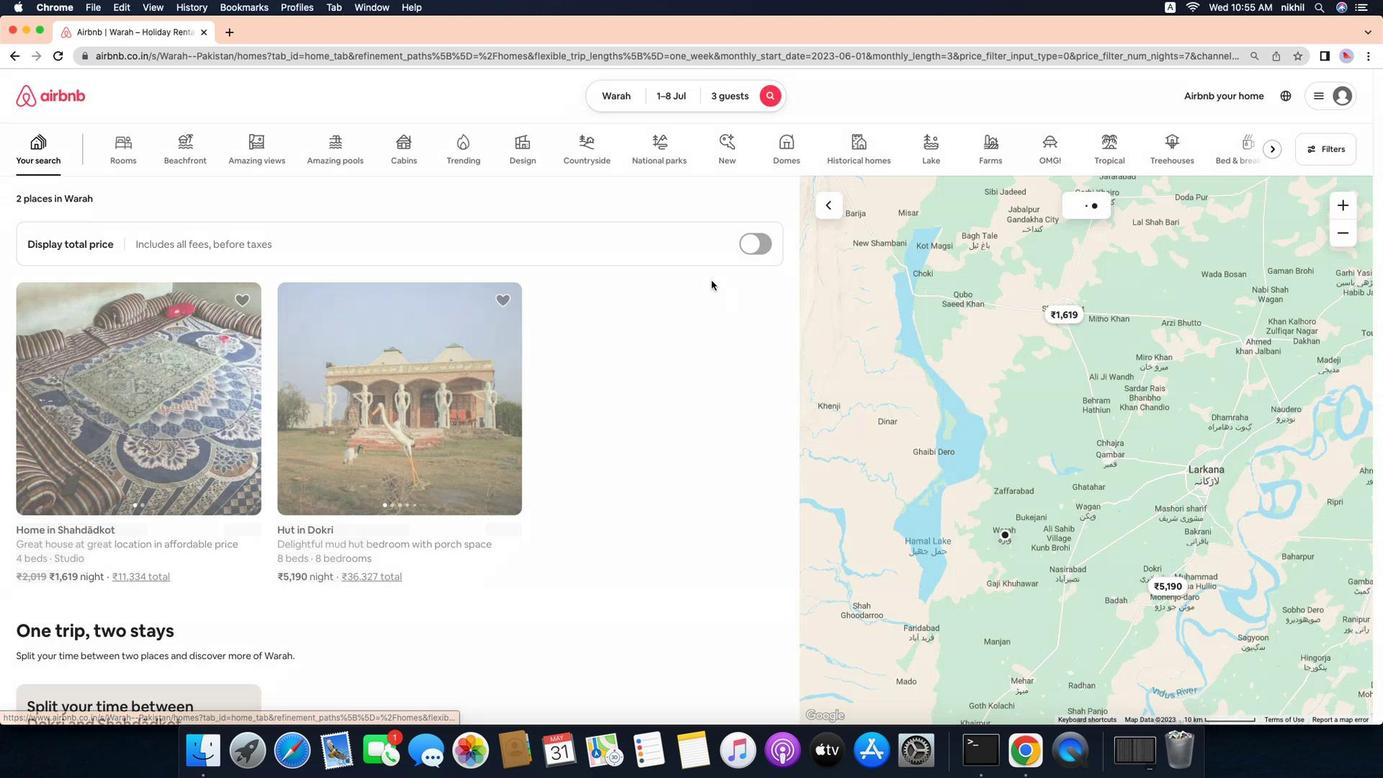 
Action: Mouse pressed left at (940, 643)
Screenshot: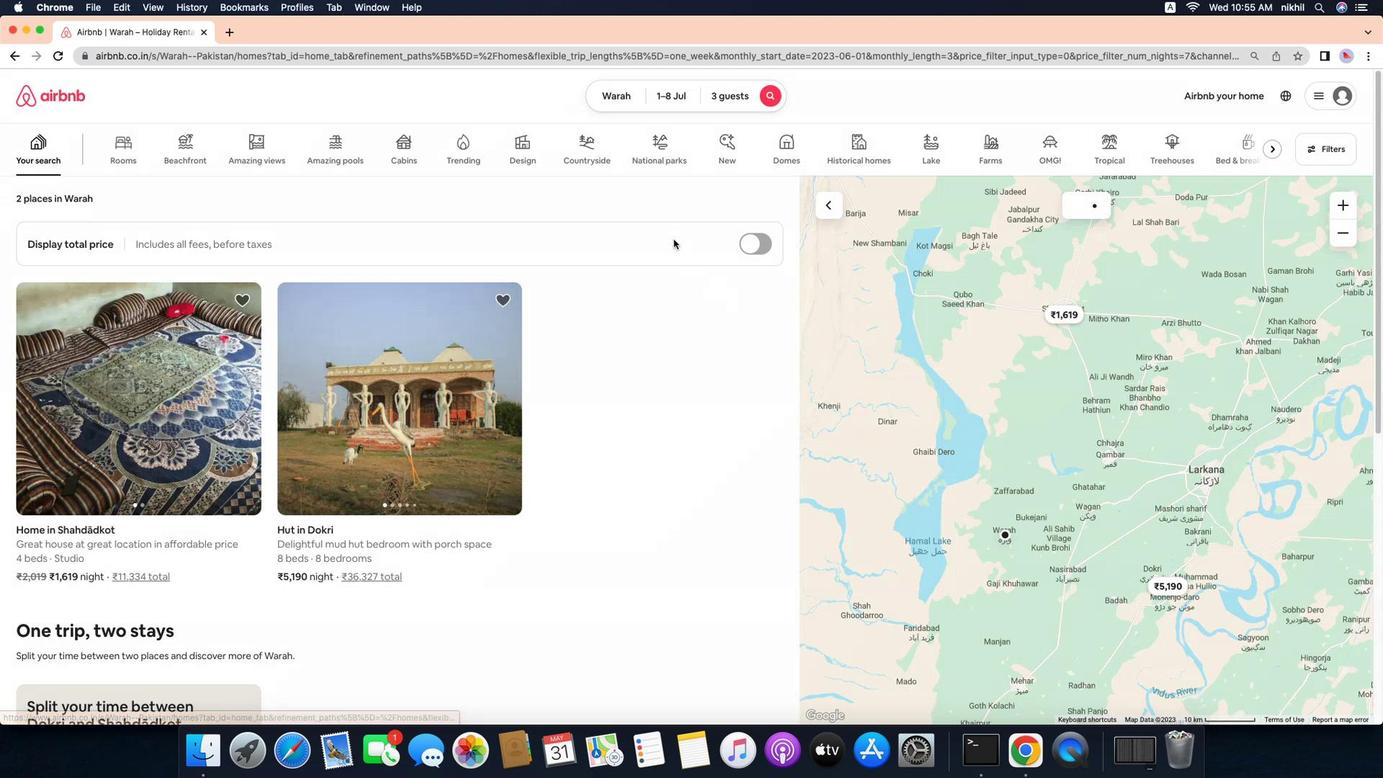 
Action: Mouse moved to (807, 595)
Screenshot: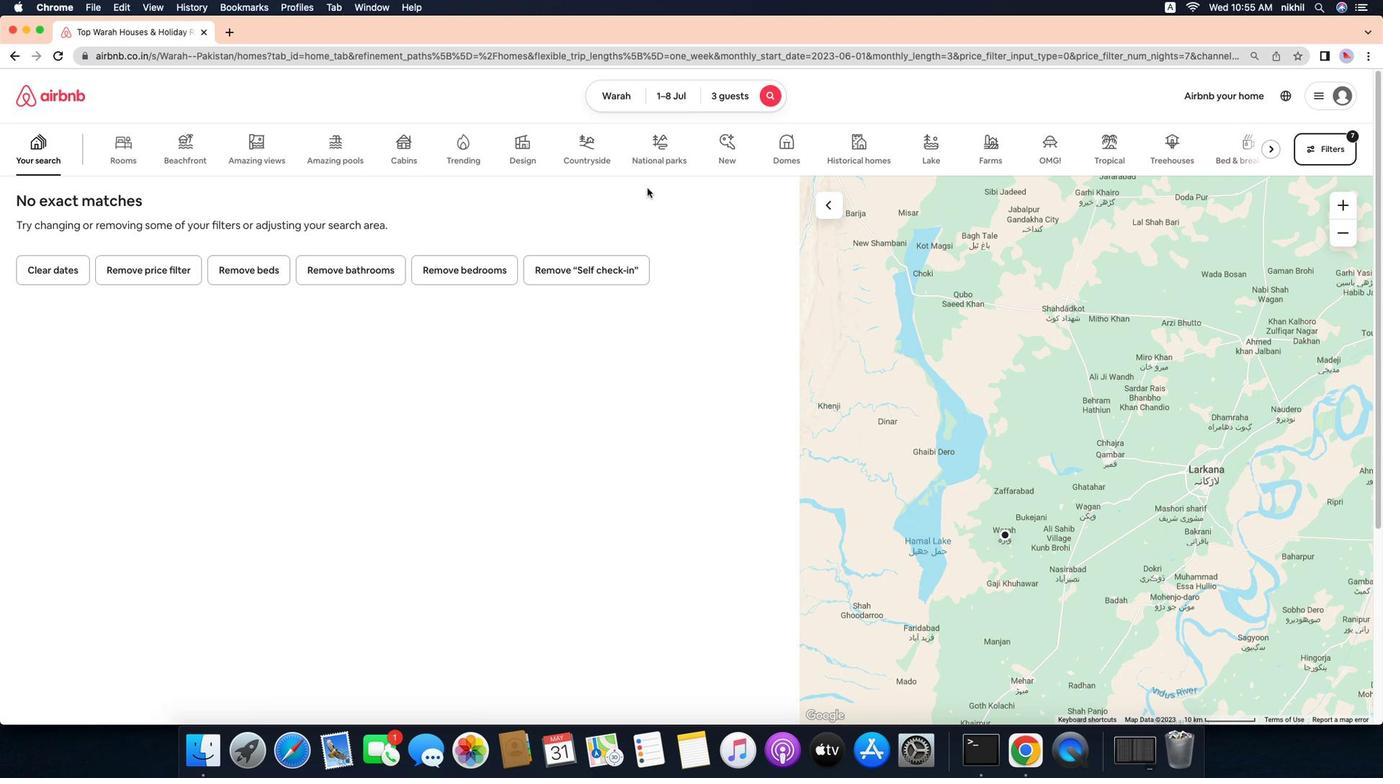 
Action: Mouse scrolled (807, 595) with delta (-10, -11)
Screenshot: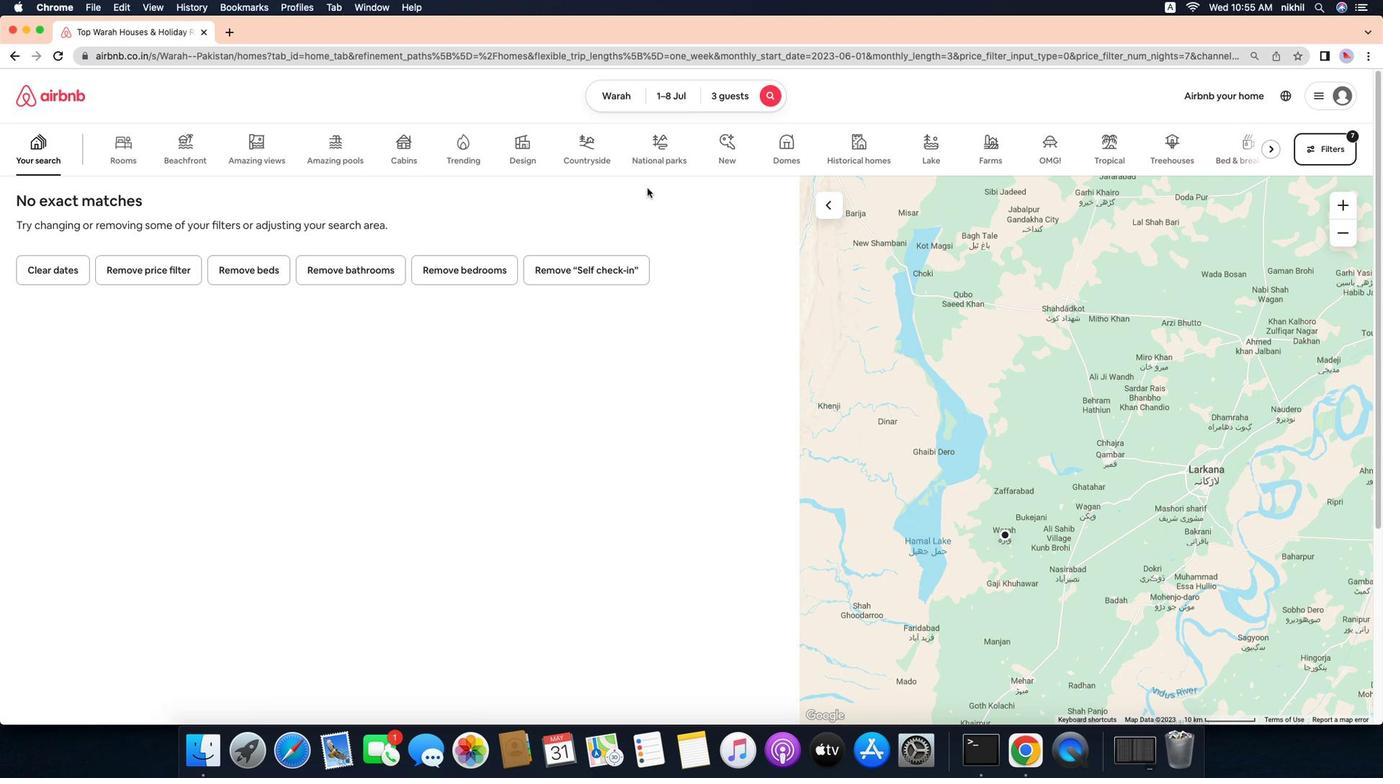 
Action: Mouse scrolled (807, 595) with delta (-10, -11)
Screenshot: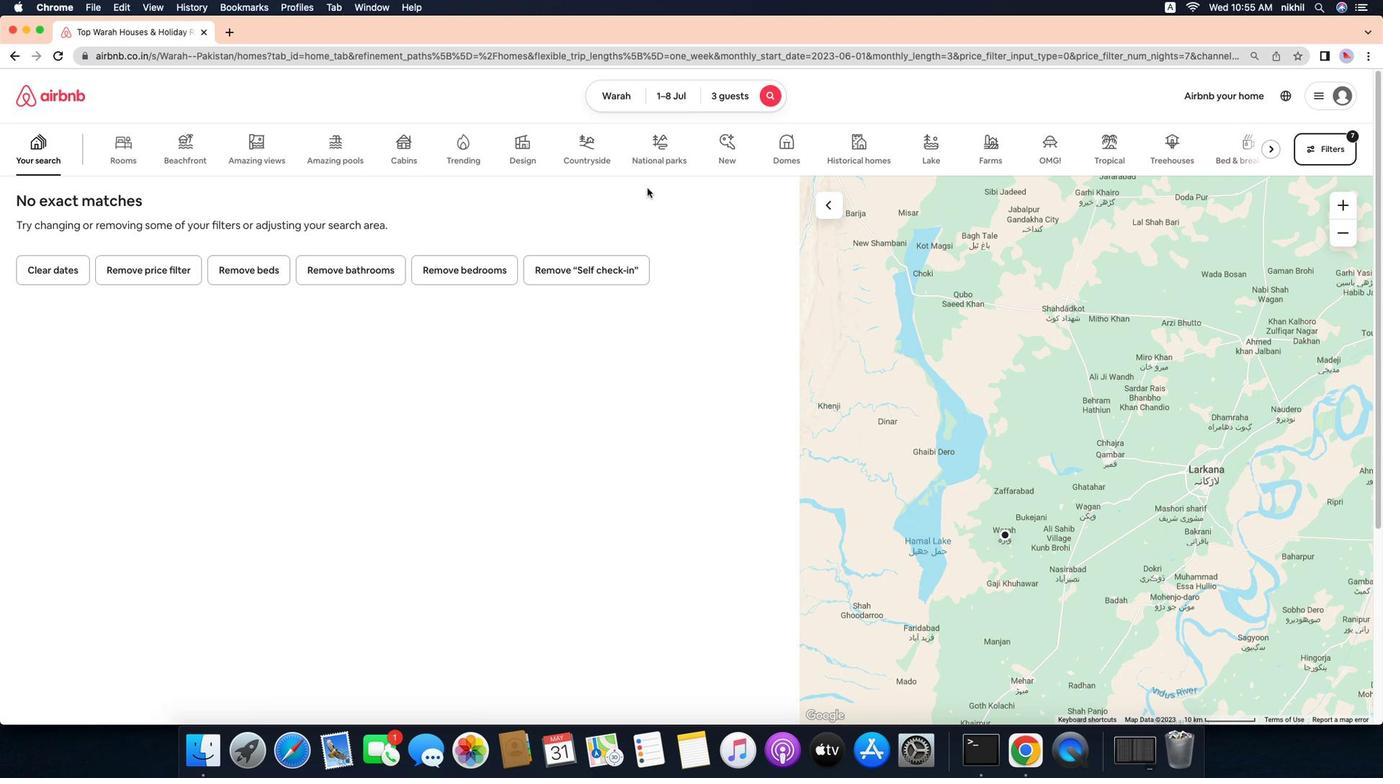 
Action: Mouse scrolled (807, 595) with delta (-10, -14)
Screenshot: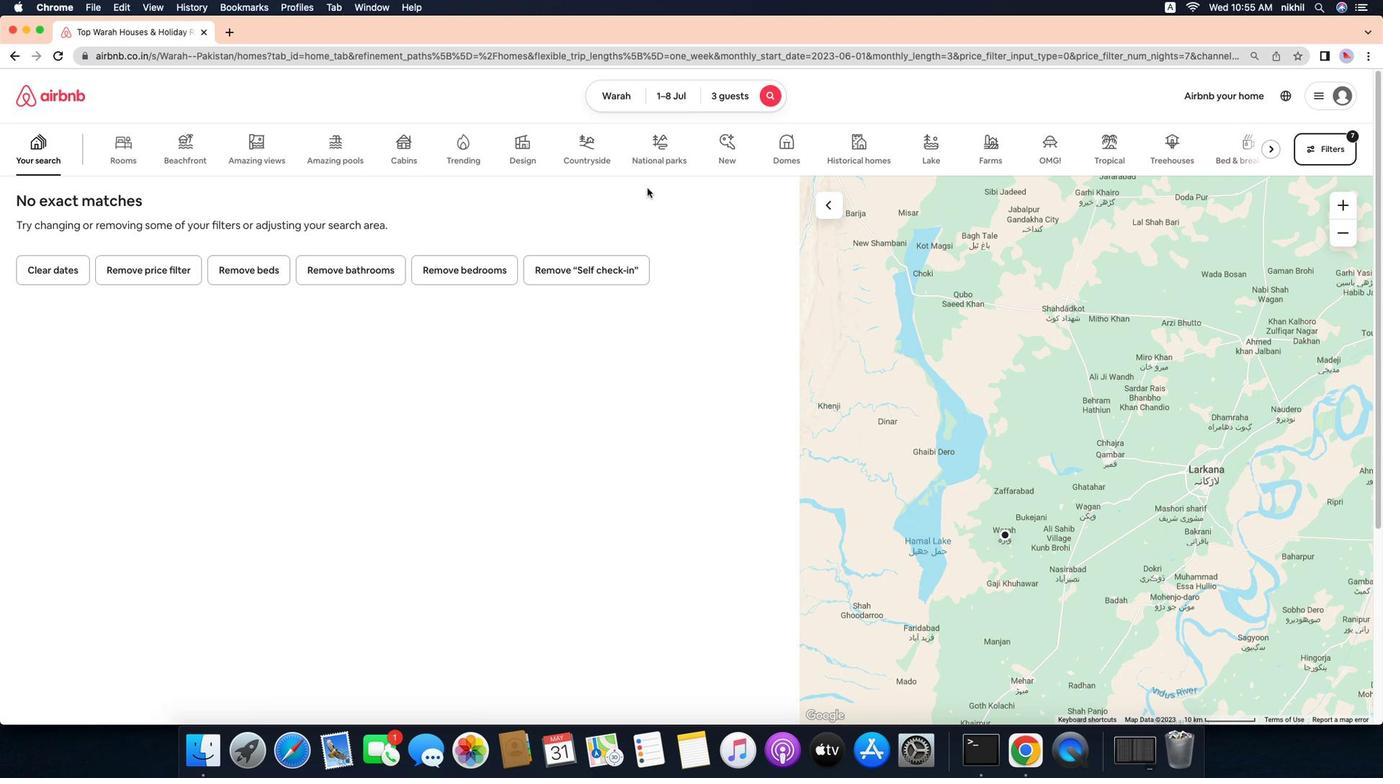 
Action: Mouse moved to (806, 594)
Screenshot: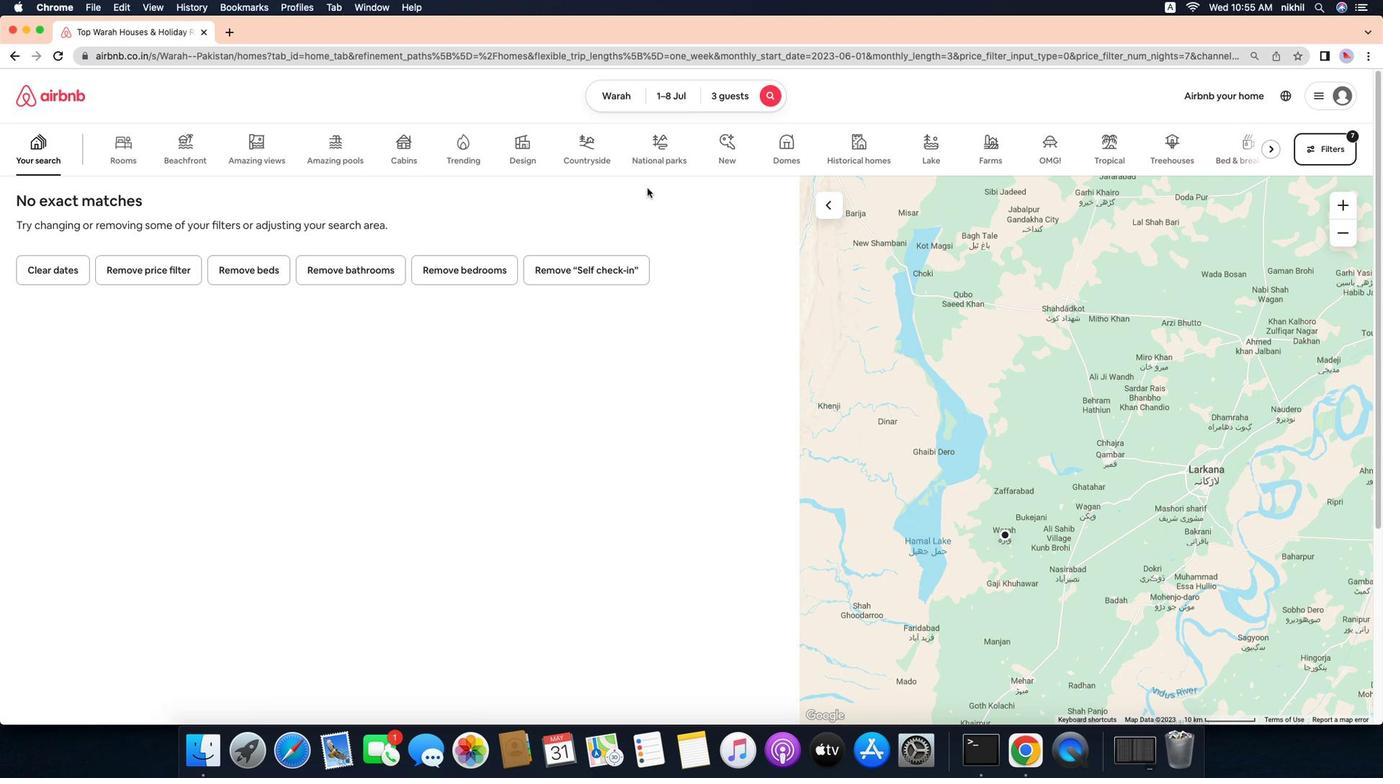 
Action: Mouse scrolled (806, 594) with delta (-10, -15)
Screenshot: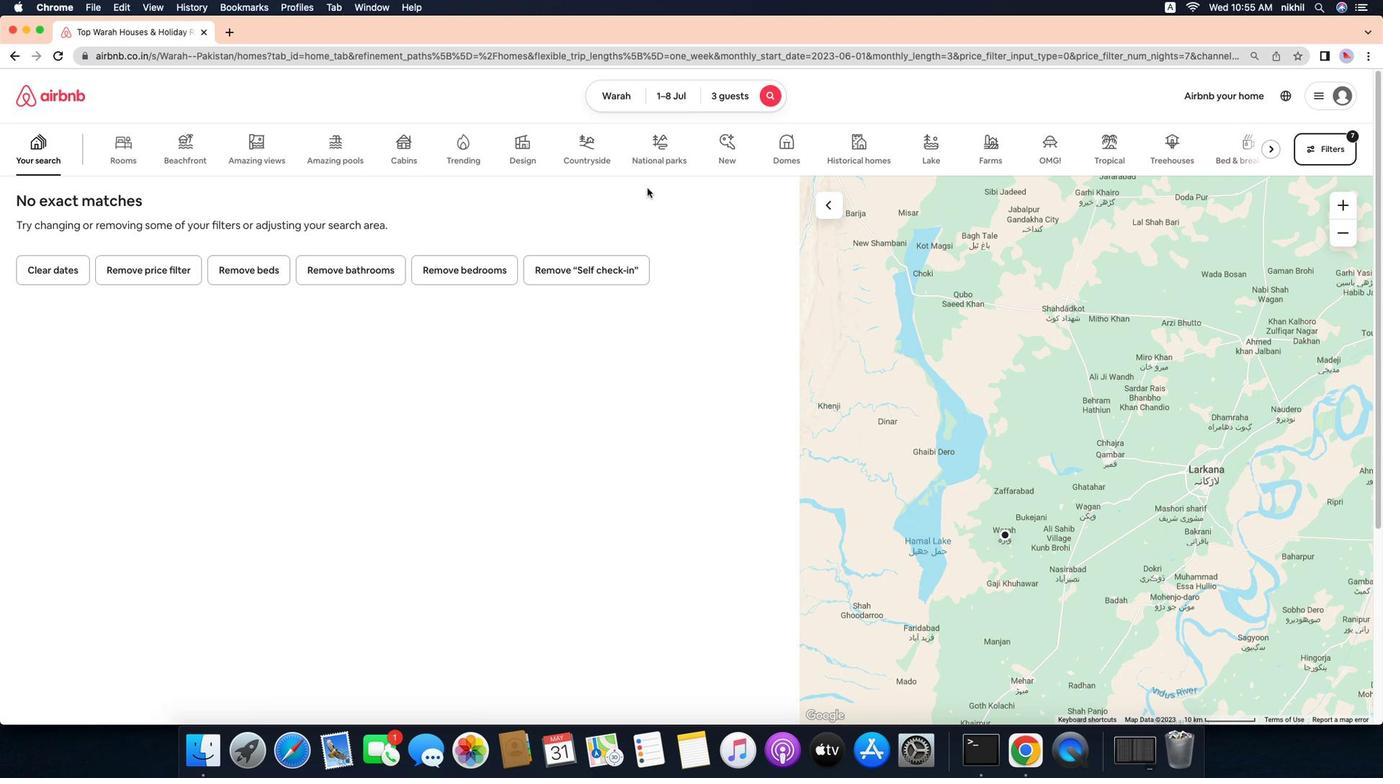 
Action: Mouse moved to (806, 594)
Screenshot: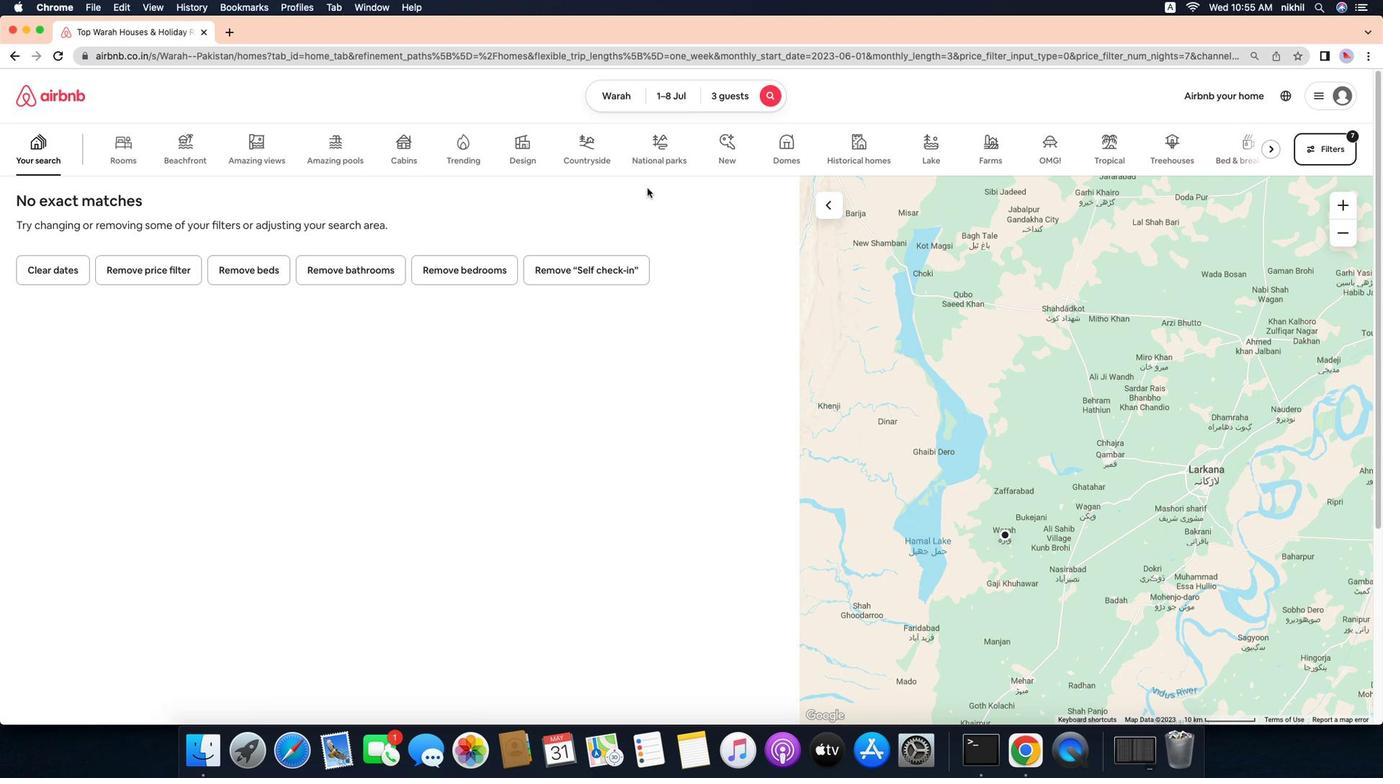 
Action: Mouse scrolled (806, 594) with delta (-10, -11)
Screenshot: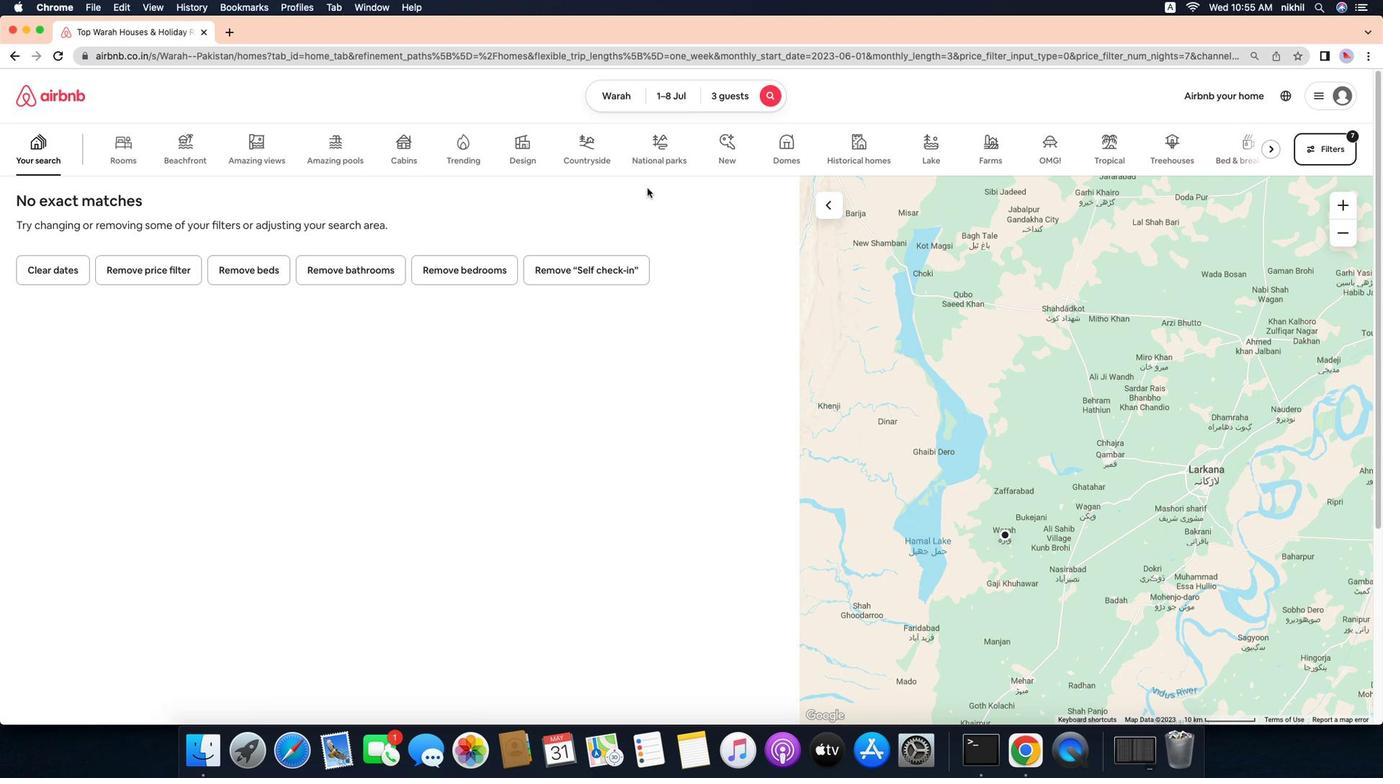 
Action: Mouse scrolled (806, 594) with delta (-10, -11)
Screenshot: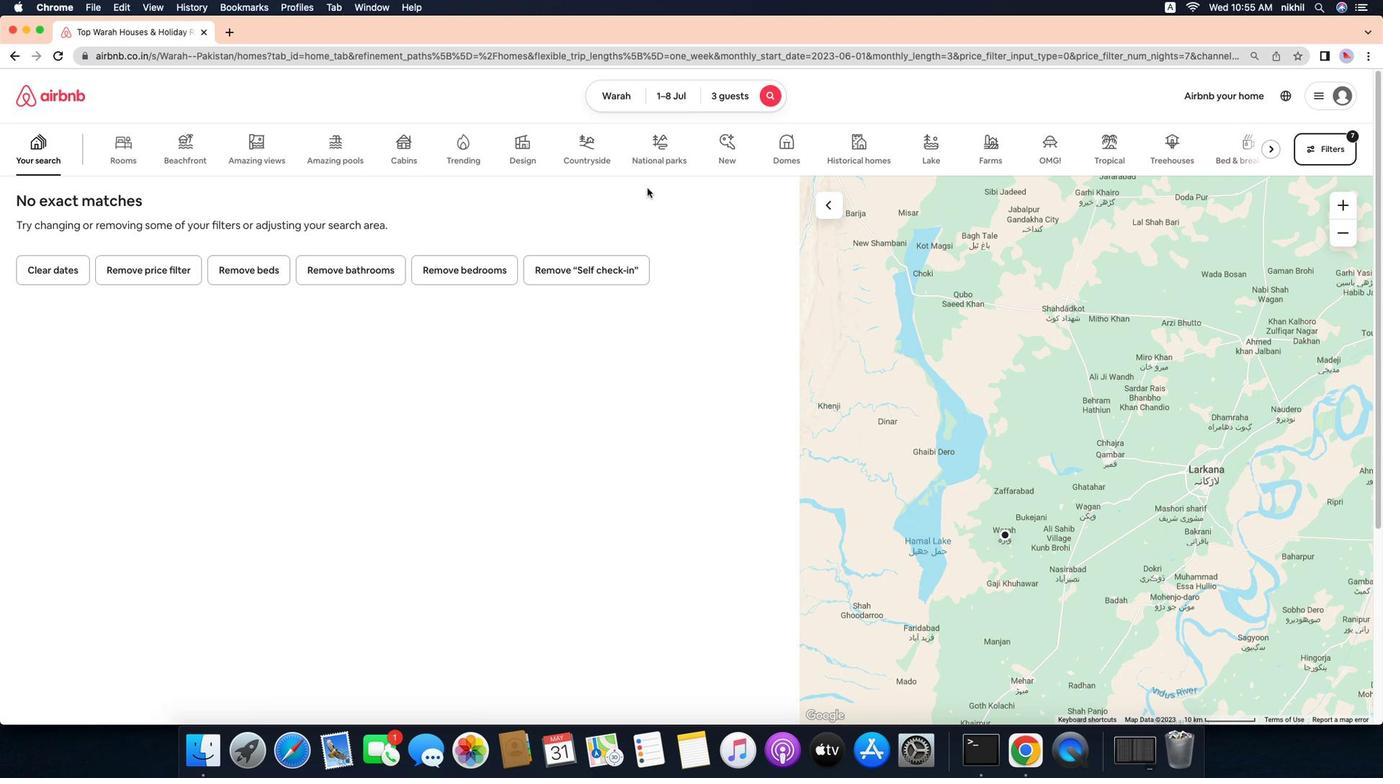 
Action: Mouse scrolled (806, 594) with delta (-10, -14)
Screenshot: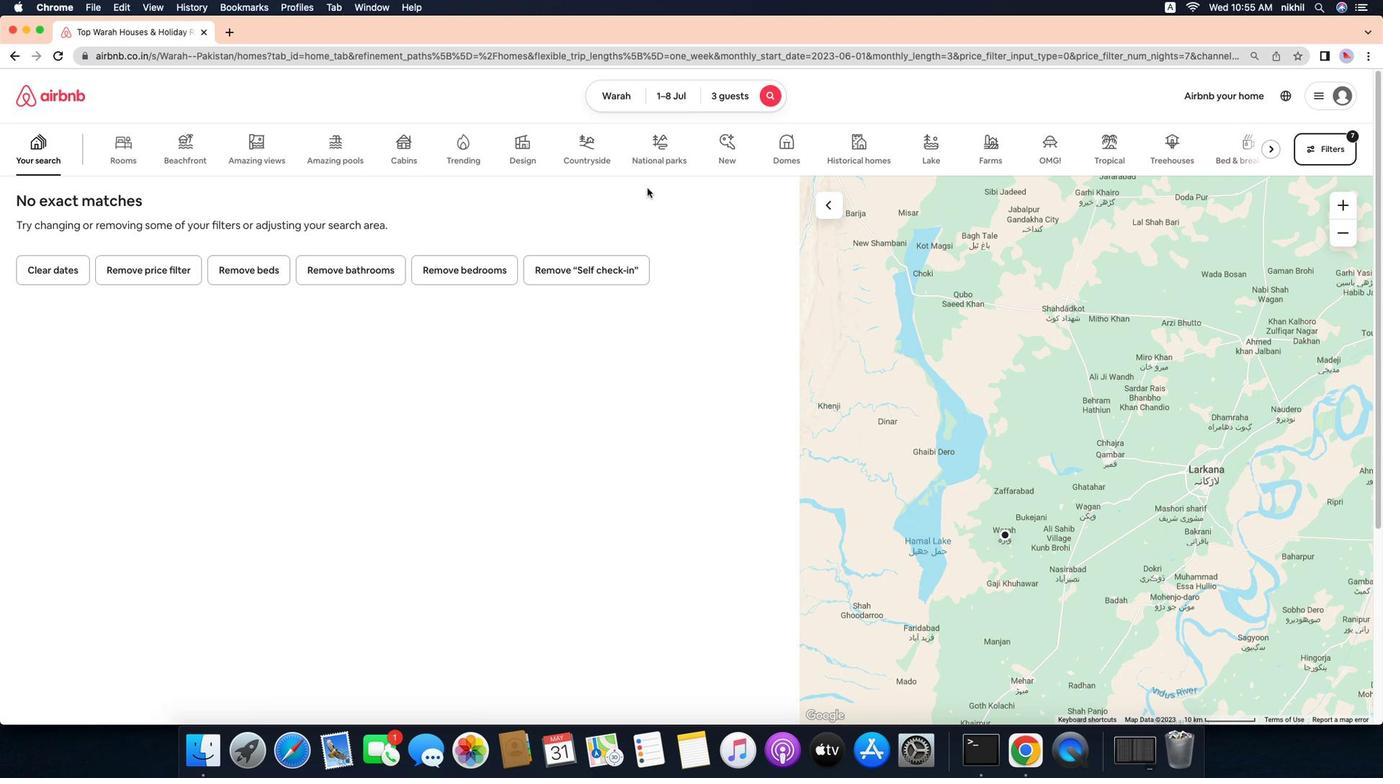 
Action: Mouse scrolled (806, 594) with delta (-10, -15)
Screenshot: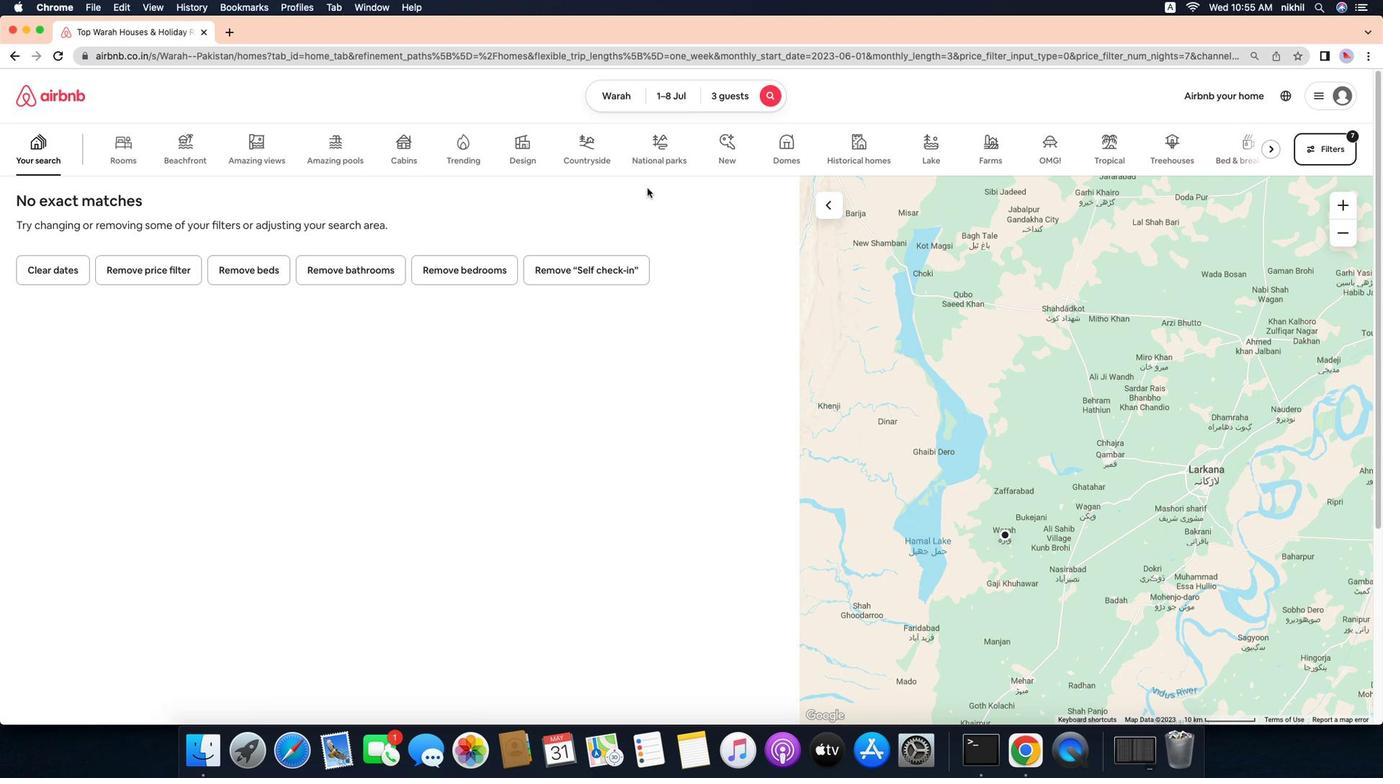 
Action: Mouse scrolled (806, 594) with delta (-10, -16)
Screenshot: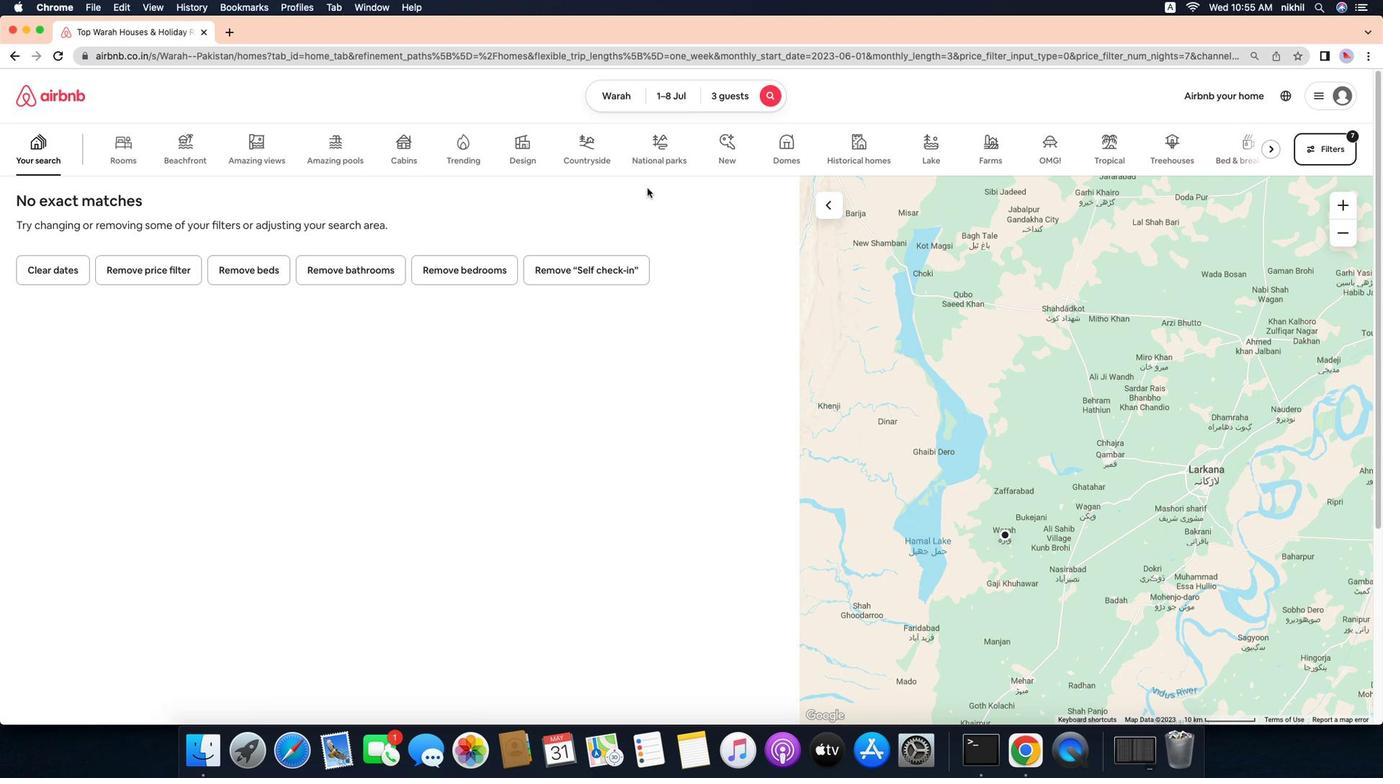 
Action: Mouse scrolled (806, 594) with delta (-10, -11)
Screenshot: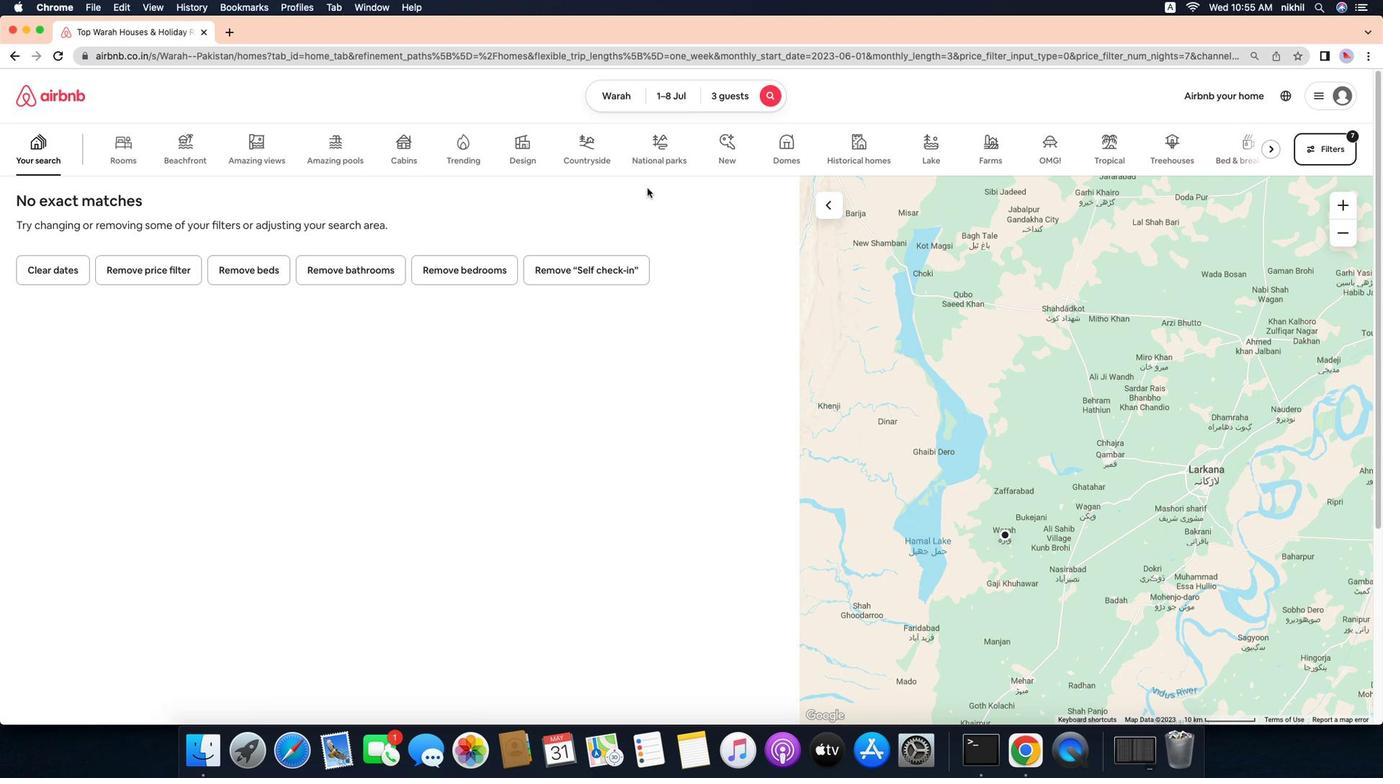 
Action: Mouse scrolled (806, 594) with delta (-10, -11)
Screenshot: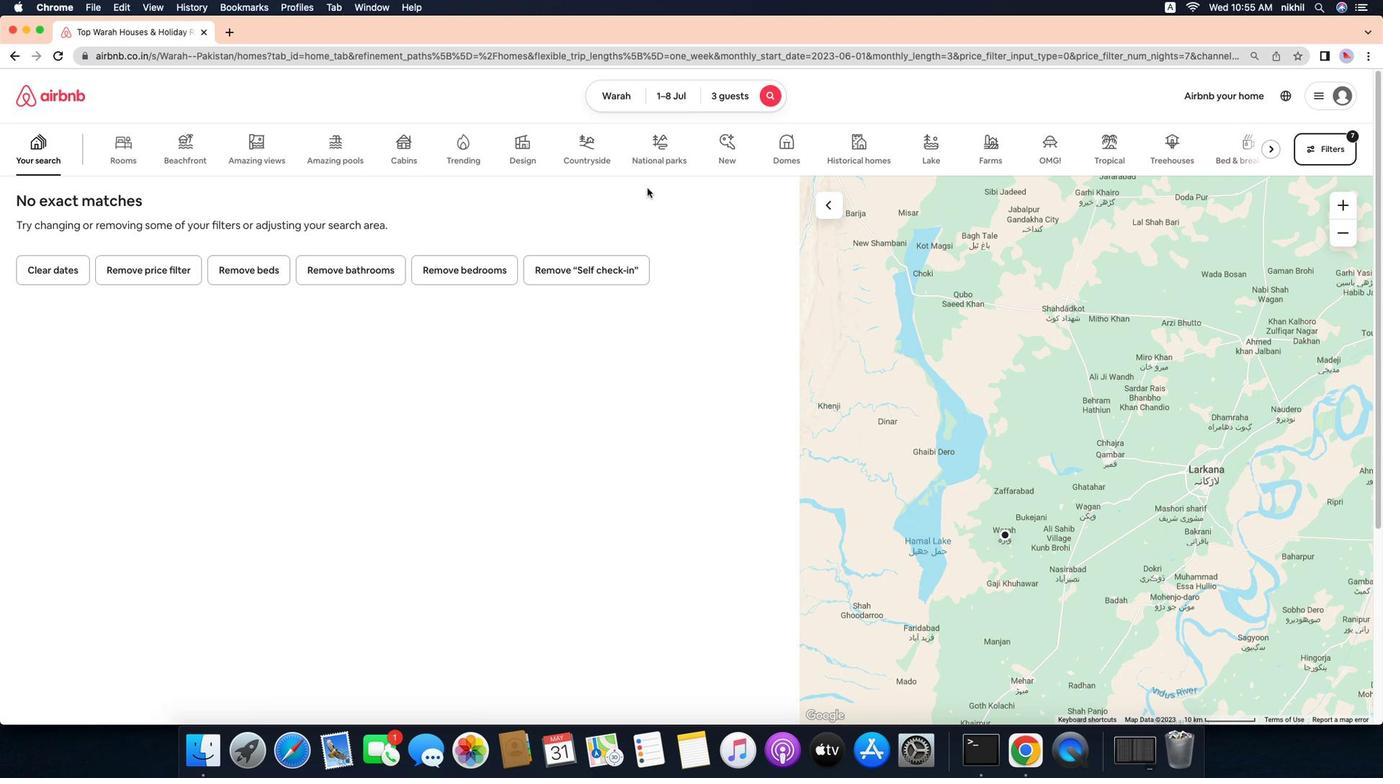 
Action: Mouse scrolled (806, 594) with delta (-10, -14)
Screenshot: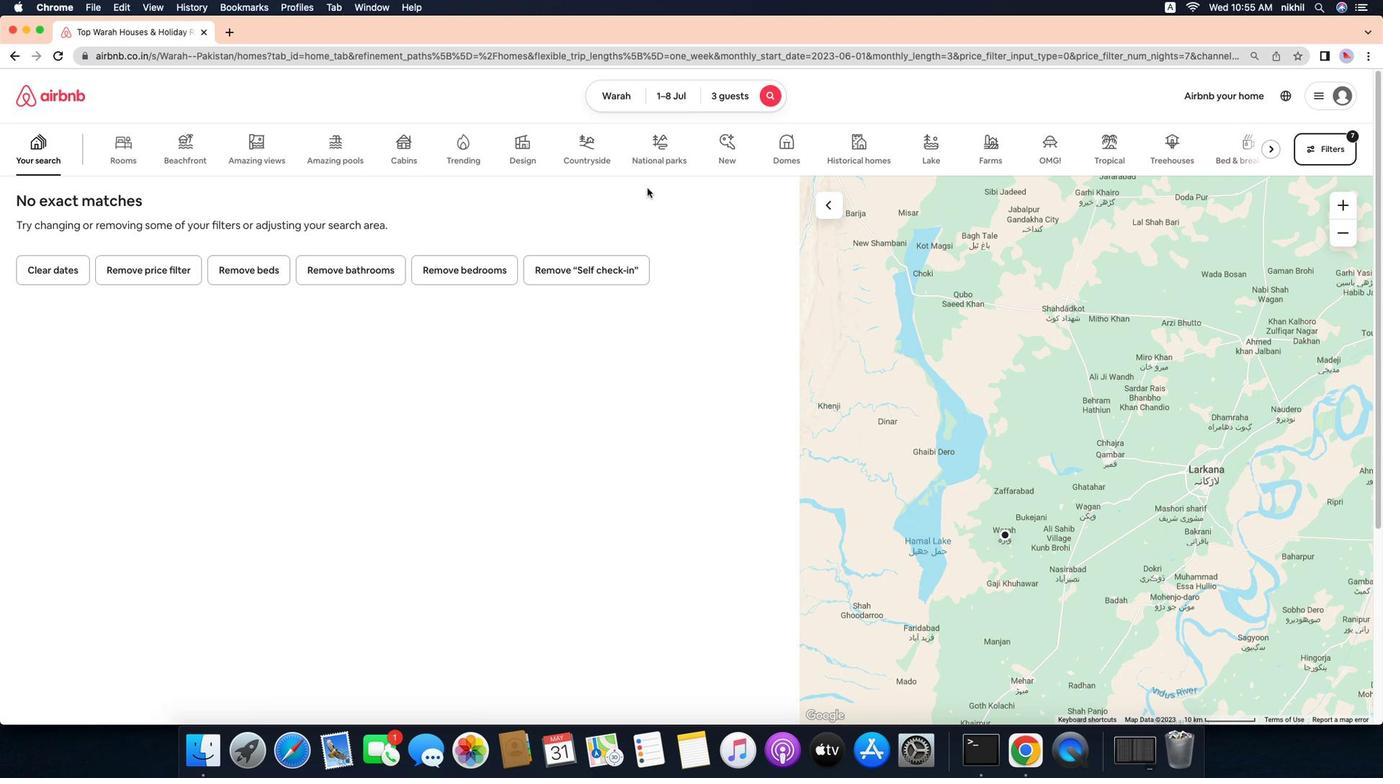 
Action: Mouse scrolled (806, 594) with delta (-10, -15)
Screenshot: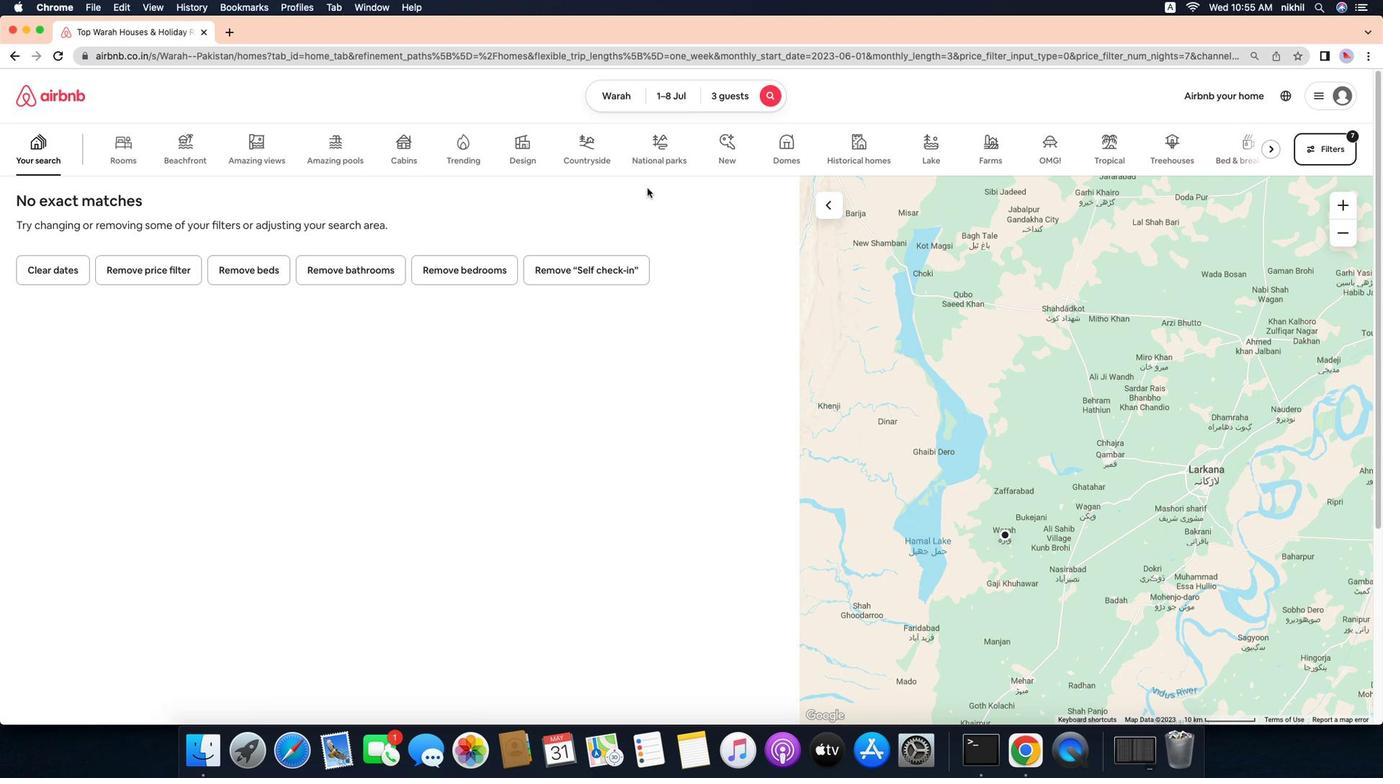 
Action: Mouse moved to (464, 623)
Screenshot: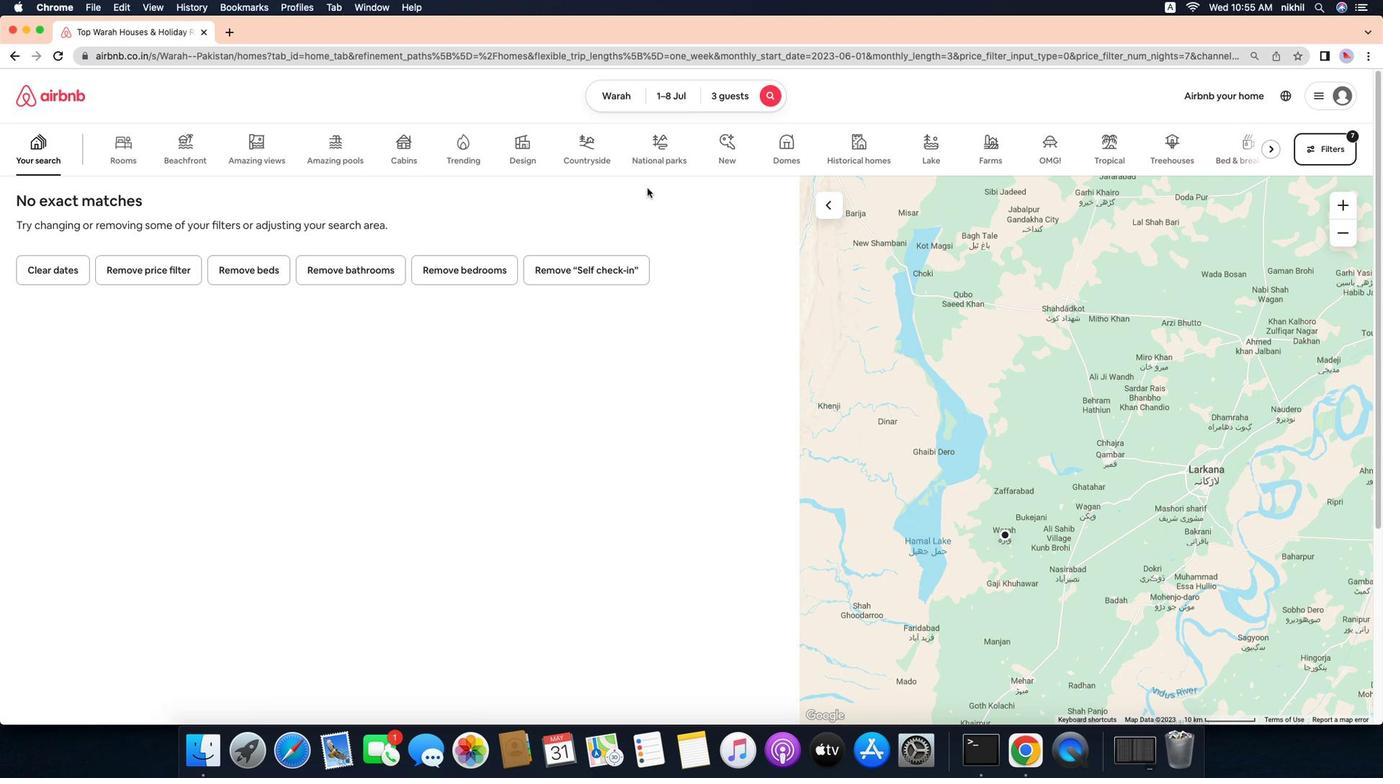 
Action: Mouse pressed left at (464, 623)
Screenshot: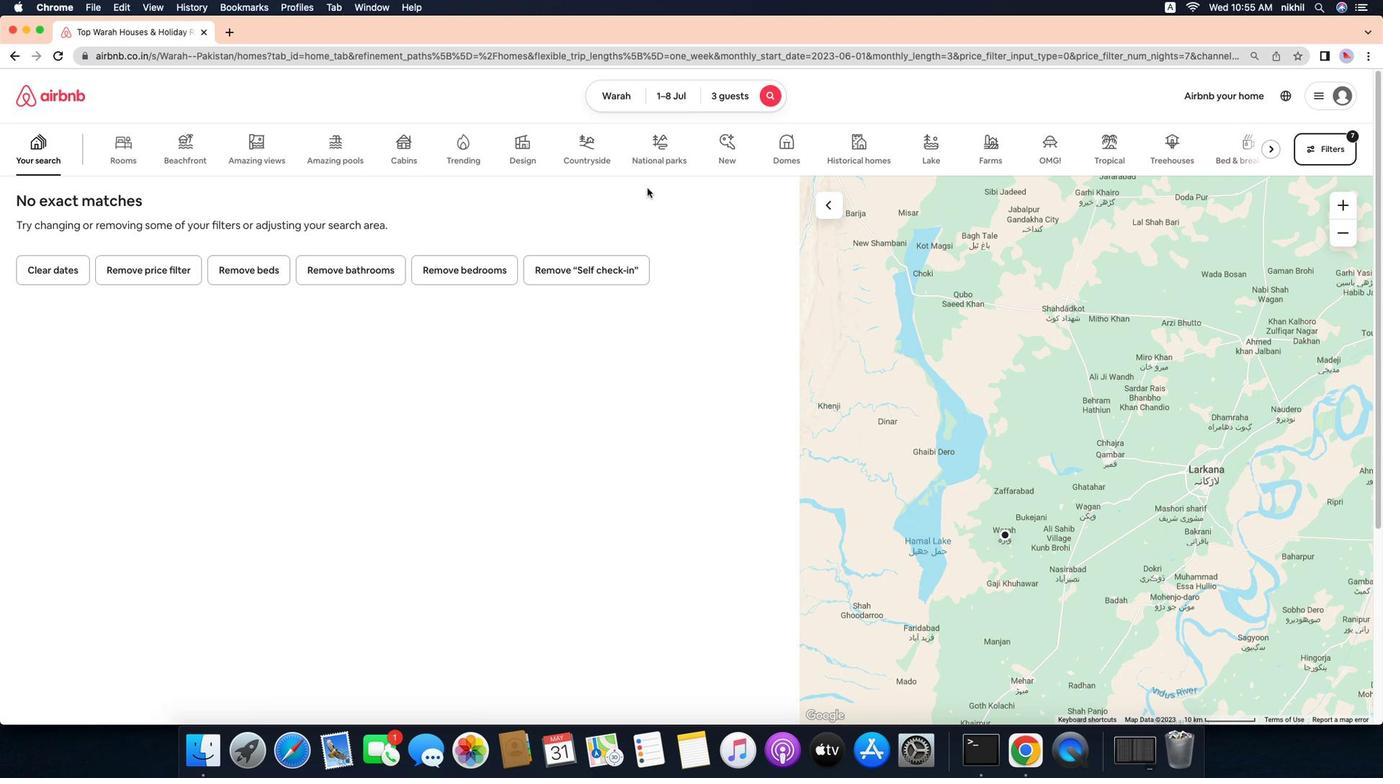 
Action: Mouse moved to (945, 711)
Screenshot: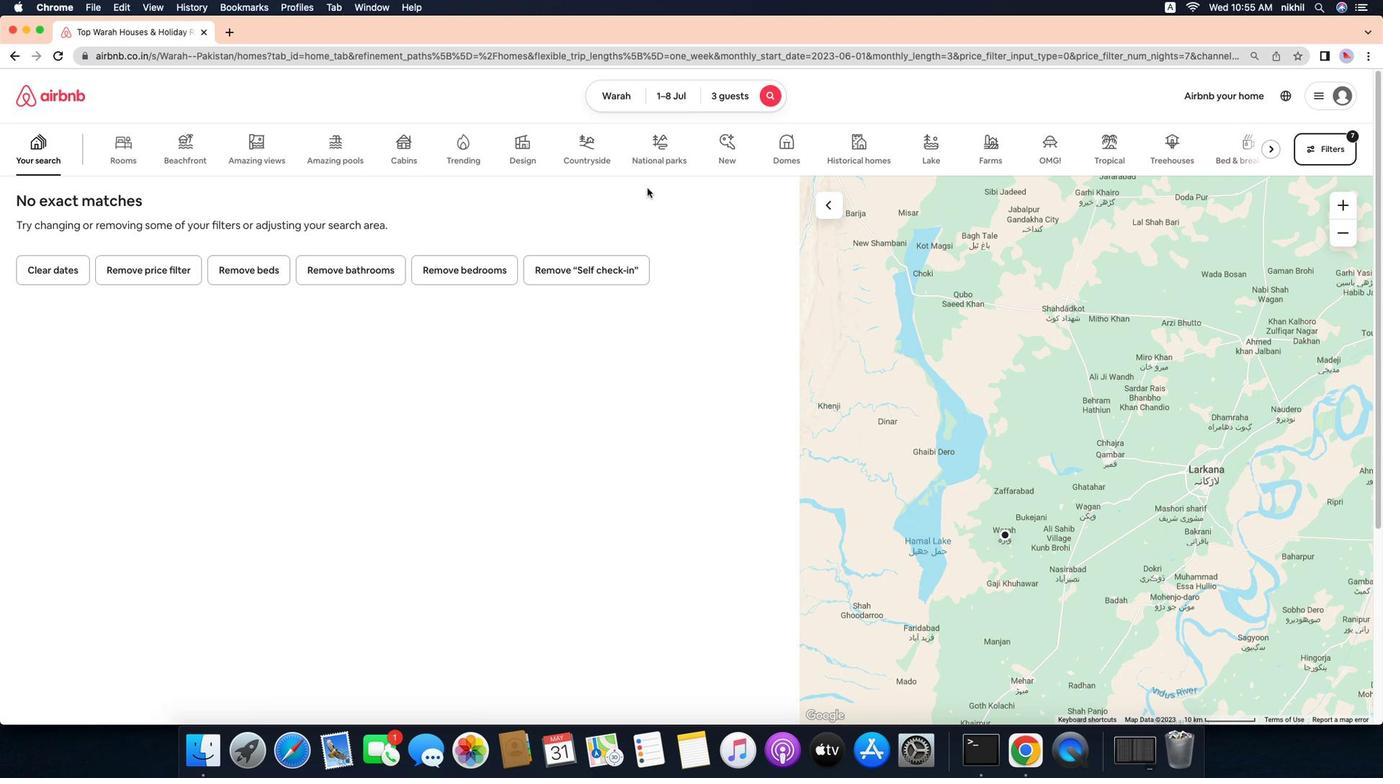 
Action: Mouse pressed left at (945, 711)
Screenshot: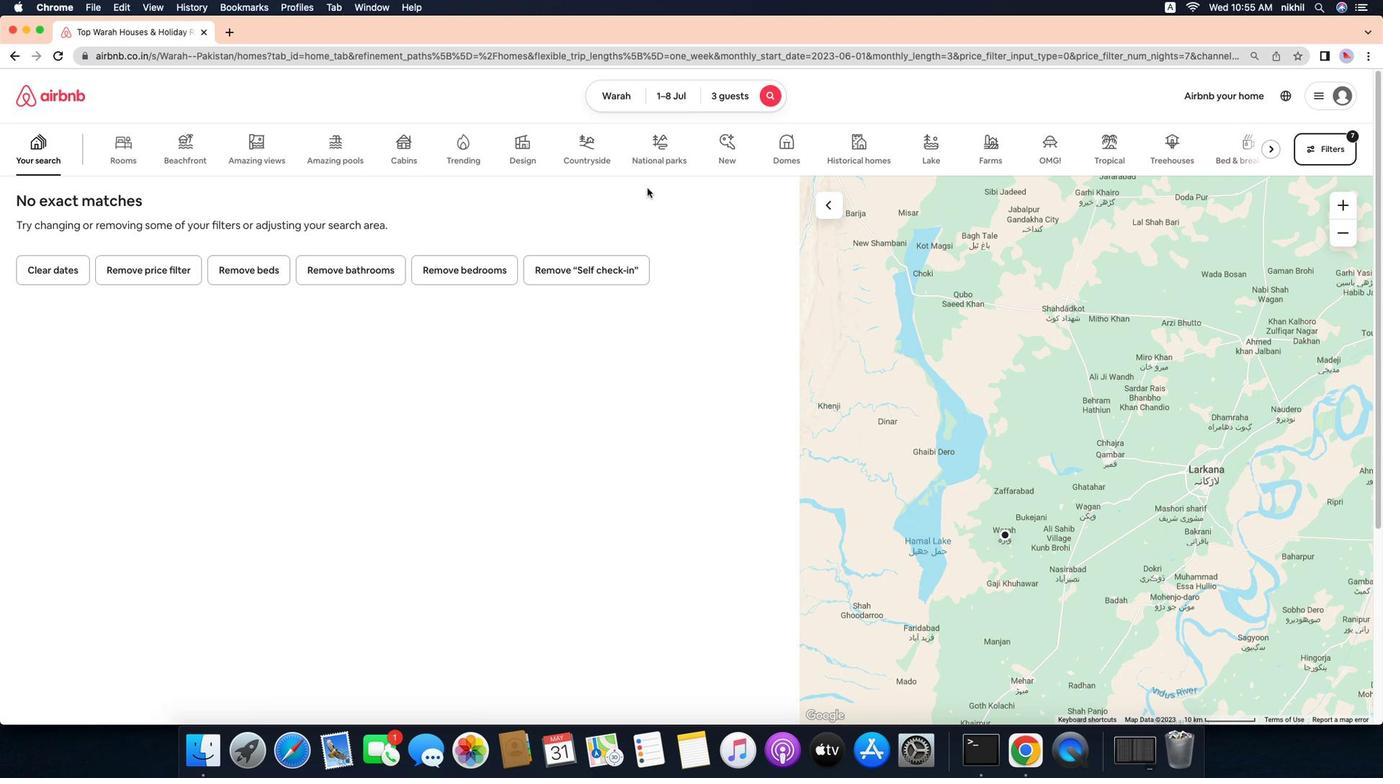 
Action: Mouse moved to (679, 188)
Screenshot: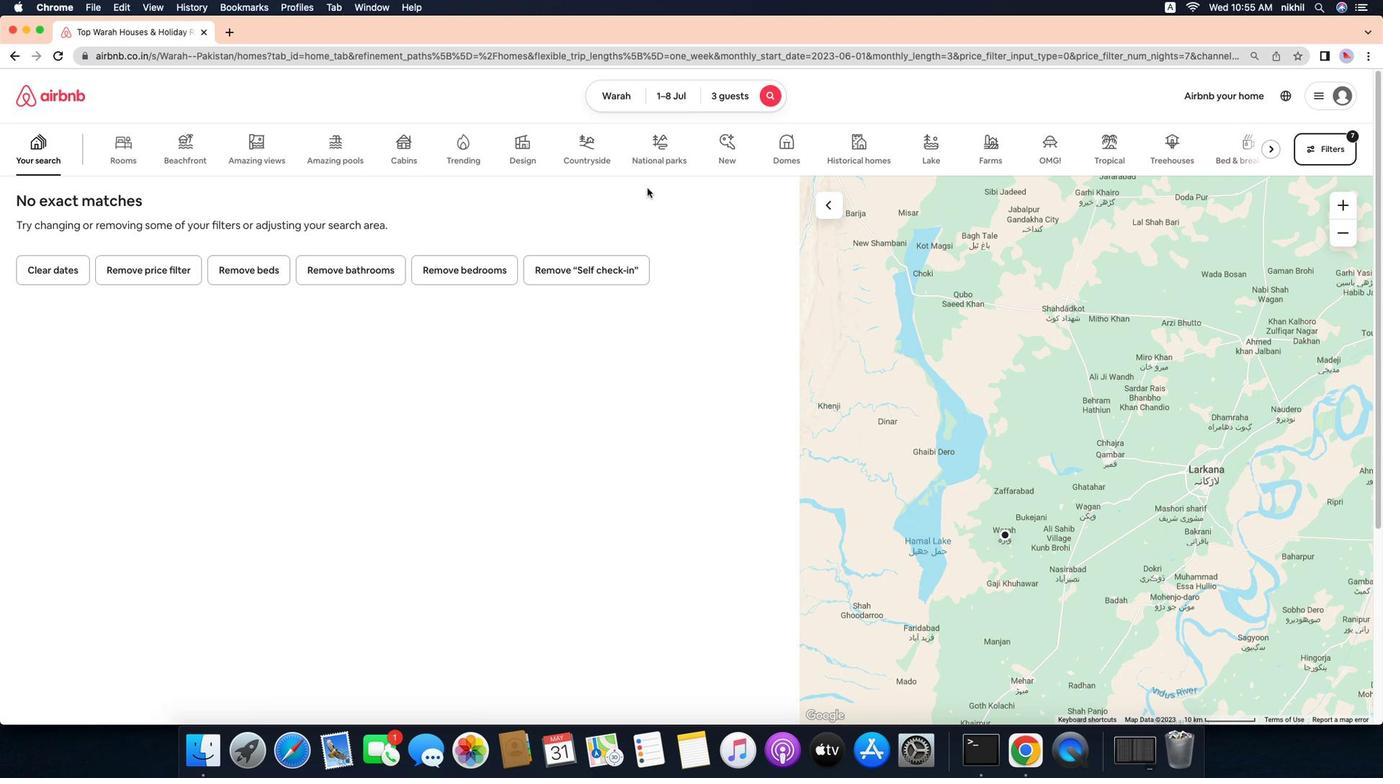 
